 Task: Create a modern creative letterhead design template vector.
Action: Mouse pressed left at (324, 110)
Screenshot: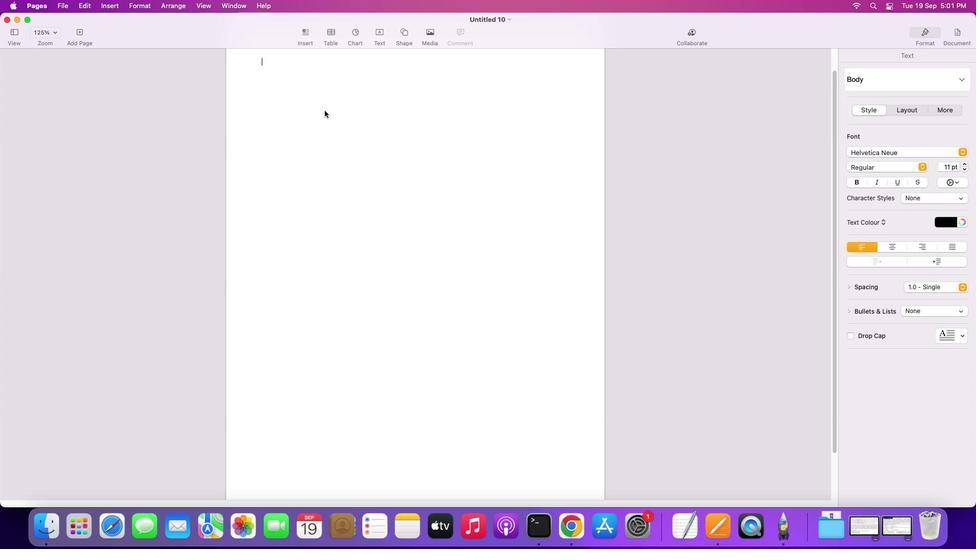 
Action: Mouse moved to (402, 33)
Screenshot: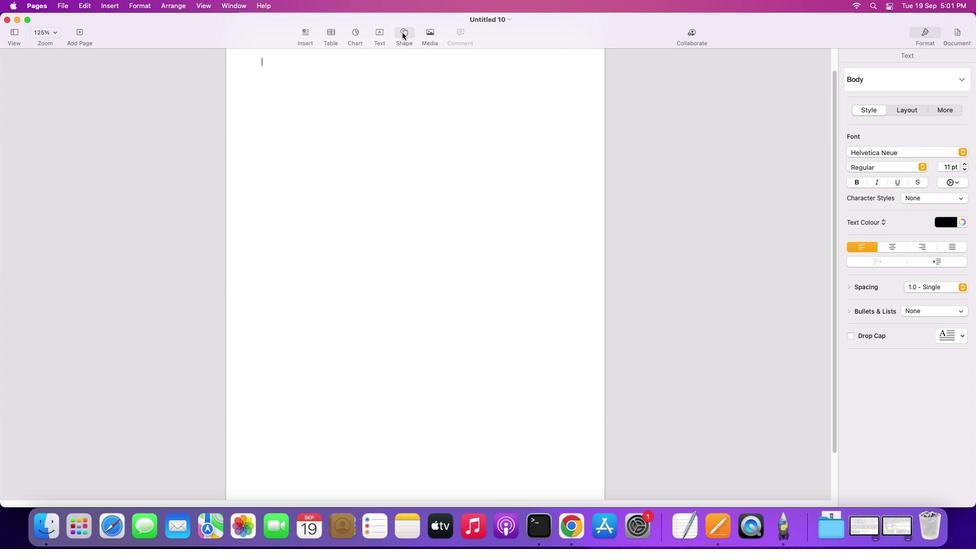 
Action: Mouse pressed left at (402, 33)
Screenshot: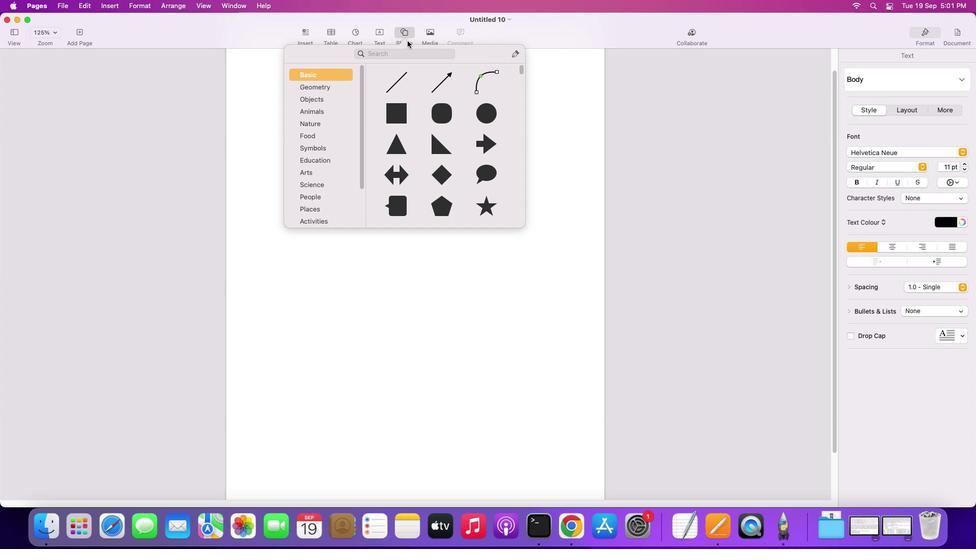 
Action: Mouse moved to (397, 110)
Screenshot: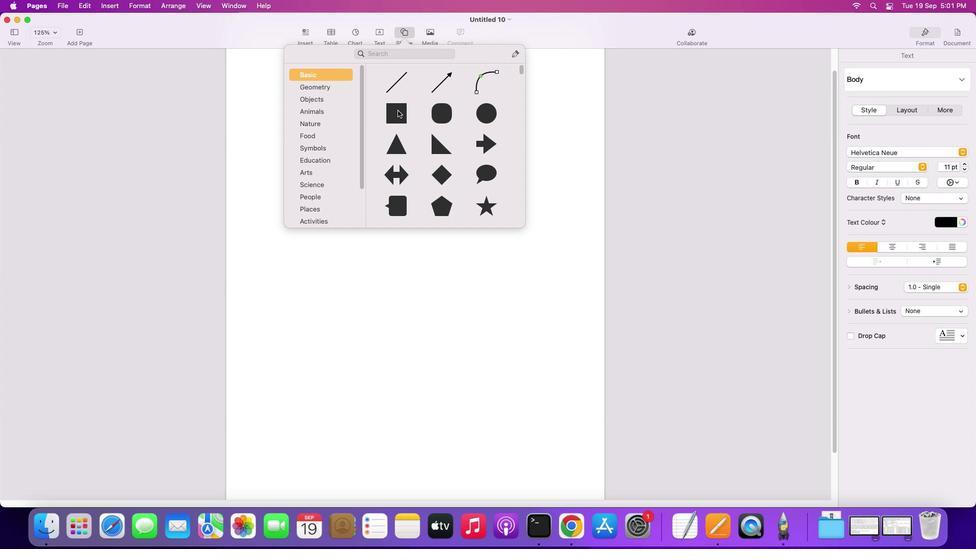 
Action: Mouse pressed left at (397, 110)
Screenshot: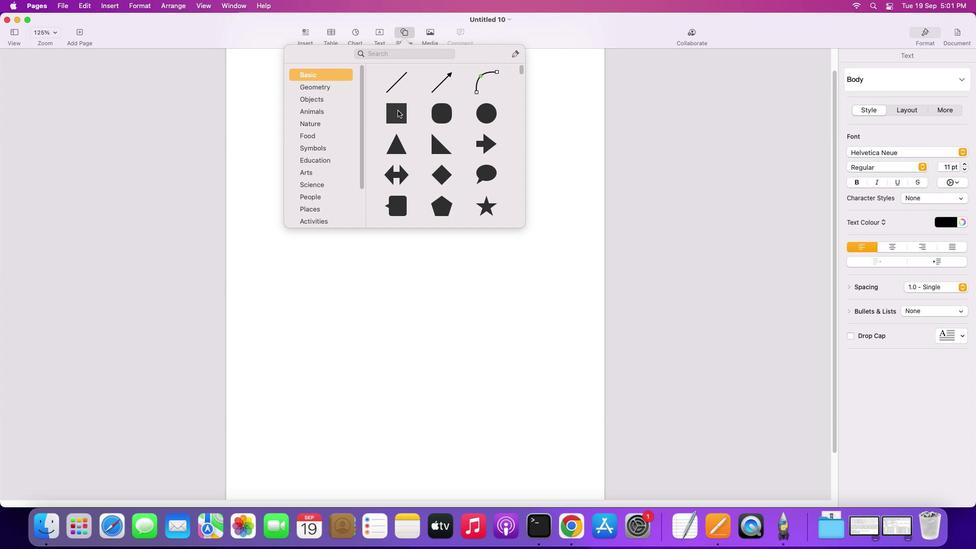 
Action: Mouse moved to (413, 107)
Screenshot: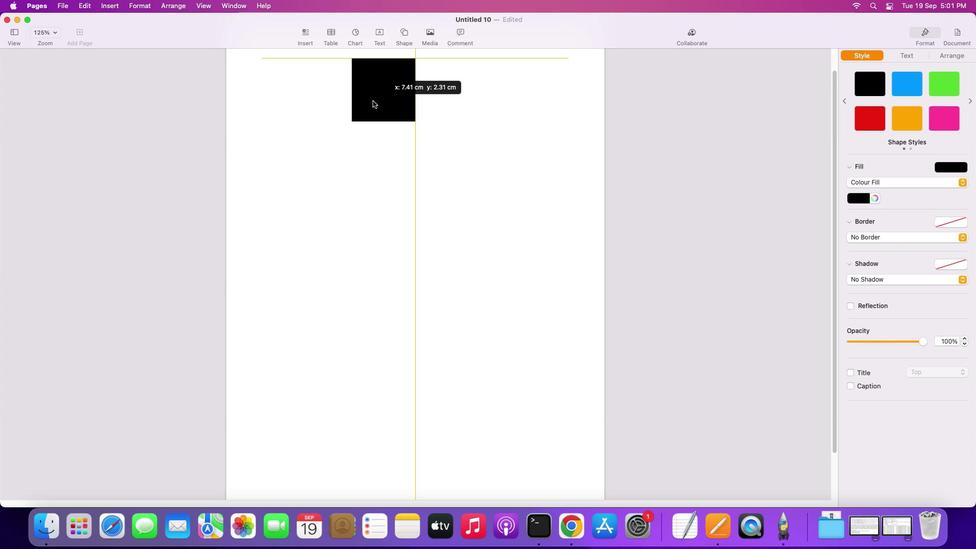
Action: Mouse pressed left at (413, 107)
Screenshot: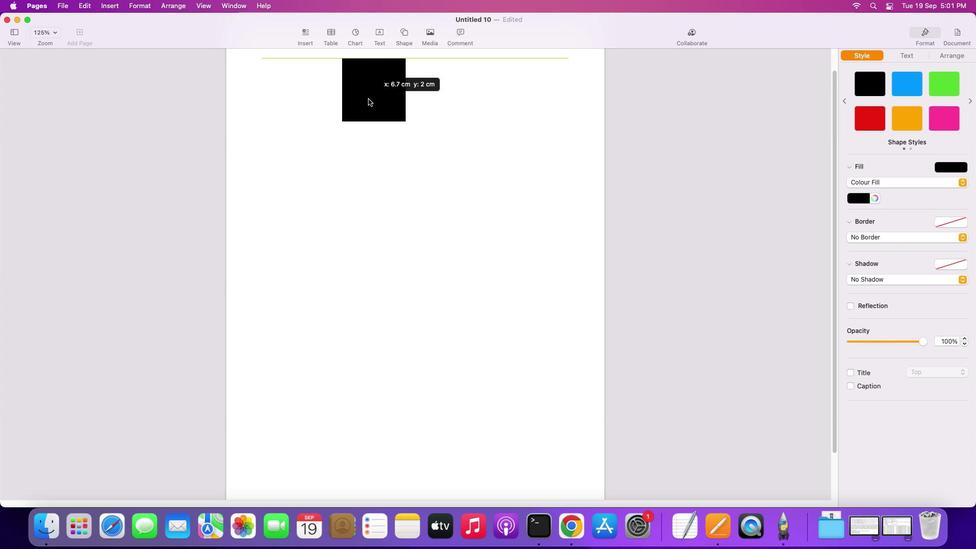 
Action: Mouse moved to (363, 83)
Screenshot: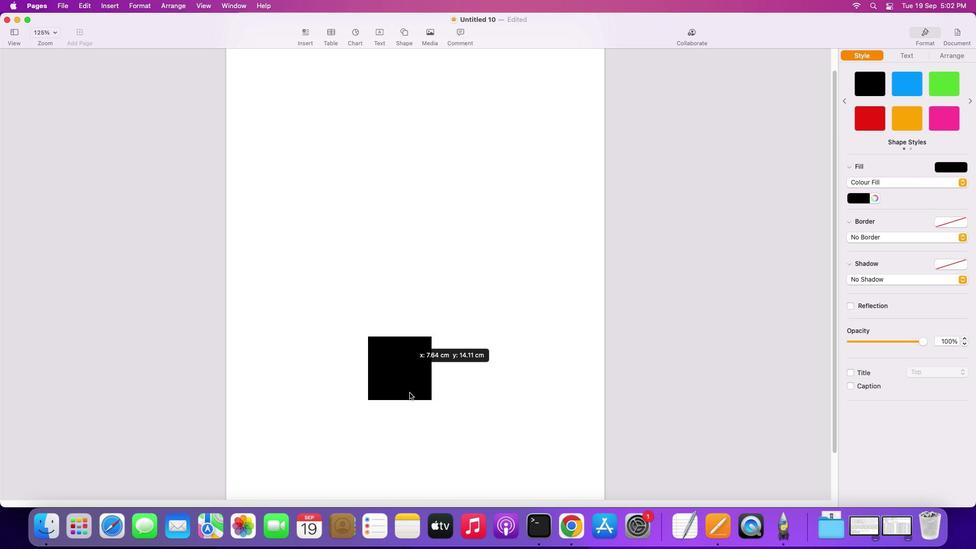 
Action: Mouse pressed left at (363, 83)
Screenshot: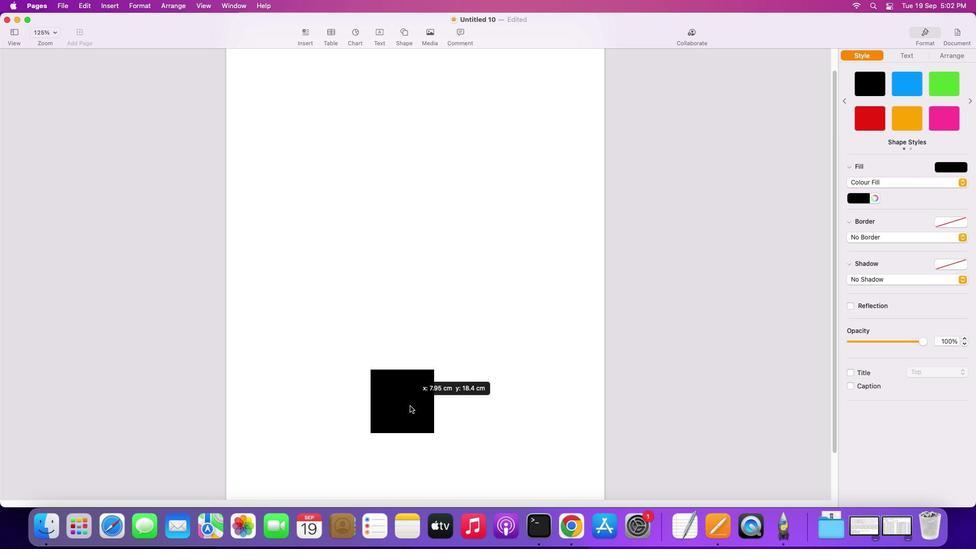 
Action: Mouse moved to (409, 408)
Screenshot: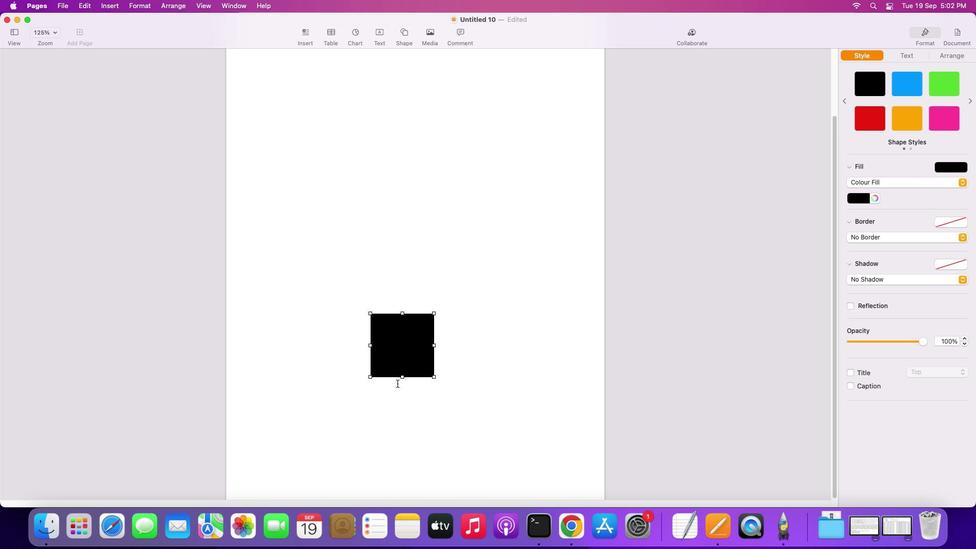 
Action: Mouse scrolled (409, 408) with delta (0, 0)
Screenshot: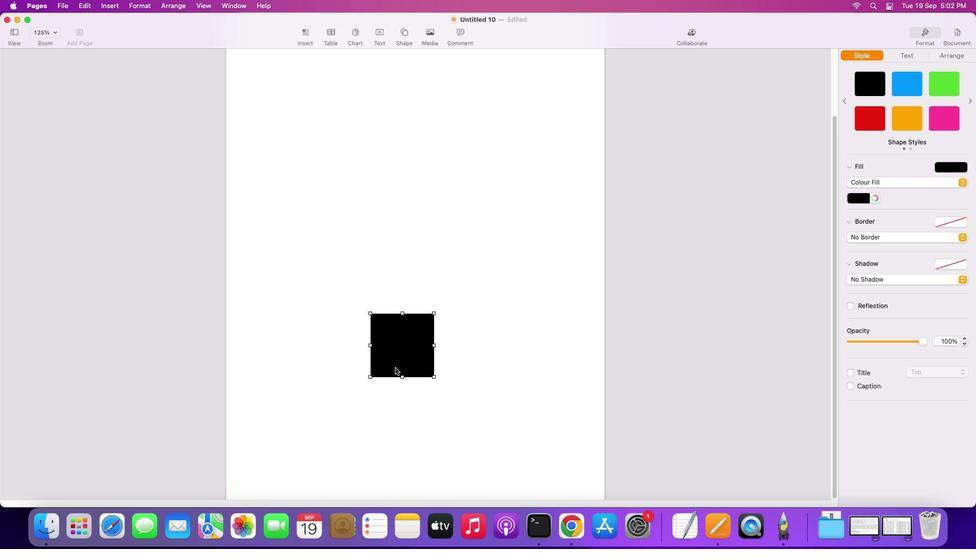 
Action: Mouse scrolled (409, 408) with delta (0, 0)
Screenshot: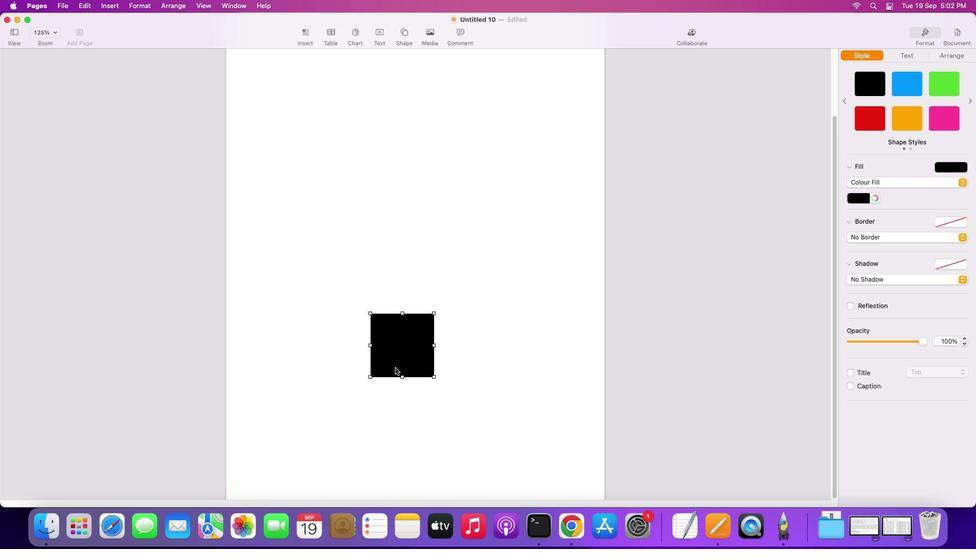 
Action: Mouse scrolled (409, 408) with delta (0, -2)
Screenshot: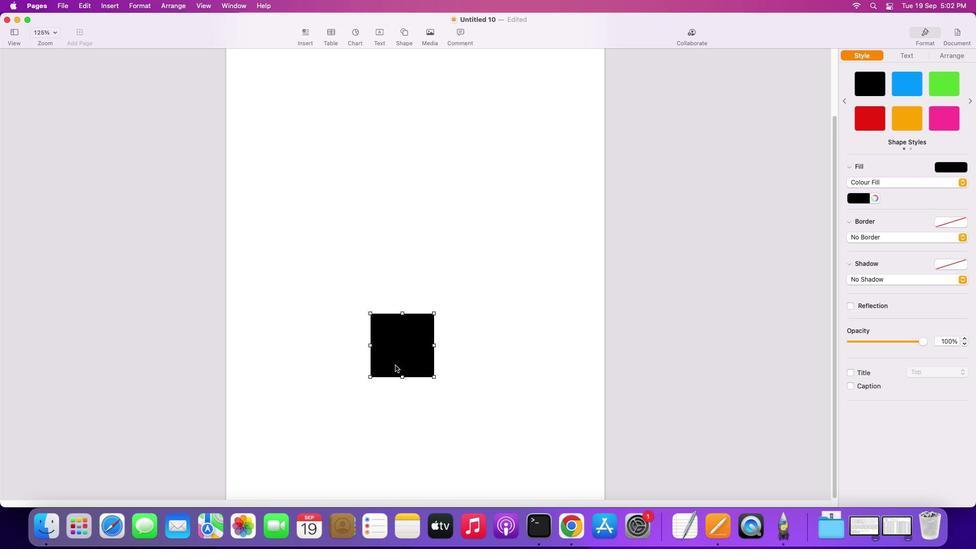 
Action: Mouse scrolled (409, 408) with delta (0, -2)
Screenshot: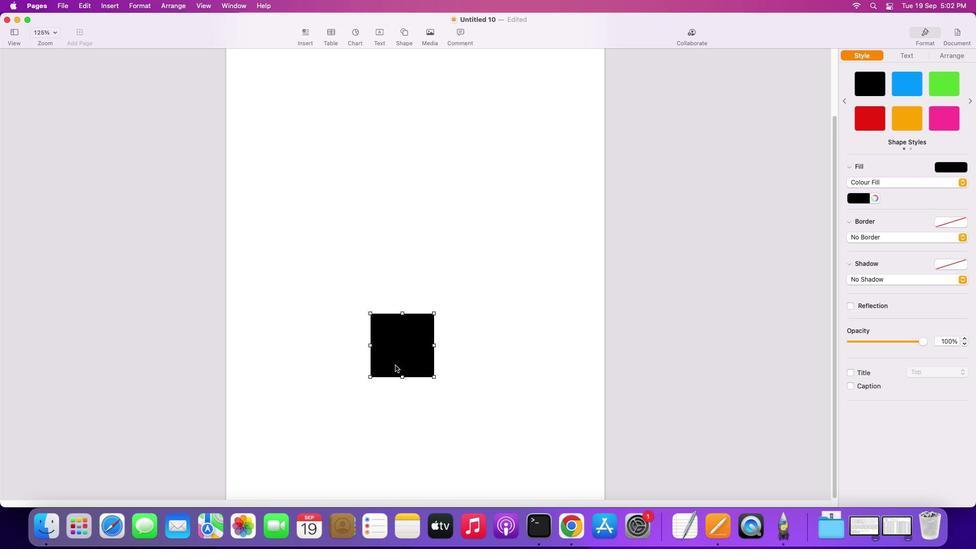 
Action: Mouse scrolled (409, 408) with delta (0, -3)
Screenshot: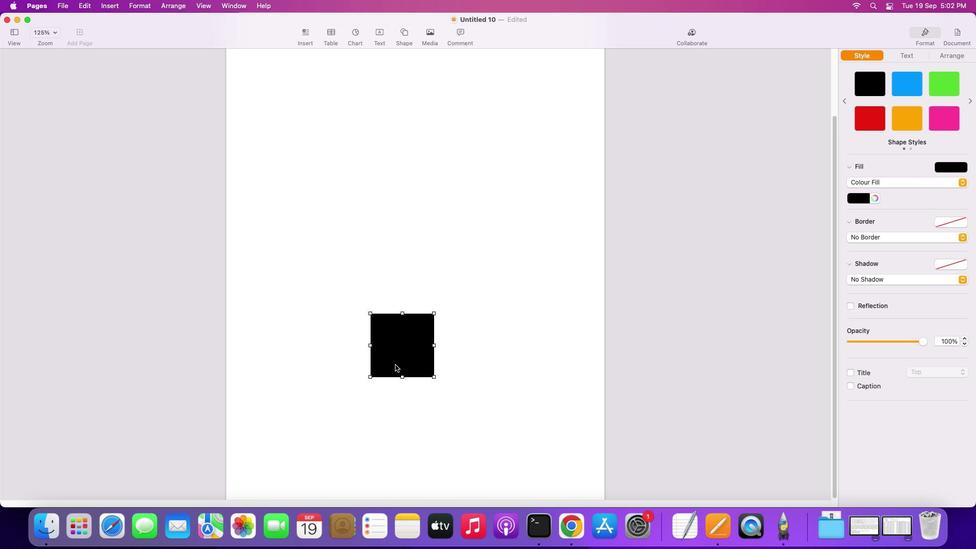 
Action: Mouse moved to (396, 363)
Screenshot: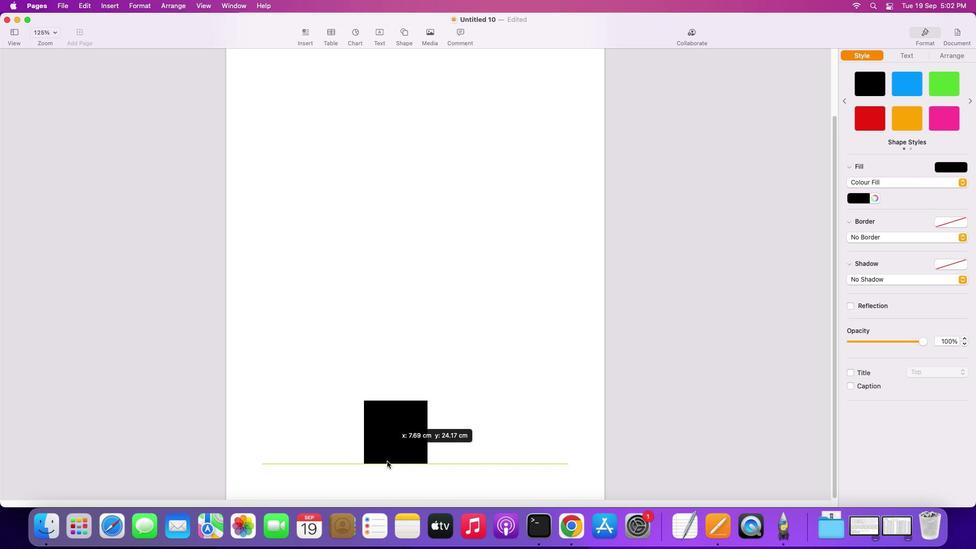 
Action: Mouse pressed left at (396, 363)
Screenshot: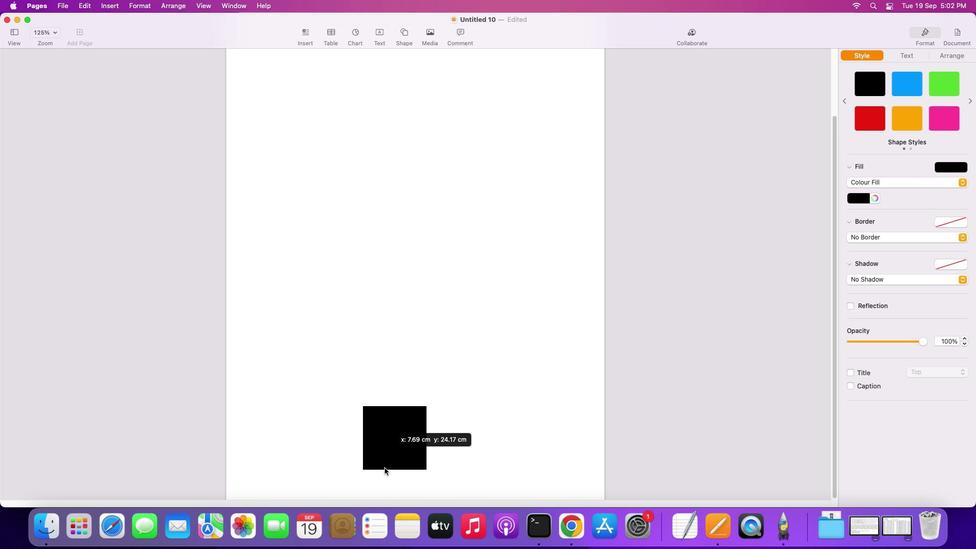 
Action: Mouse moved to (418, 466)
Screenshot: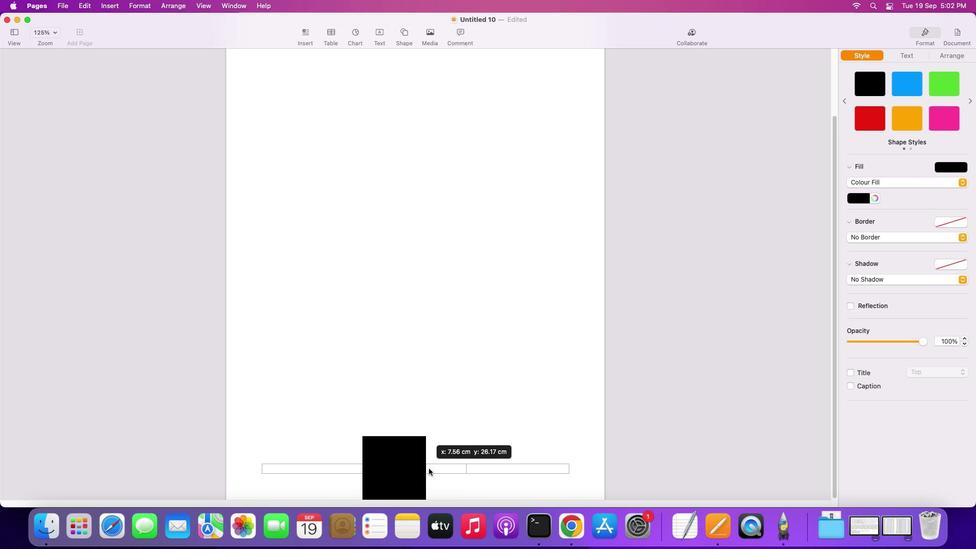 
Action: Mouse pressed left at (418, 466)
Screenshot: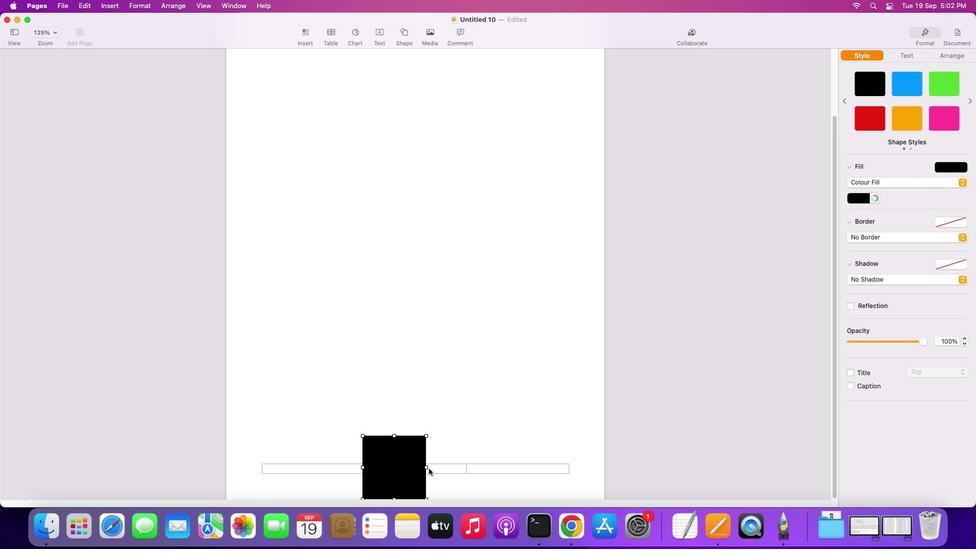 
Action: Mouse moved to (427, 467)
Screenshot: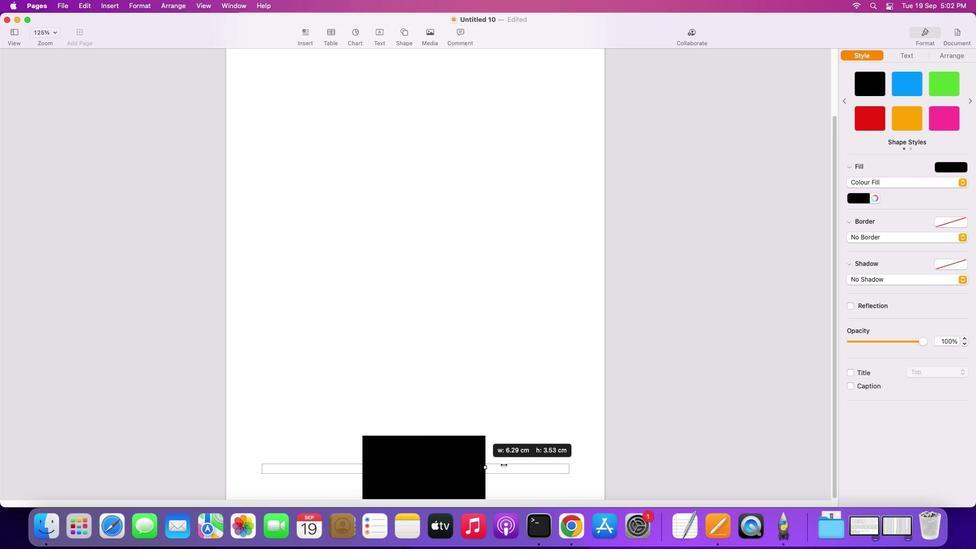 
Action: Mouse pressed left at (427, 467)
Screenshot: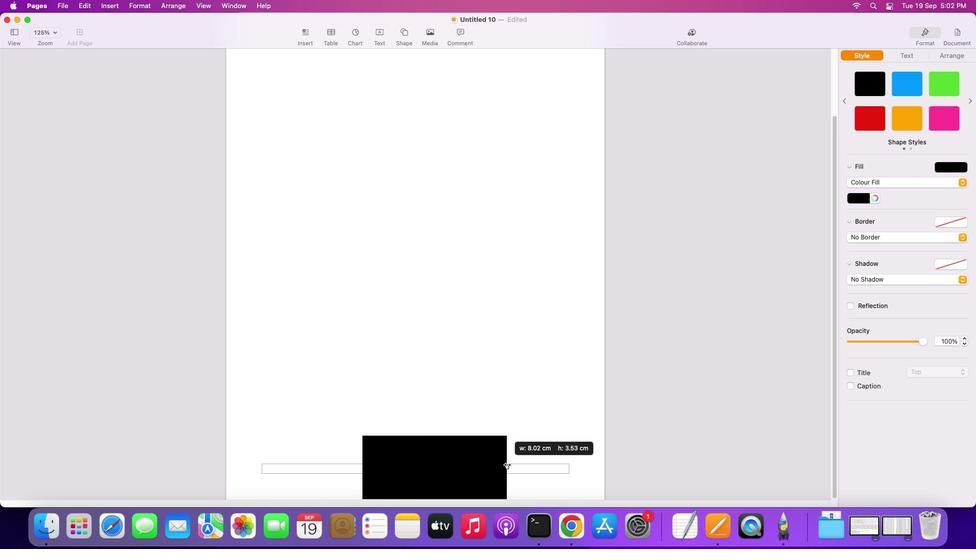 
Action: Mouse moved to (426, 467)
Screenshot: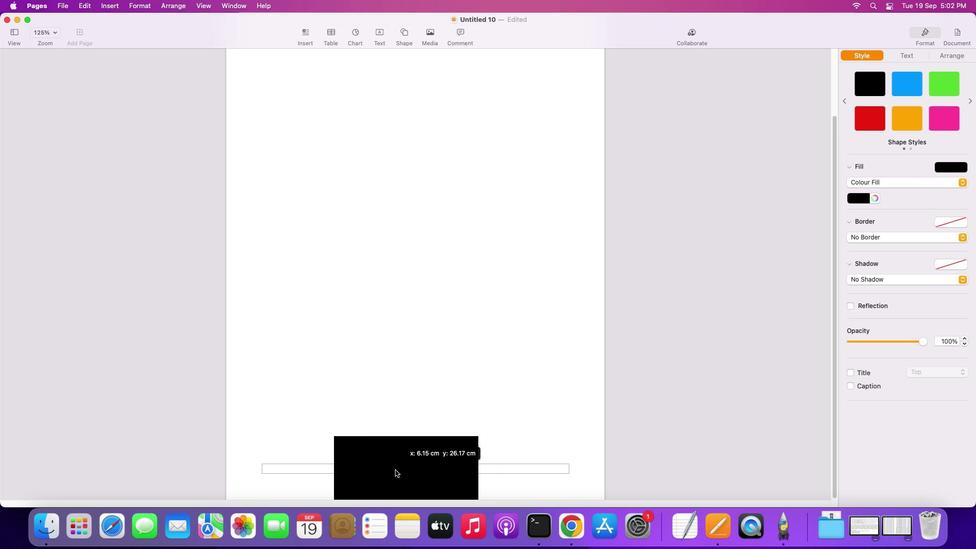
Action: Mouse pressed left at (426, 467)
Screenshot: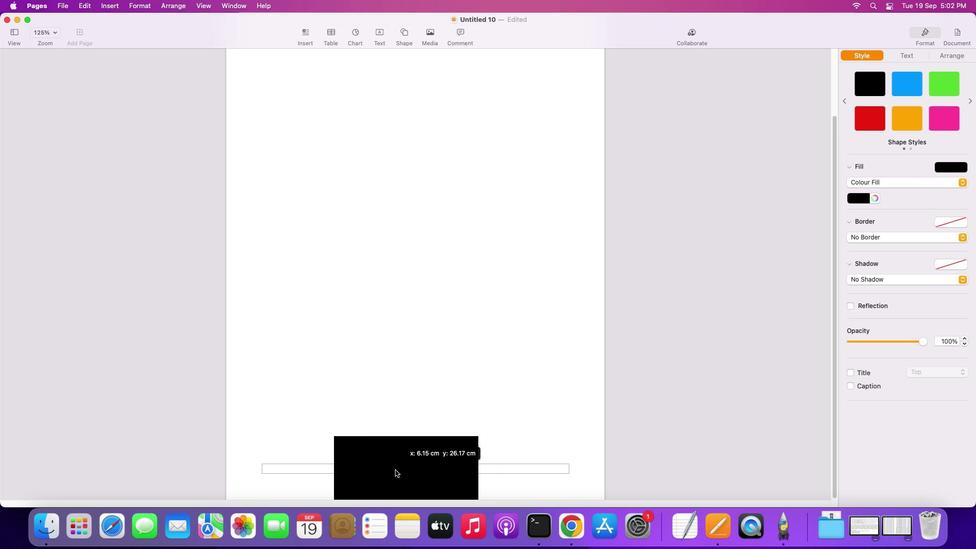 
Action: Mouse moved to (475, 466)
Screenshot: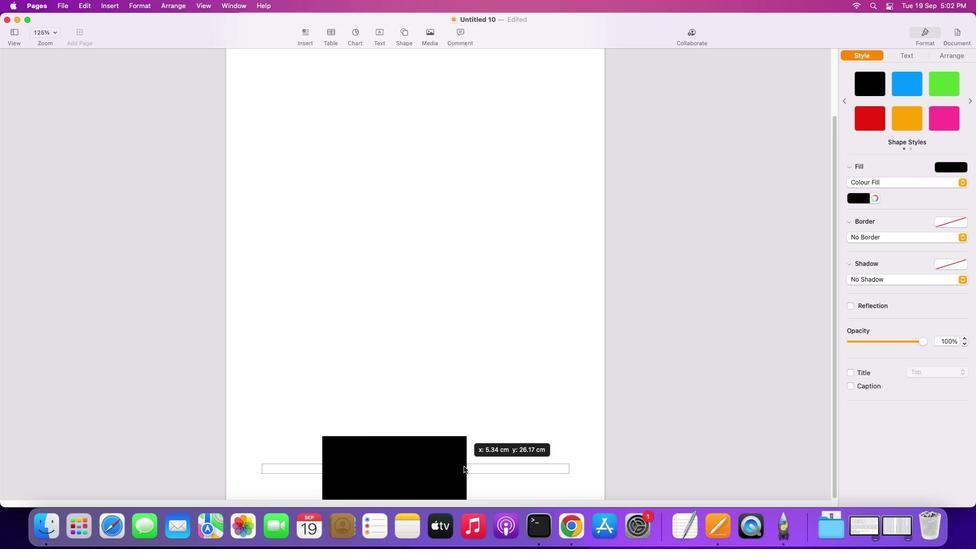 
Action: Mouse pressed left at (475, 466)
Screenshot: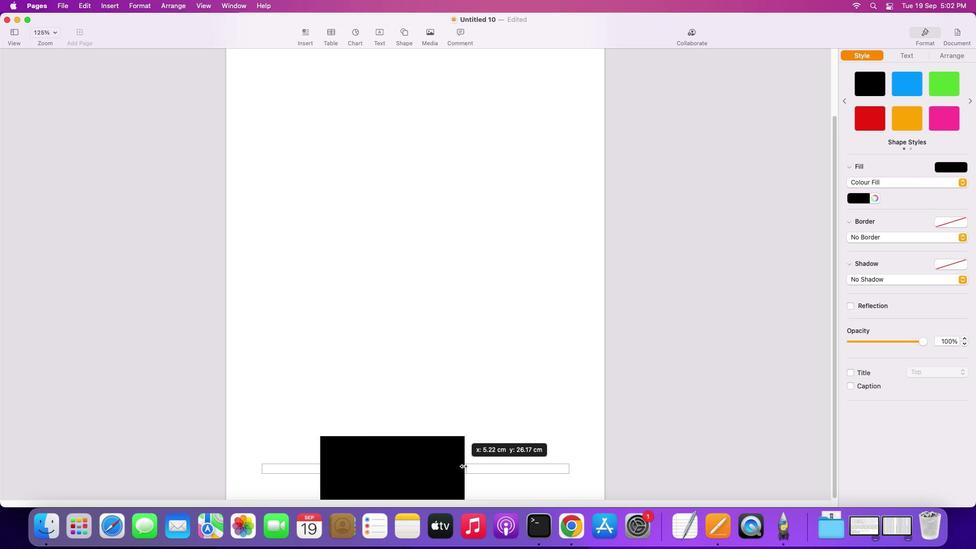 
Action: Mouse moved to (466, 468)
Screenshot: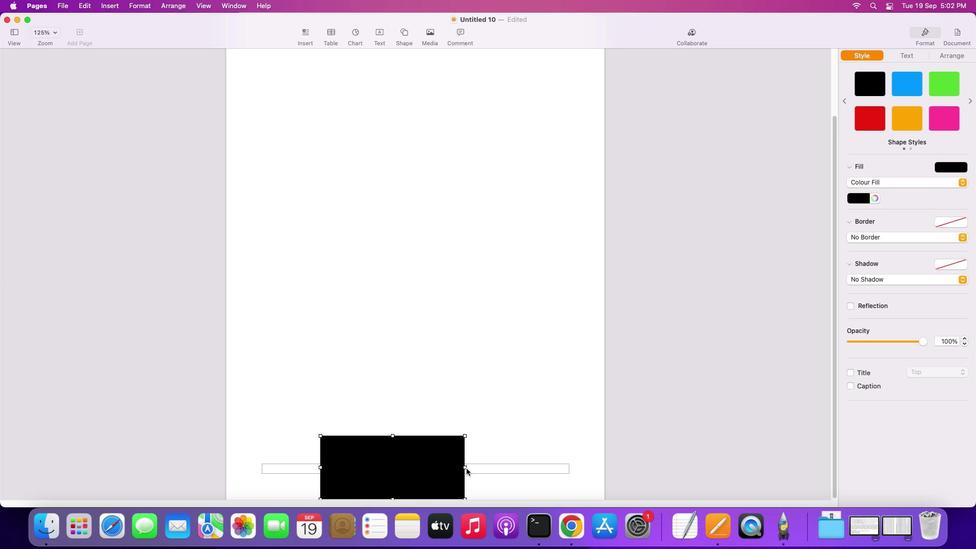 
Action: Mouse pressed left at (466, 468)
Screenshot: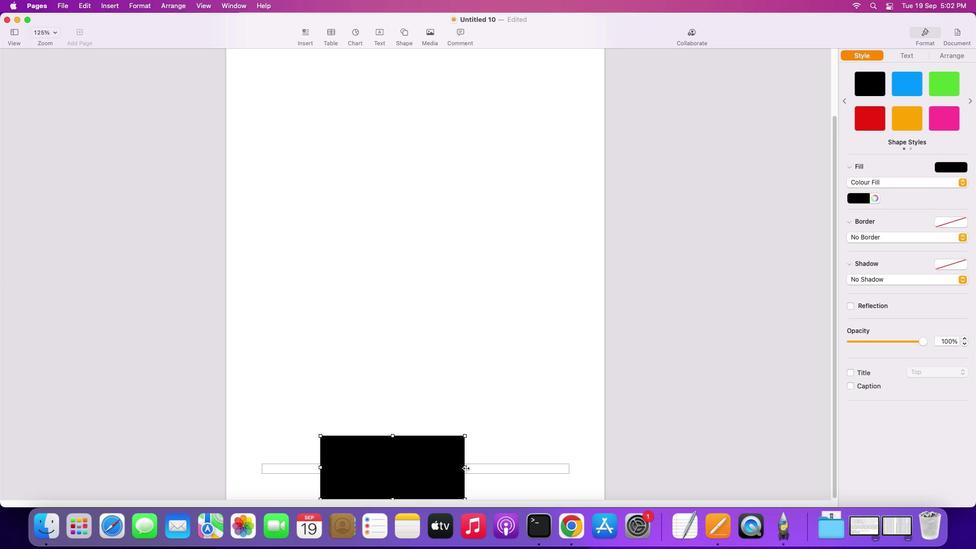 
Action: Mouse moved to (465, 467)
Screenshot: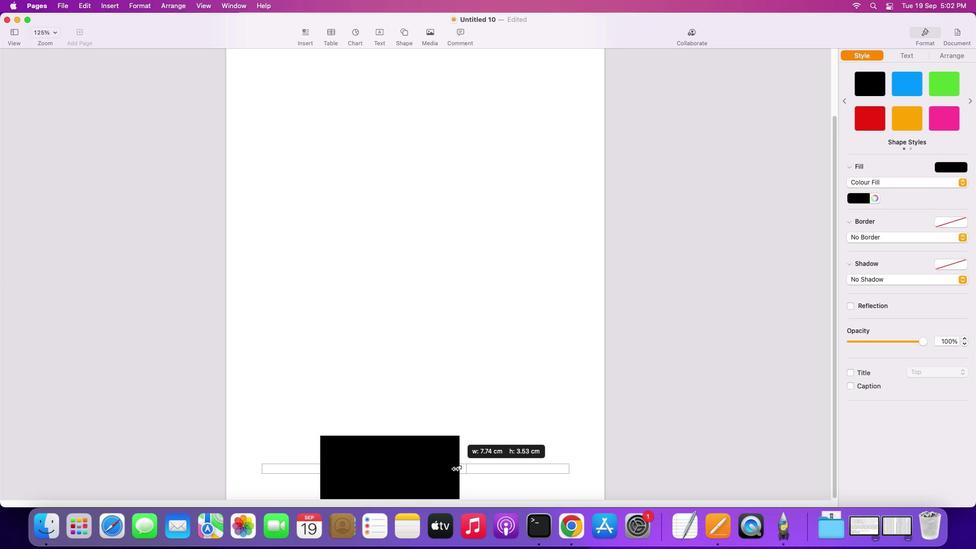 
Action: Mouse pressed left at (465, 467)
Screenshot: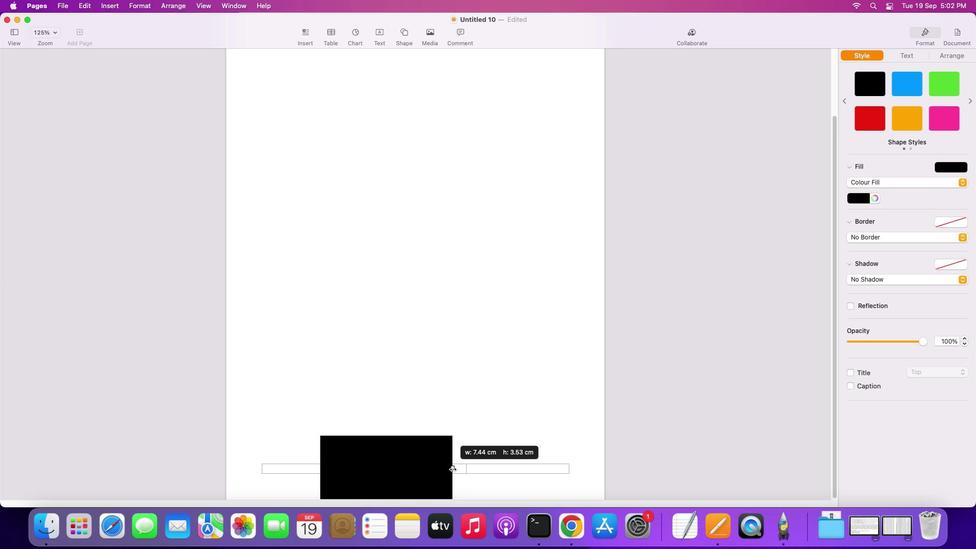 
Action: Mouse moved to (410, 468)
Screenshot: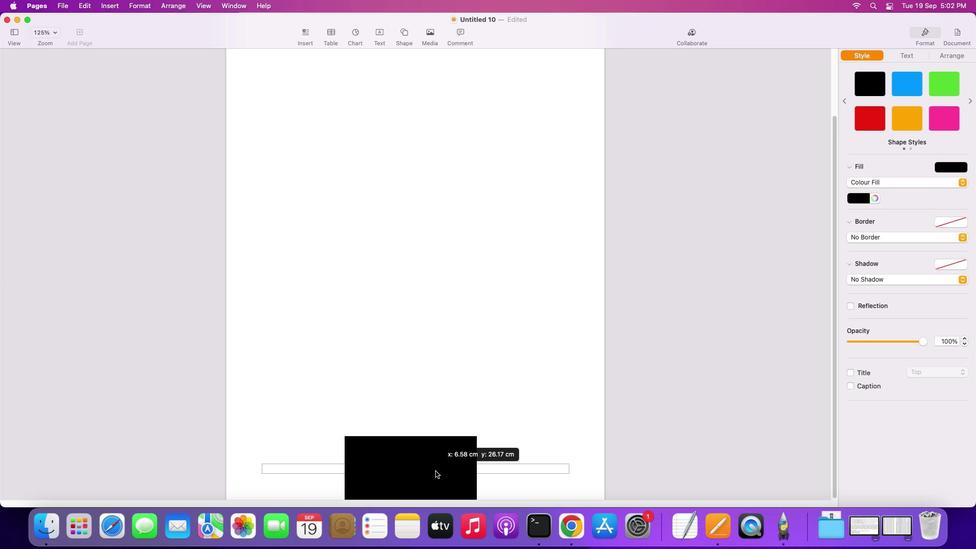 
Action: Mouse pressed left at (410, 468)
Screenshot: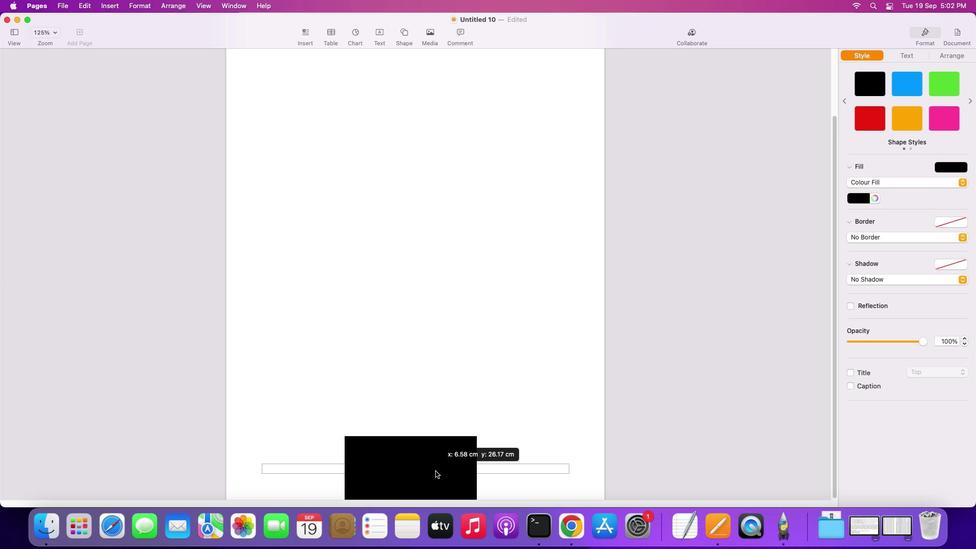 
Action: Mouse moved to (406, 35)
Screenshot: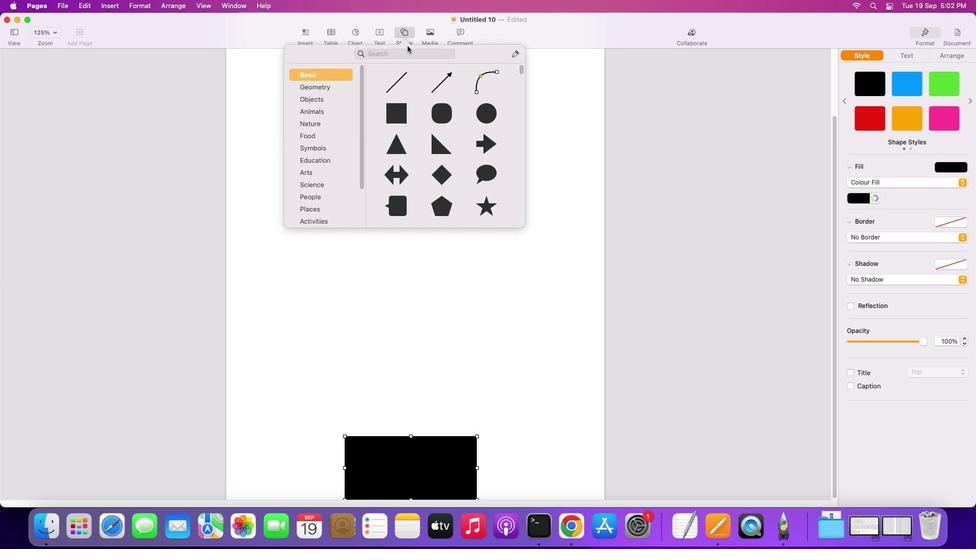 
Action: Mouse pressed left at (406, 35)
Screenshot: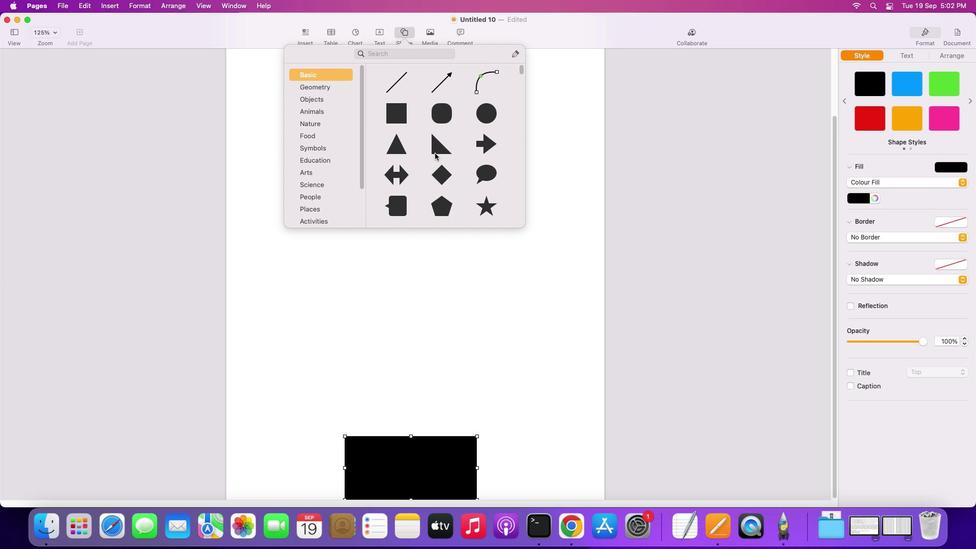 
Action: Mouse moved to (440, 166)
Screenshot: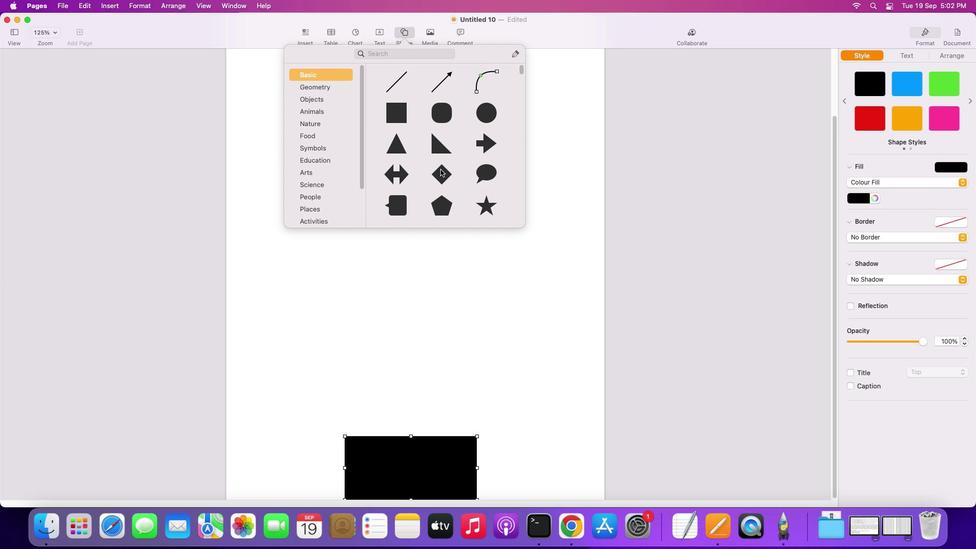 
Action: Mouse scrolled (440, 166) with delta (0, 0)
Screenshot: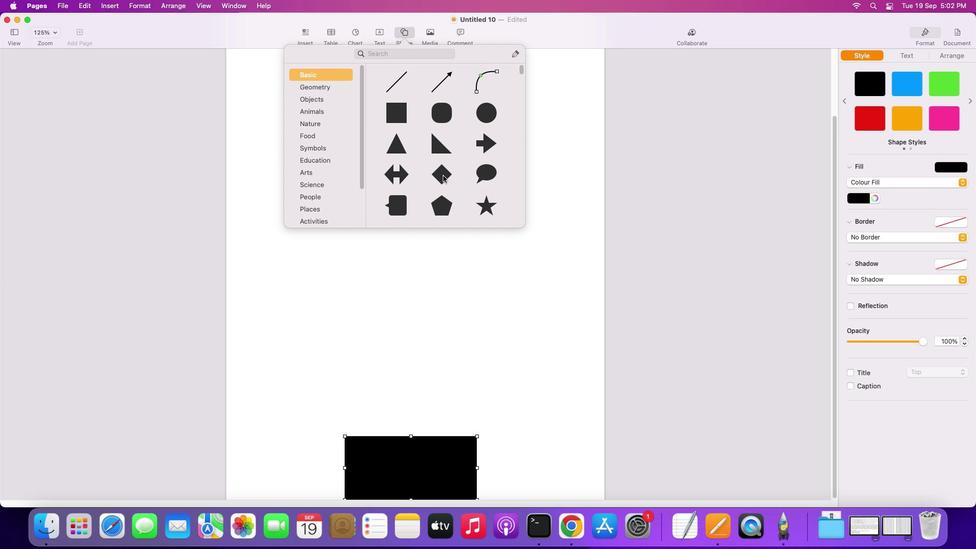 
Action: Mouse moved to (443, 175)
Screenshot: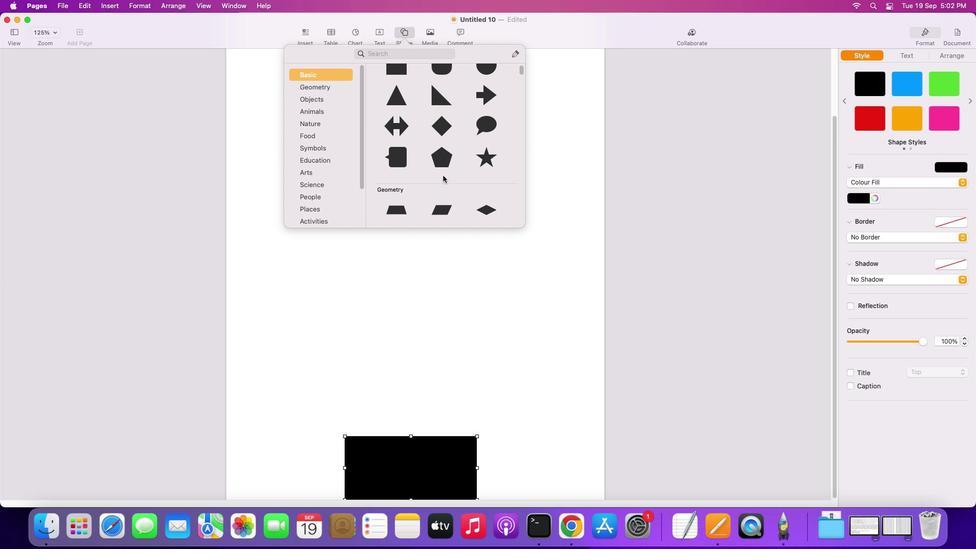 
Action: Mouse scrolled (443, 175) with delta (0, 0)
Screenshot: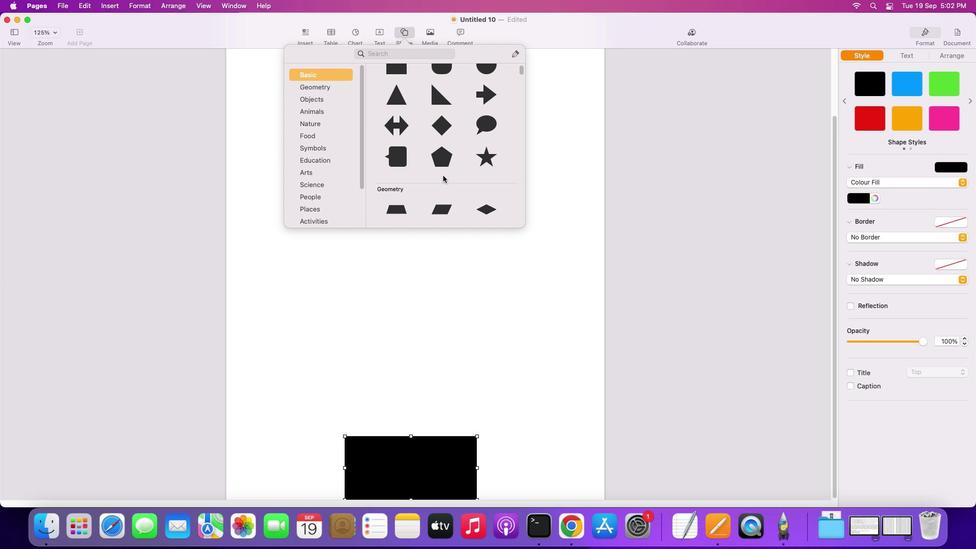 
Action: Mouse scrolled (443, 175) with delta (0, 0)
Screenshot: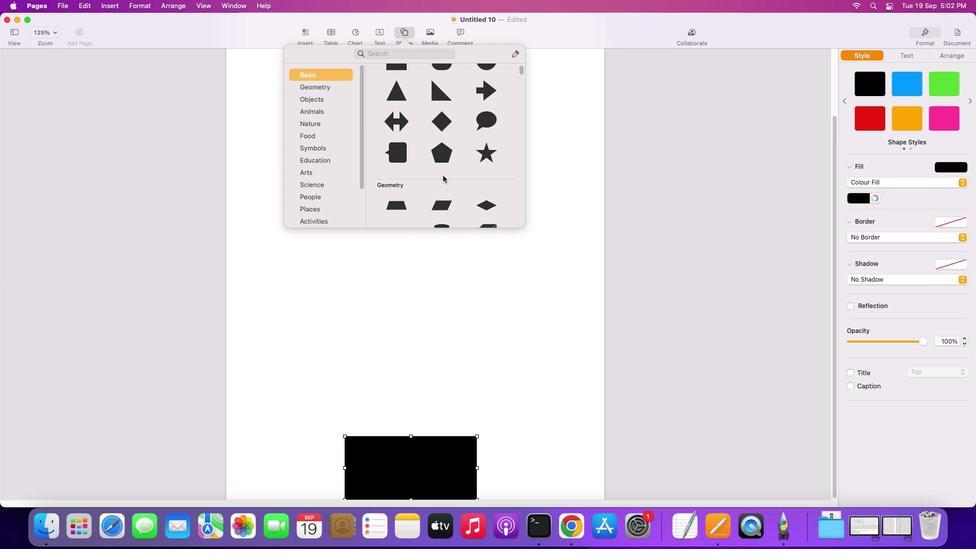 
Action: Mouse scrolled (443, 175) with delta (0, -1)
Screenshot: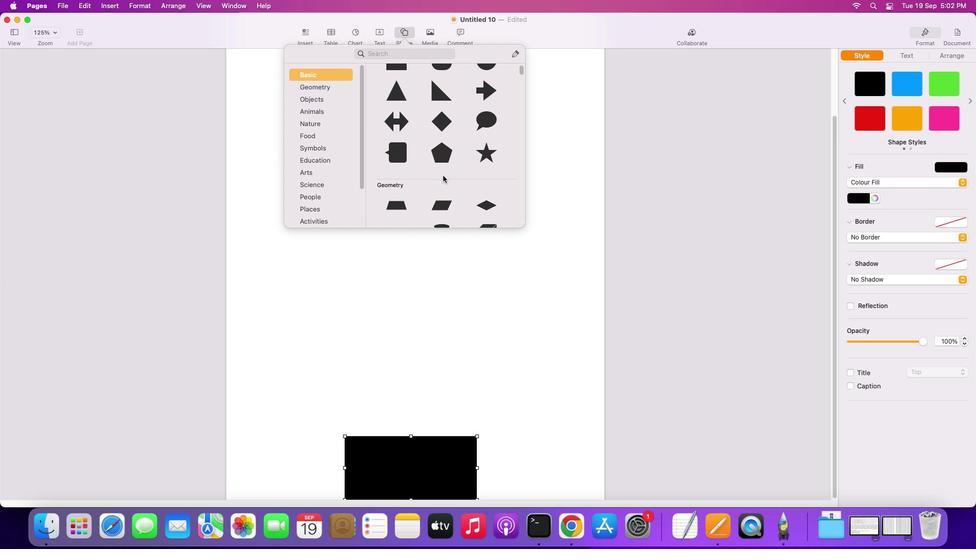 
Action: Mouse scrolled (443, 175) with delta (0, -2)
Screenshot: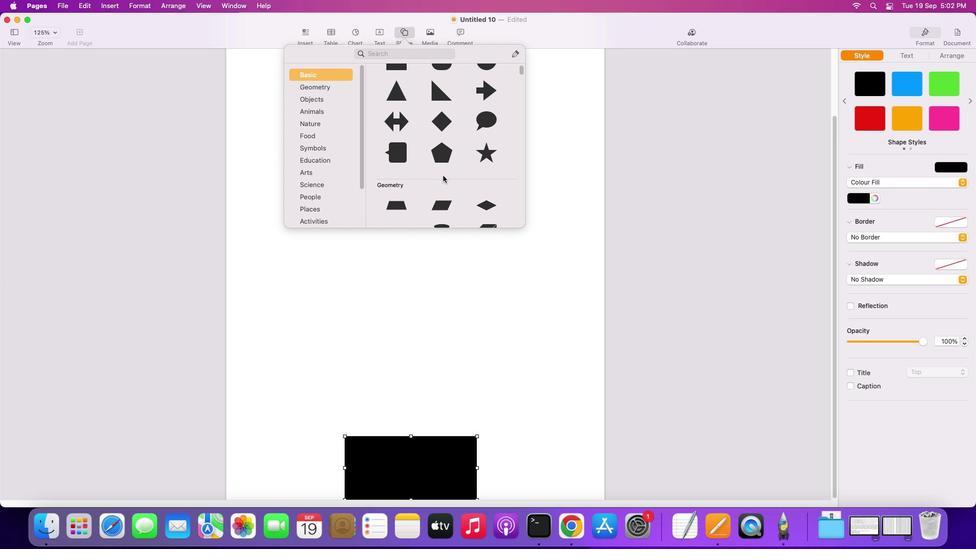 
Action: Mouse scrolled (443, 175) with delta (0, 0)
Screenshot: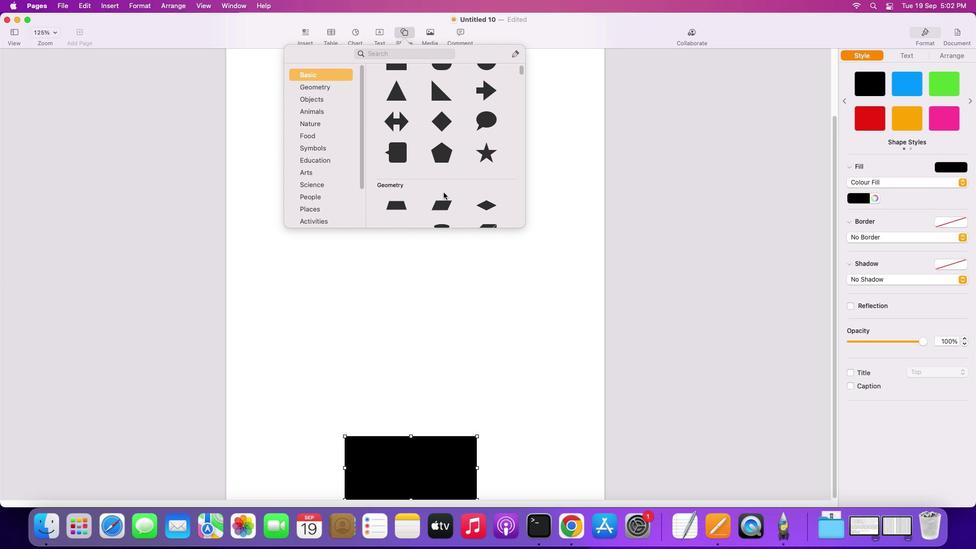 
Action: Mouse scrolled (443, 175) with delta (0, 0)
Screenshot: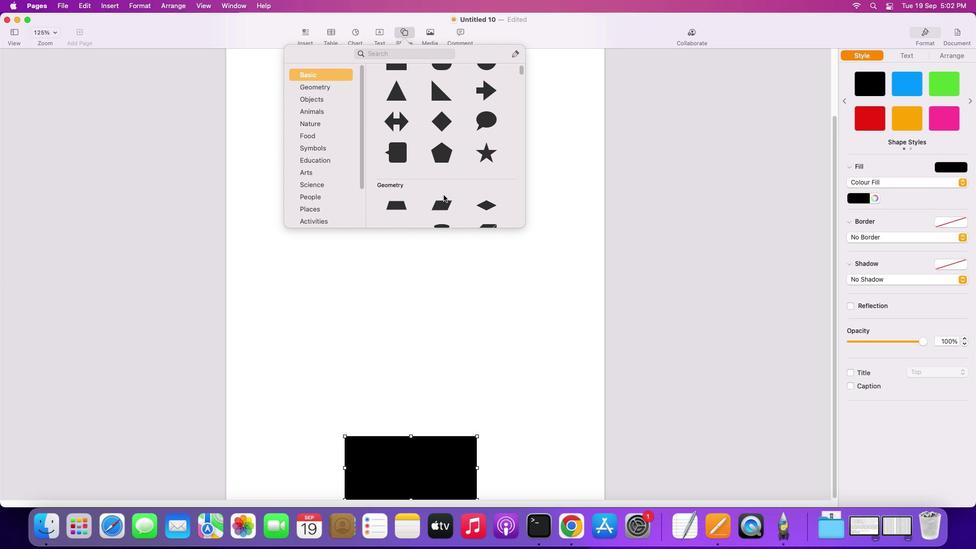 
Action: Mouse moved to (441, 204)
Screenshot: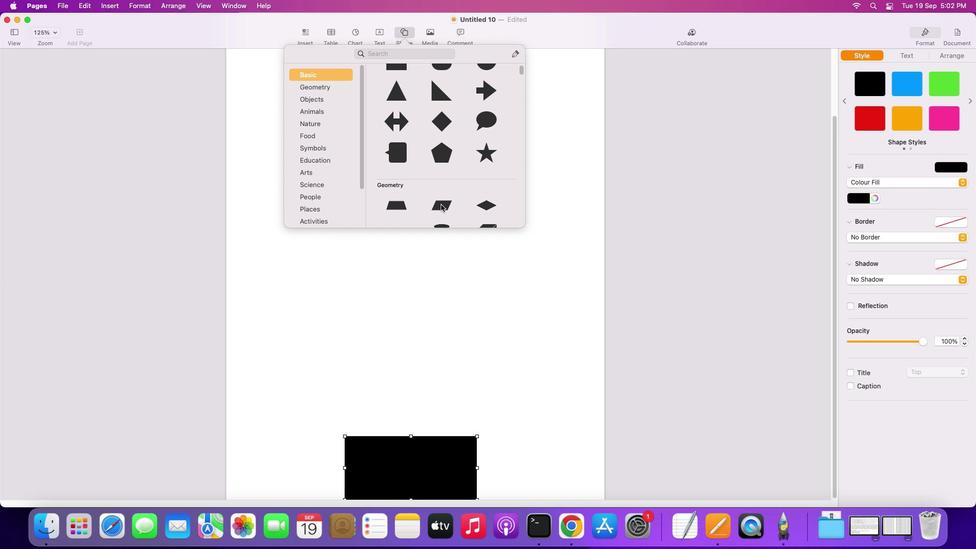 
Action: Mouse pressed left at (441, 204)
Screenshot: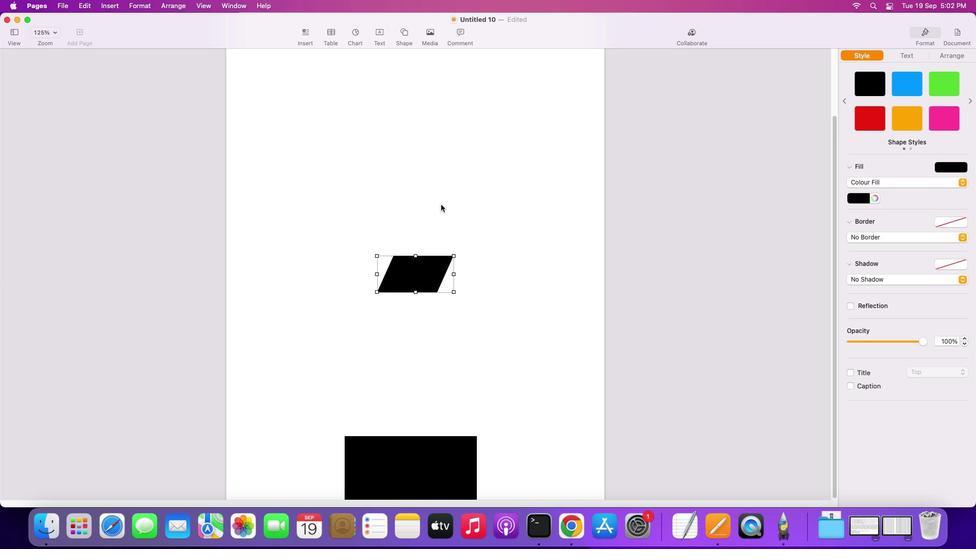 
Action: Mouse moved to (952, 55)
Screenshot: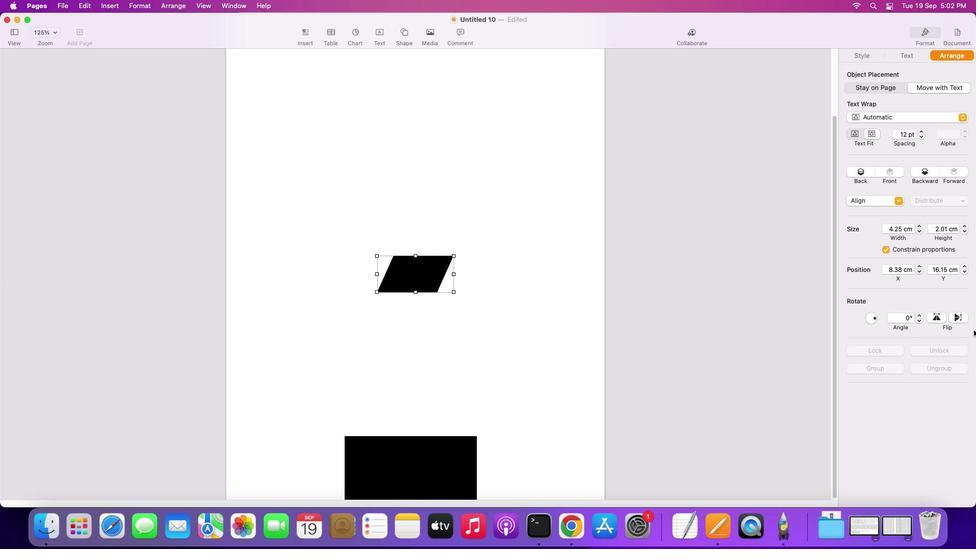 
Action: Mouse pressed left at (952, 55)
Screenshot: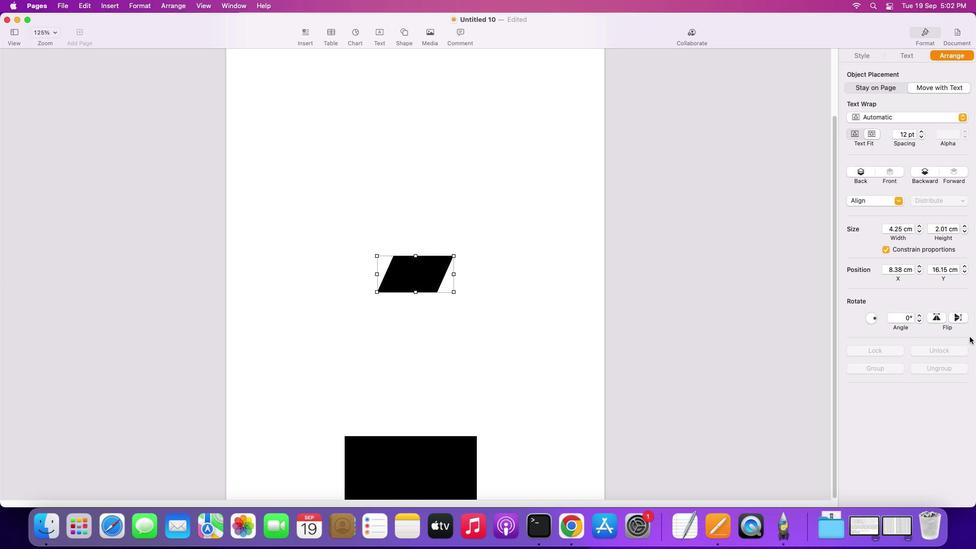 
Action: Mouse moved to (956, 315)
Screenshot: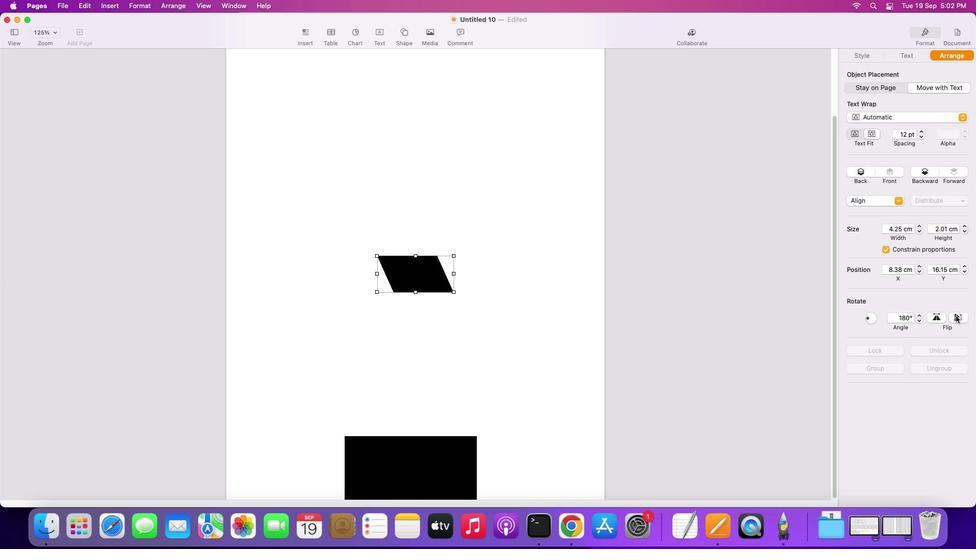 
Action: Mouse pressed left at (956, 315)
Screenshot: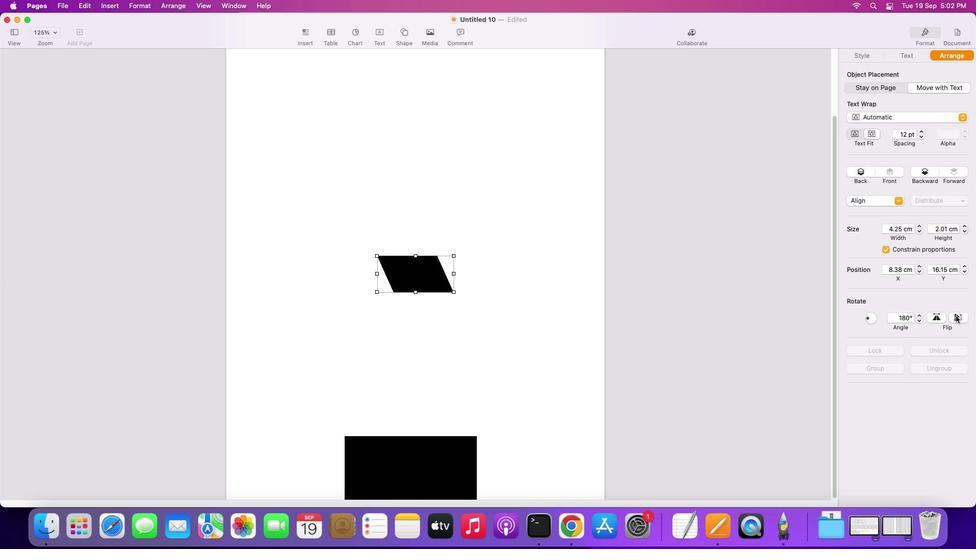 
Action: Mouse moved to (412, 273)
Screenshot: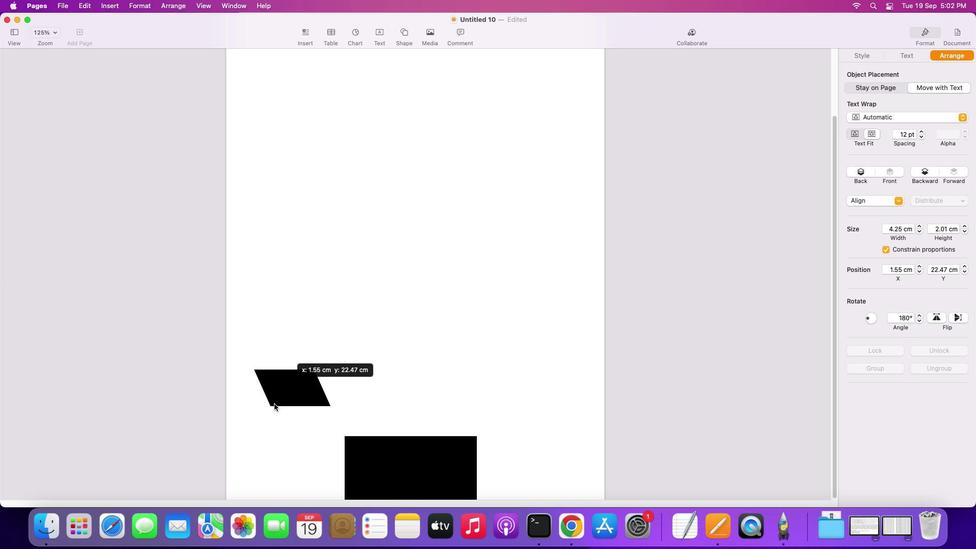 
Action: Mouse pressed left at (412, 273)
Screenshot: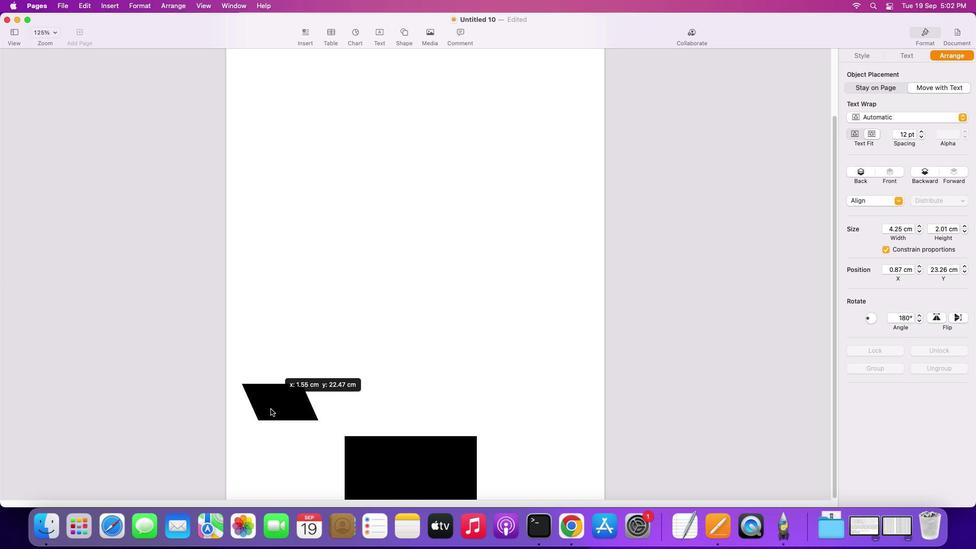 
Action: Mouse moved to (394, 460)
Screenshot: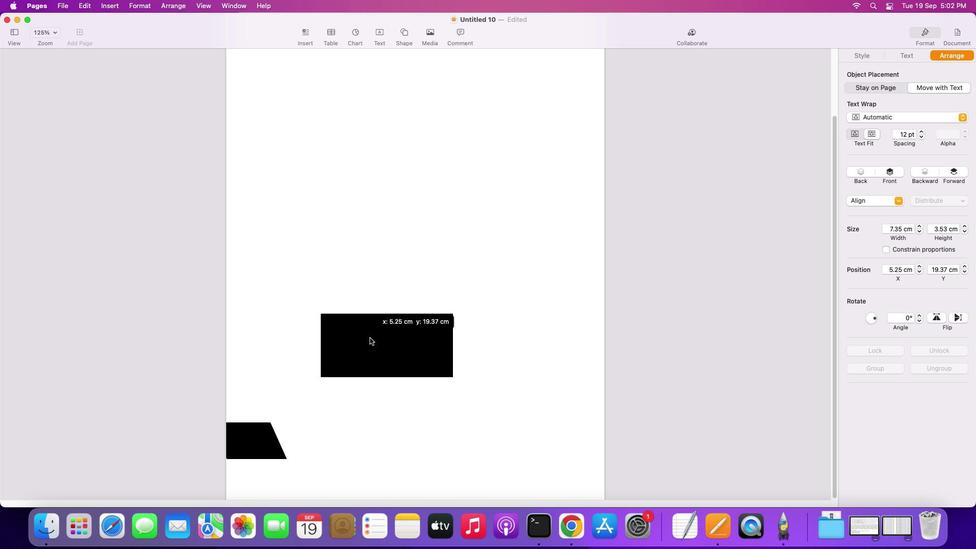 
Action: Mouse pressed left at (394, 460)
Screenshot: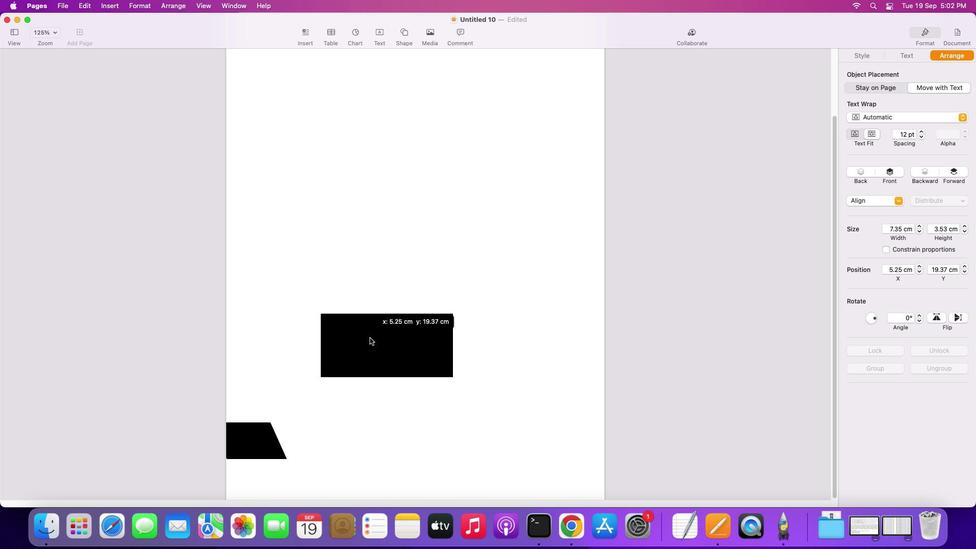 
Action: Mouse moved to (272, 428)
Screenshot: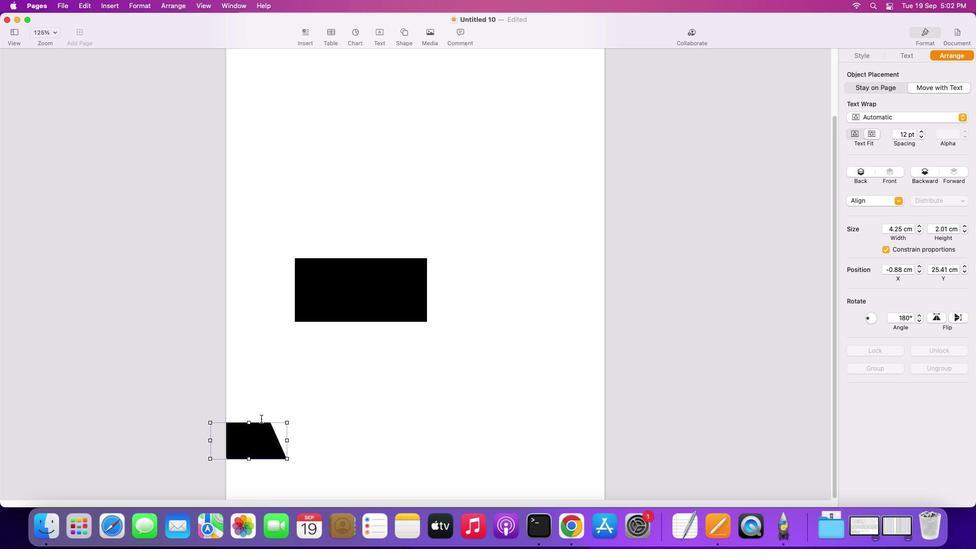 
Action: Mouse pressed left at (272, 428)
Screenshot: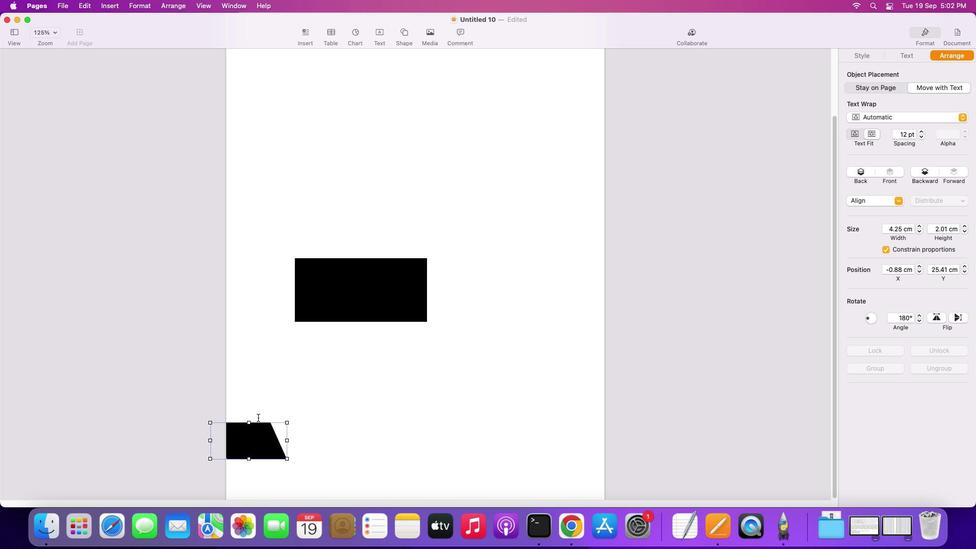 
Action: Mouse moved to (286, 421)
Screenshot: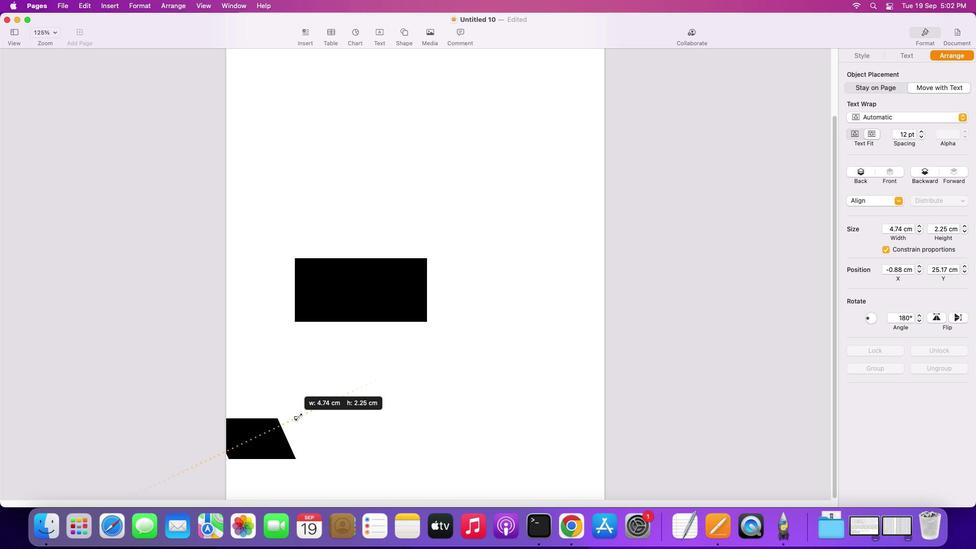 
Action: Mouse pressed left at (286, 421)
Screenshot: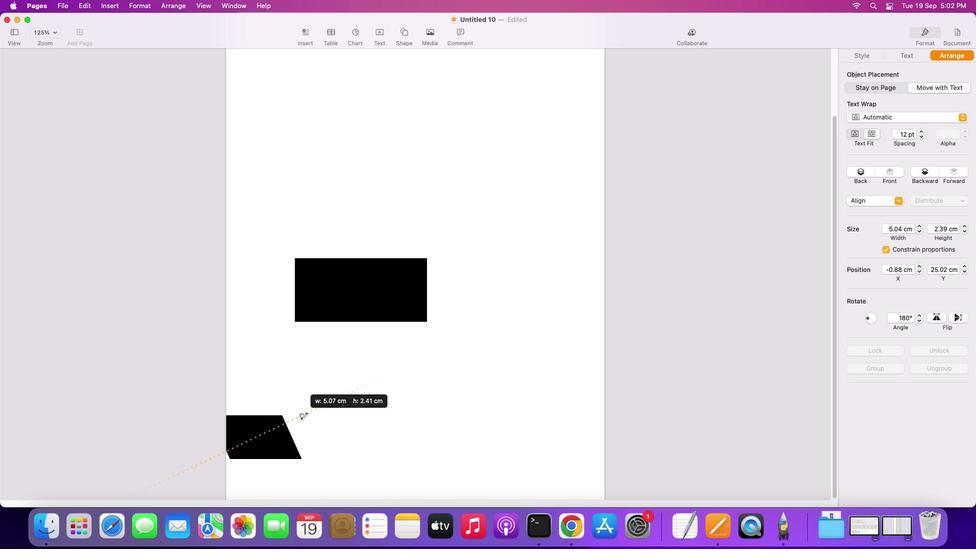 
Action: Mouse moved to (293, 419)
Screenshot: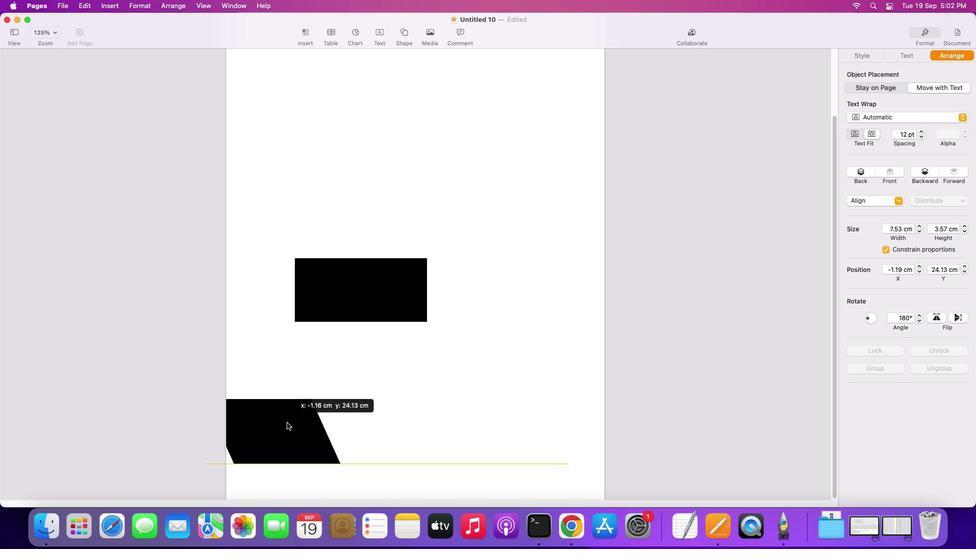 
Action: Mouse pressed left at (293, 419)
Screenshot: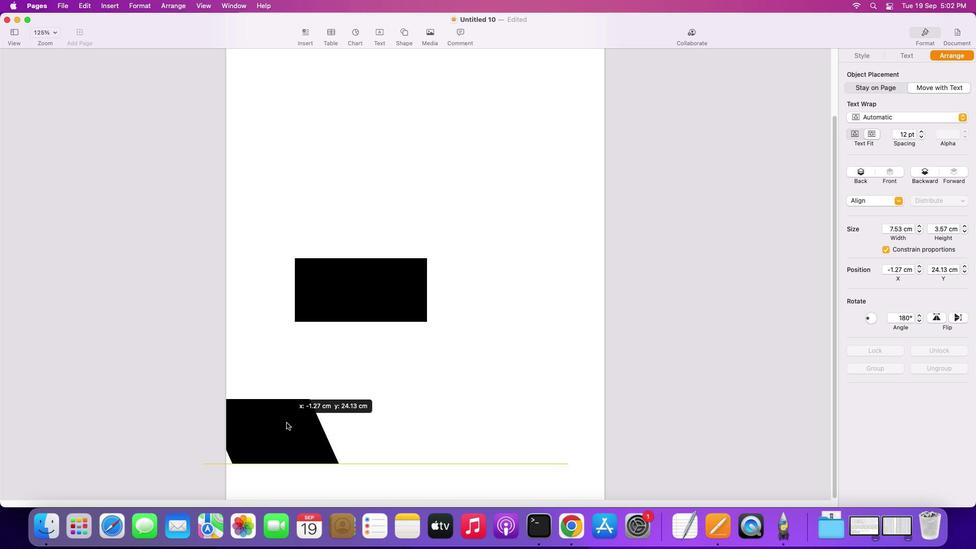 
Action: Mouse moved to (280, 422)
Screenshot: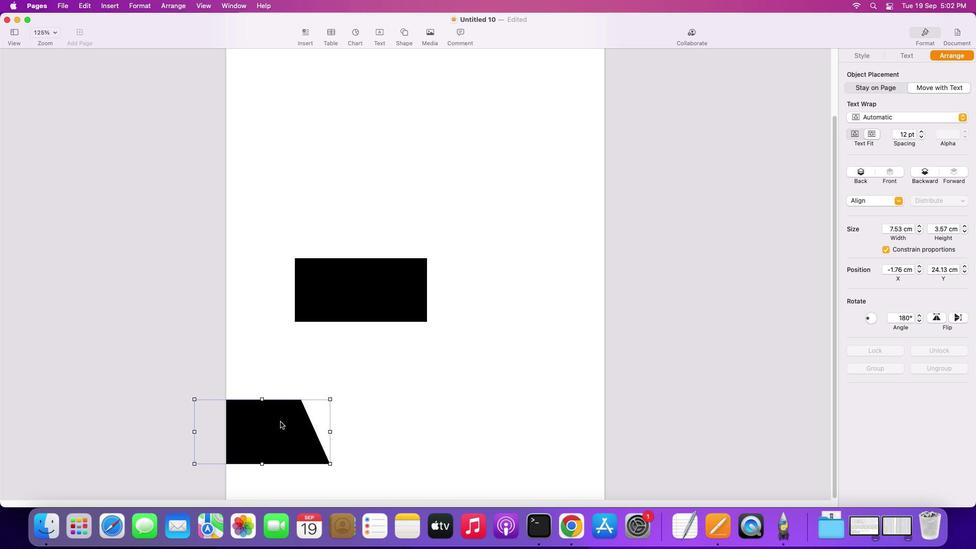 
Action: Mouse scrolled (280, 422) with delta (0, 0)
Screenshot: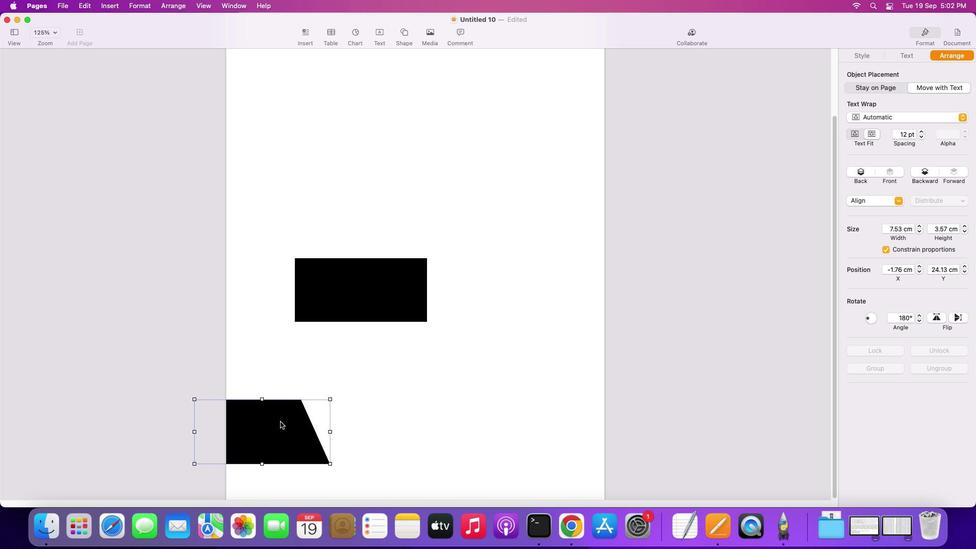 
Action: Mouse scrolled (280, 422) with delta (0, 0)
Screenshot: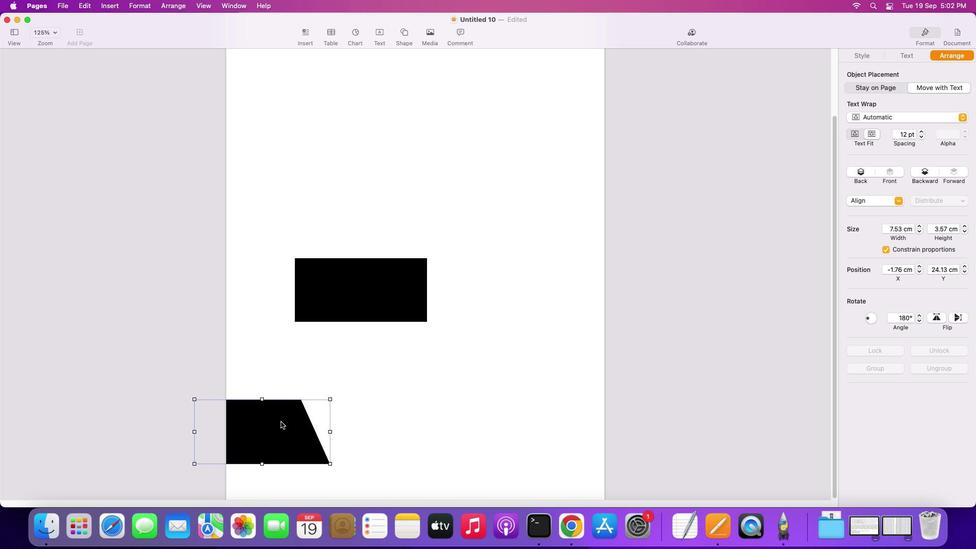 
Action: Mouse scrolled (280, 422) with delta (0, -1)
Screenshot: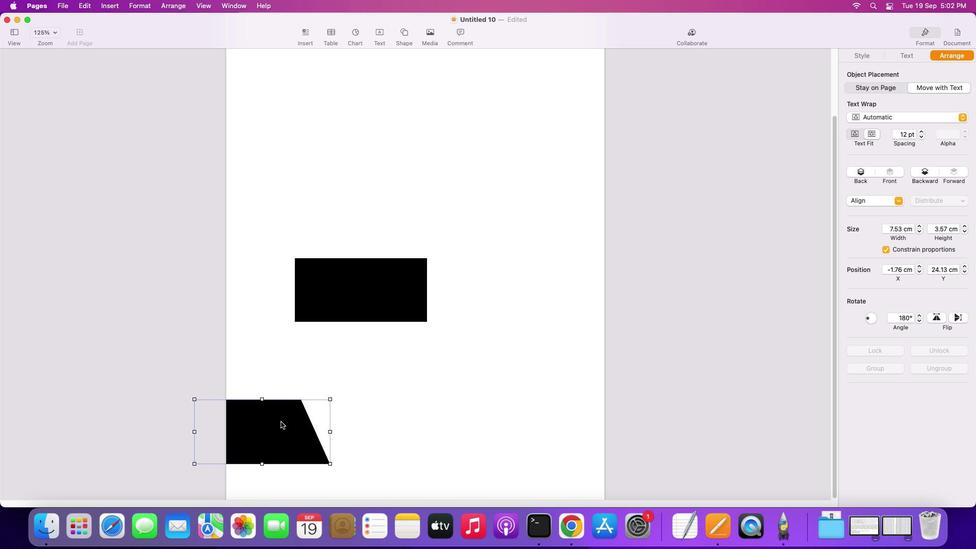 
Action: Mouse scrolled (280, 422) with delta (0, -2)
Screenshot: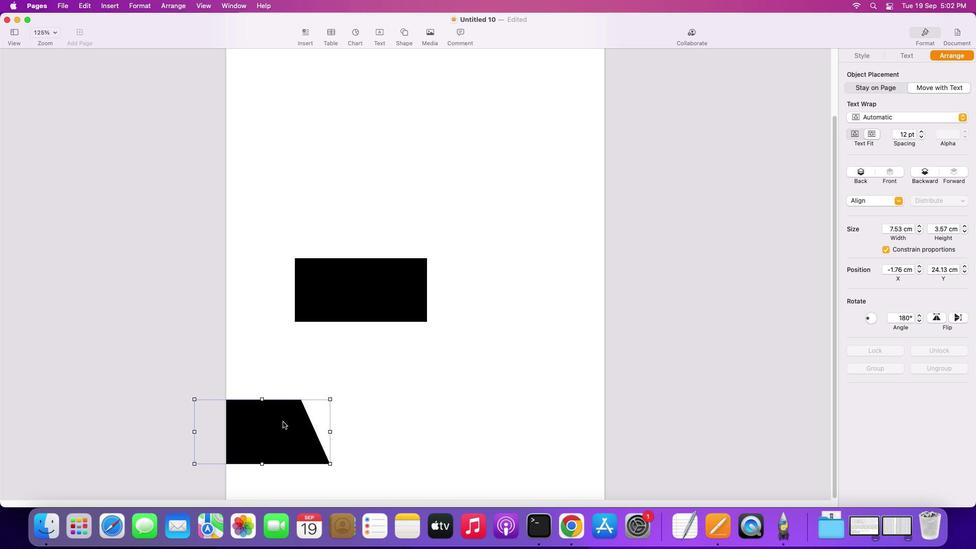 
Action: Mouse scrolled (280, 422) with delta (0, -3)
Screenshot: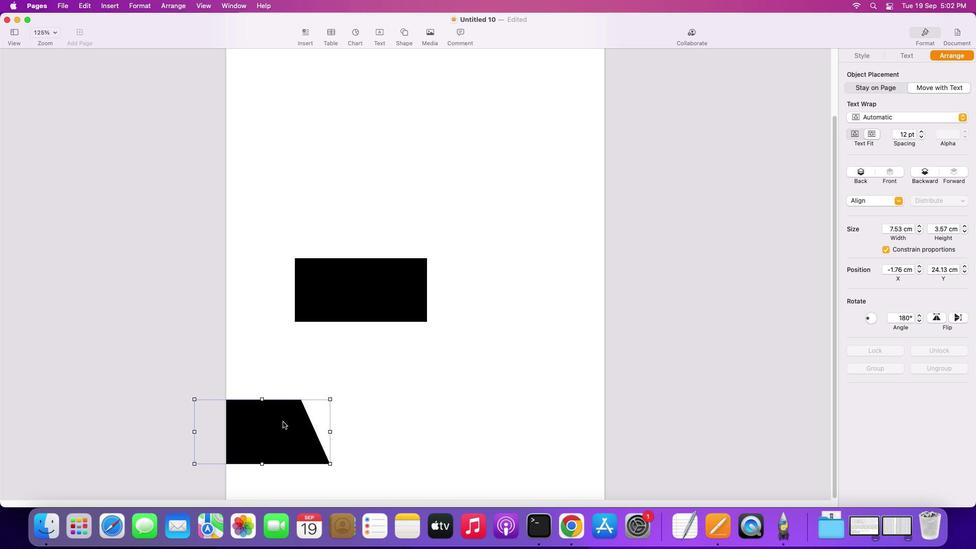 
Action: Mouse moved to (284, 422)
Screenshot: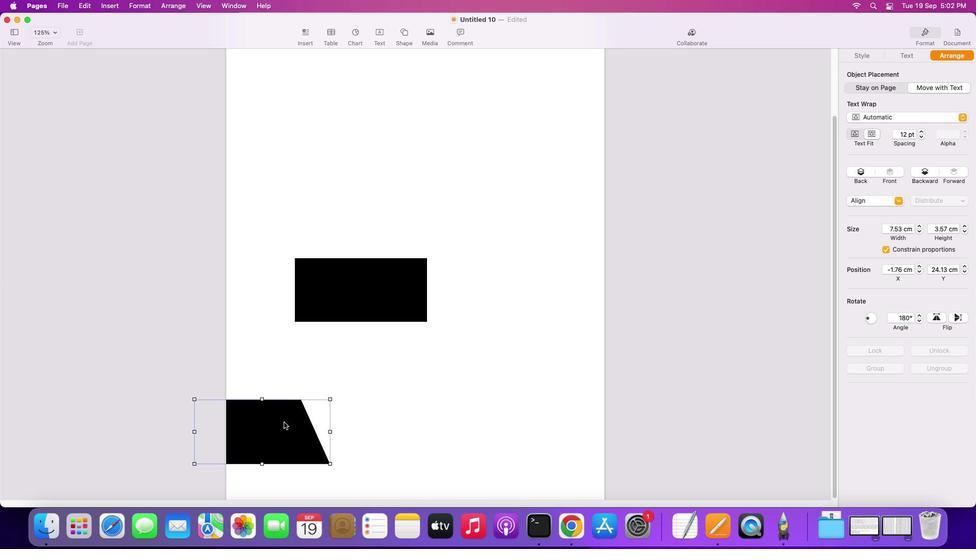 
Action: Key pressed Key.alt
Screenshot: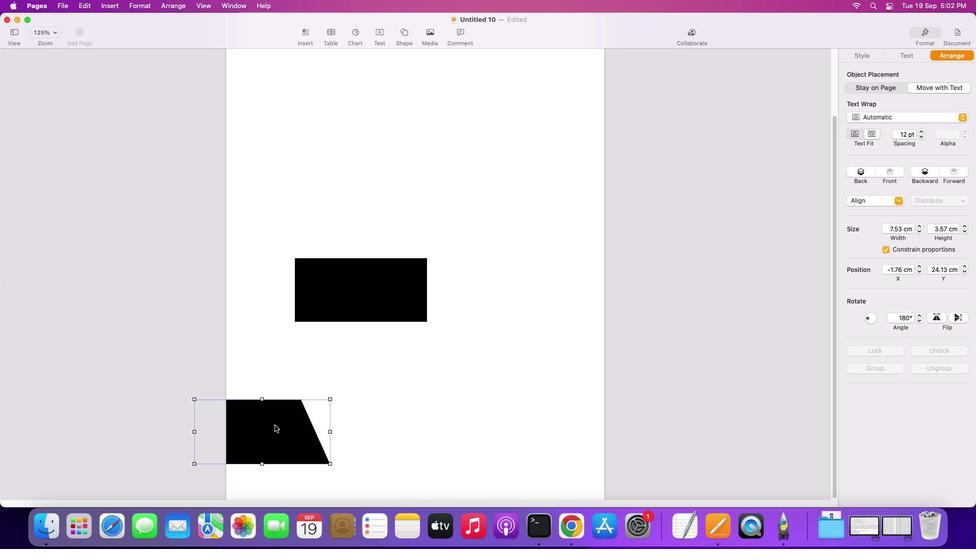 
Action: Mouse moved to (275, 425)
Screenshot: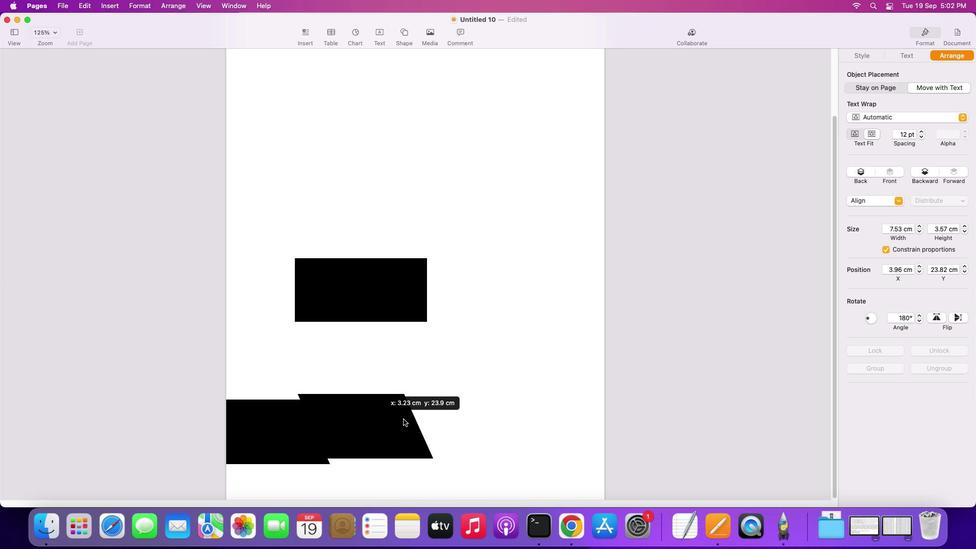
Action: Mouse pressed left at (275, 425)
Screenshot: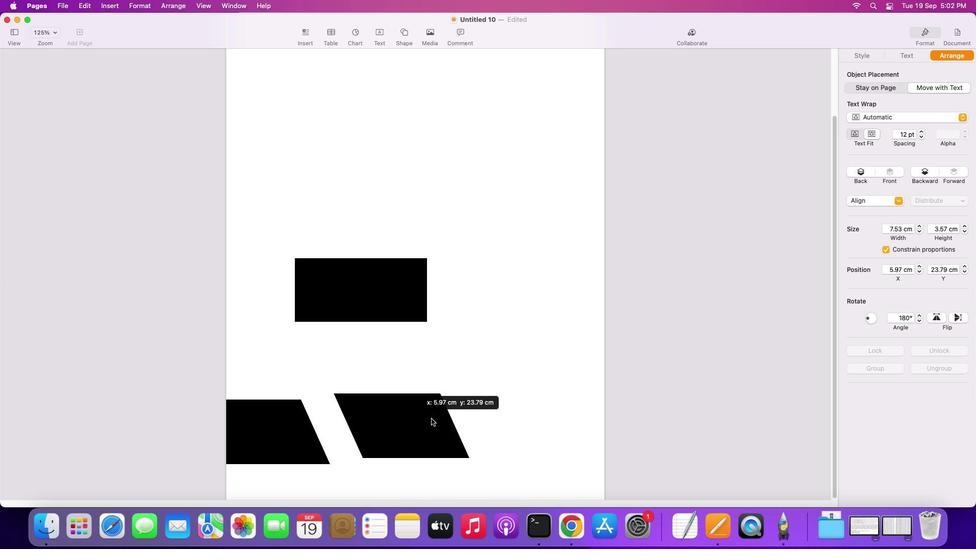 
Action: Mouse moved to (963, 315)
Screenshot: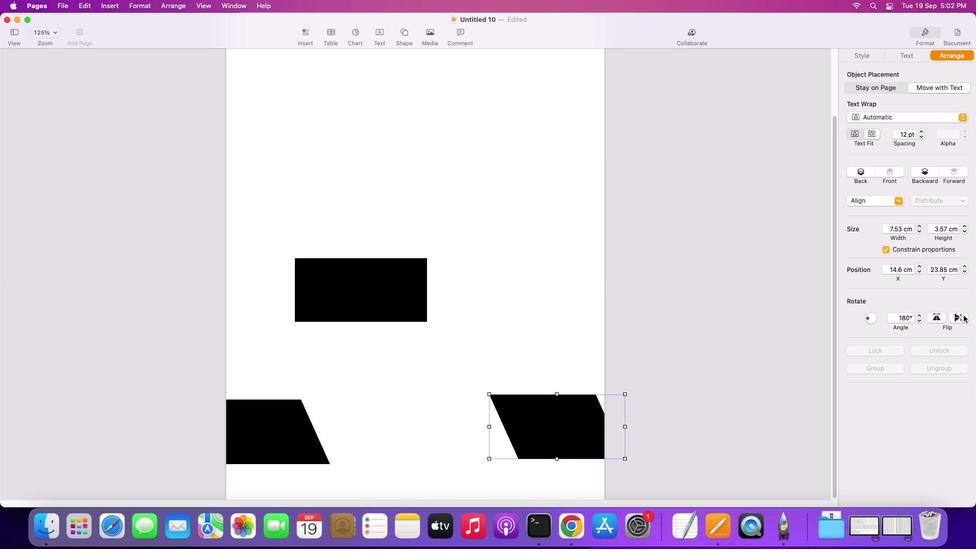 
Action: Mouse pressed left at (963, 315)
Screenshot: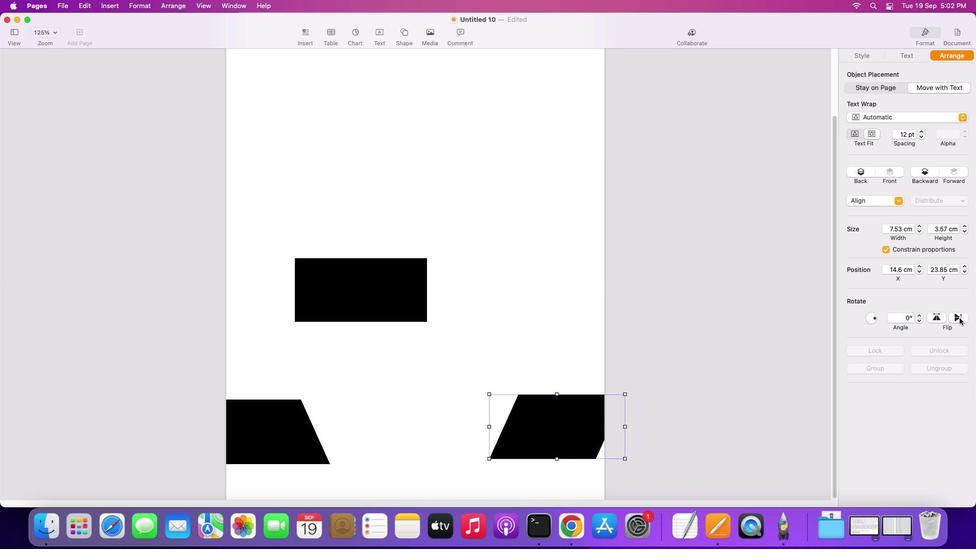 
Action: Mouse moved to (564, 427)
Screenshot: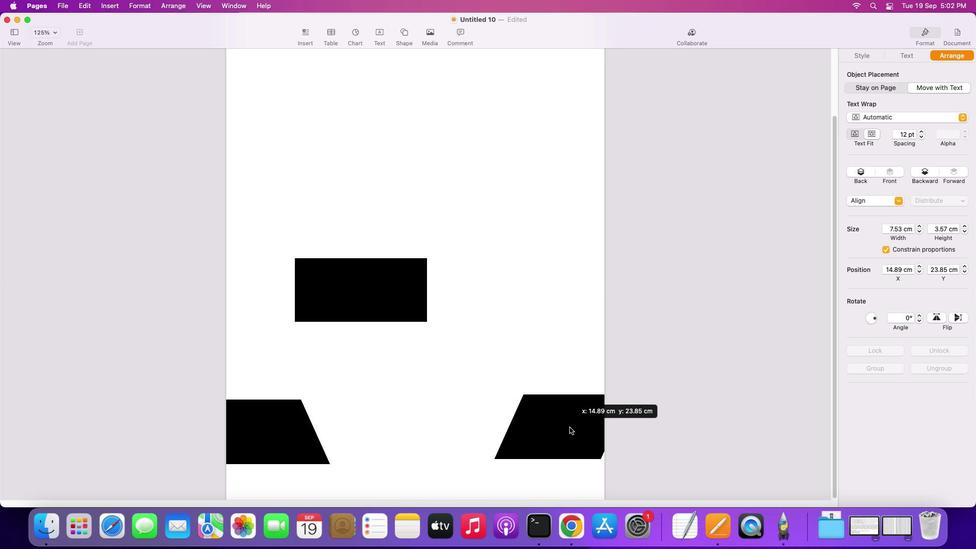 
Action: Mouse pressed left at (564, 427)
Screenshot: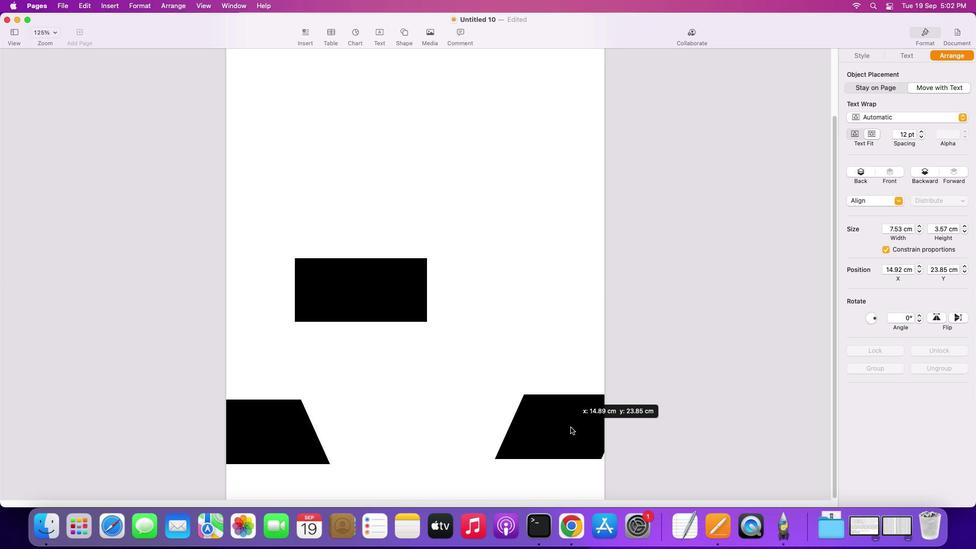 
Action: Mouse moved to (451, 394)
Screenshot: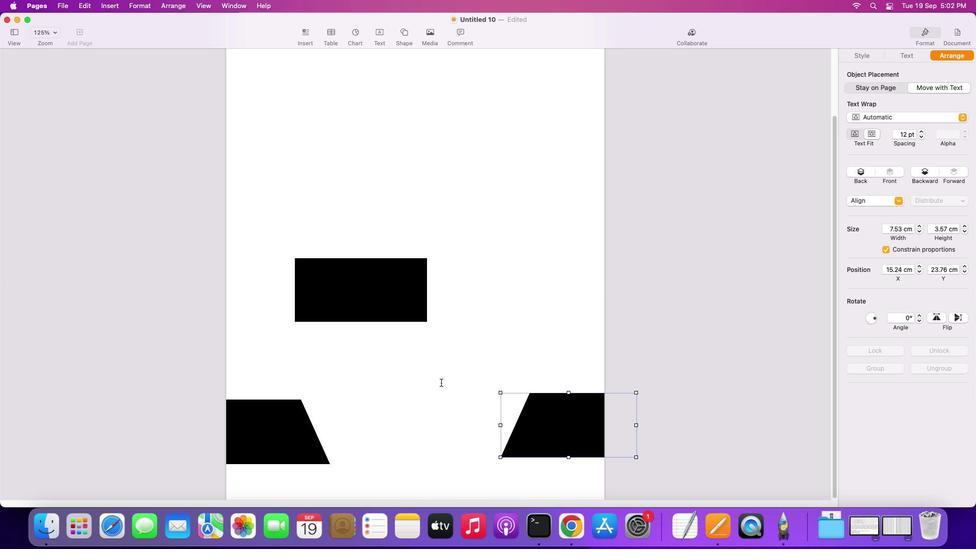 
Action: Mouse scrolled (451, 394) with delta (0, 0)
Screenshot: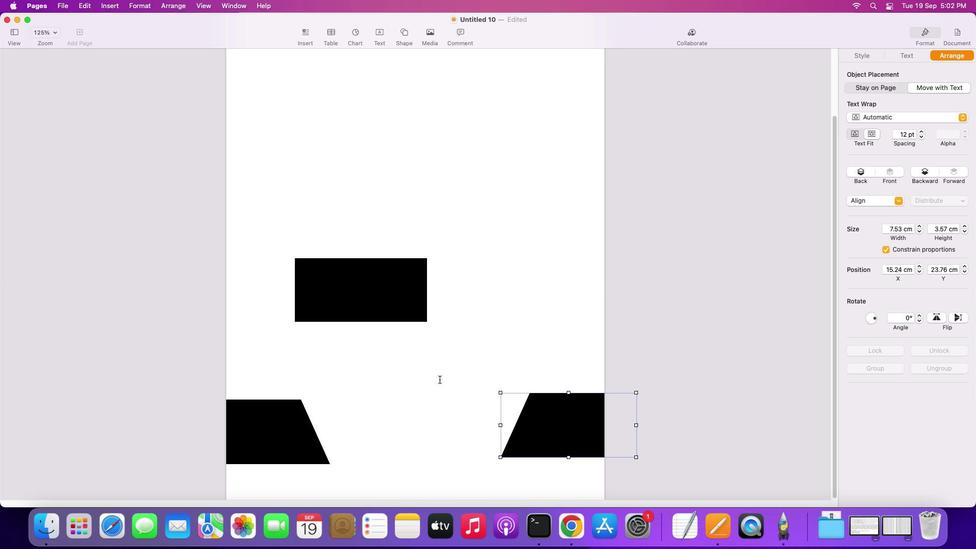 
Action: Mouse scrolled (451, 394) with delta (0, 0)
Screenshot: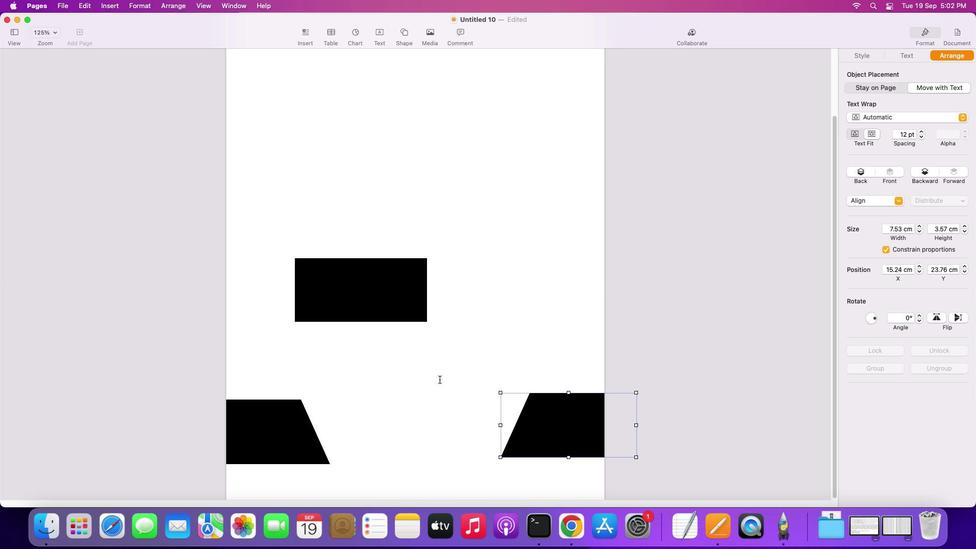 
Action: Mouse scrolled (451, 394) with delta (0, -1)
Screenshot: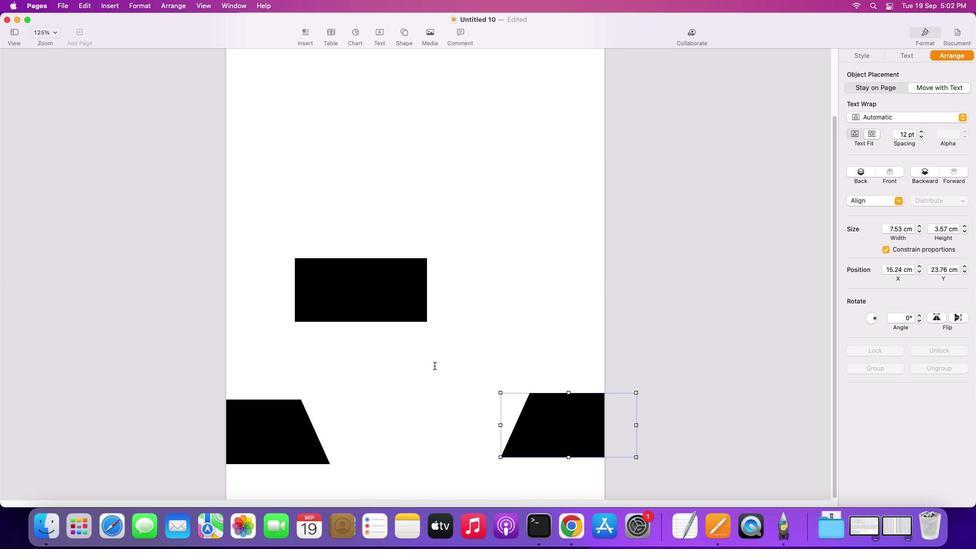 
Action: Mouse scrolled (451, 394) with delta (0, -2)
Screenshot: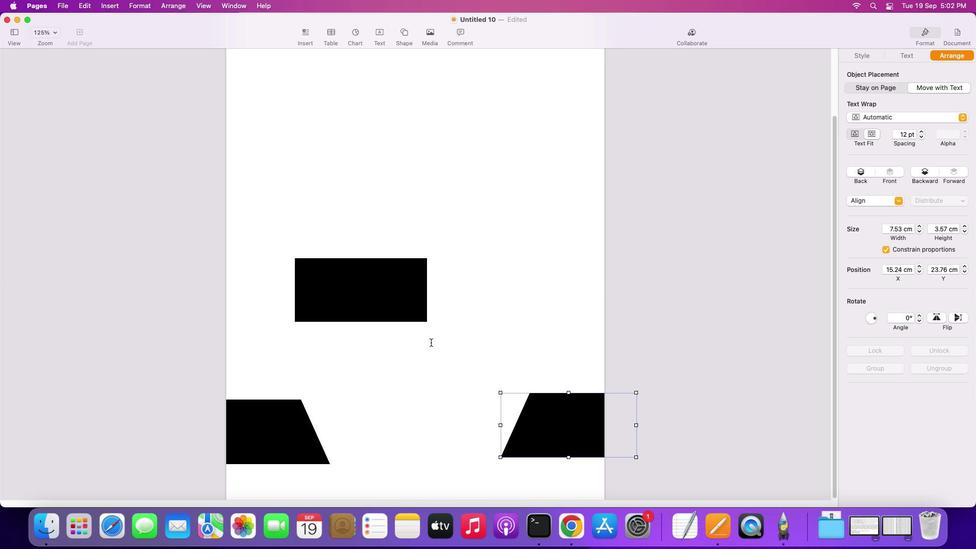 
Action: Mouse scrolled (451, 394) with delta (0, -3)
Screenshot: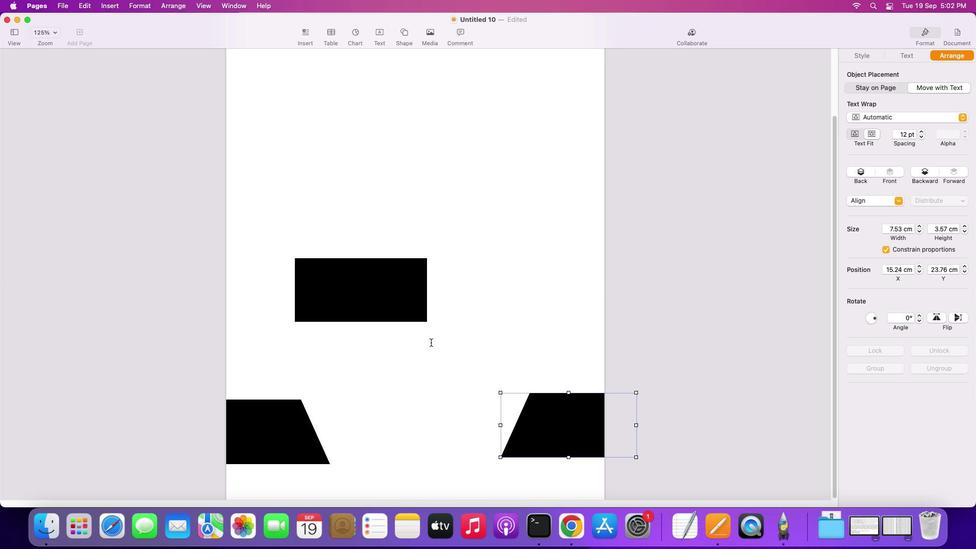 
Action: Mouse moved to (367, 287)
Screenshot: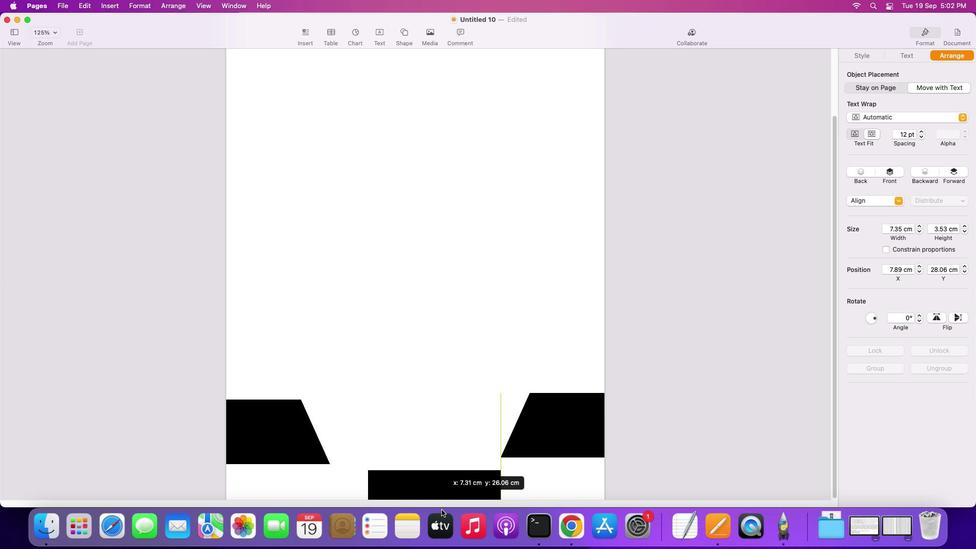 
Action: Mouse pressed left at (367, 287)
Screenshot: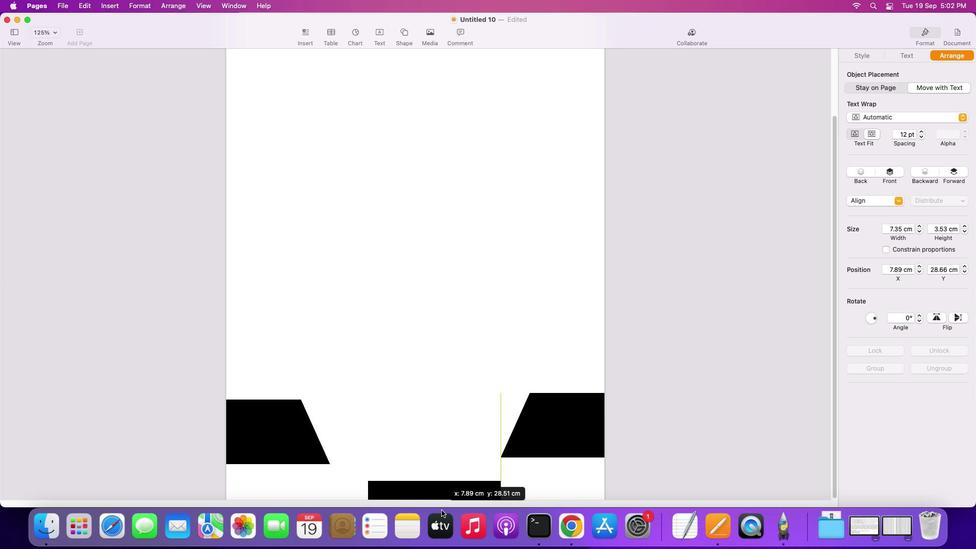 
Action: Mouse moved to (287, 420)
Screenshot: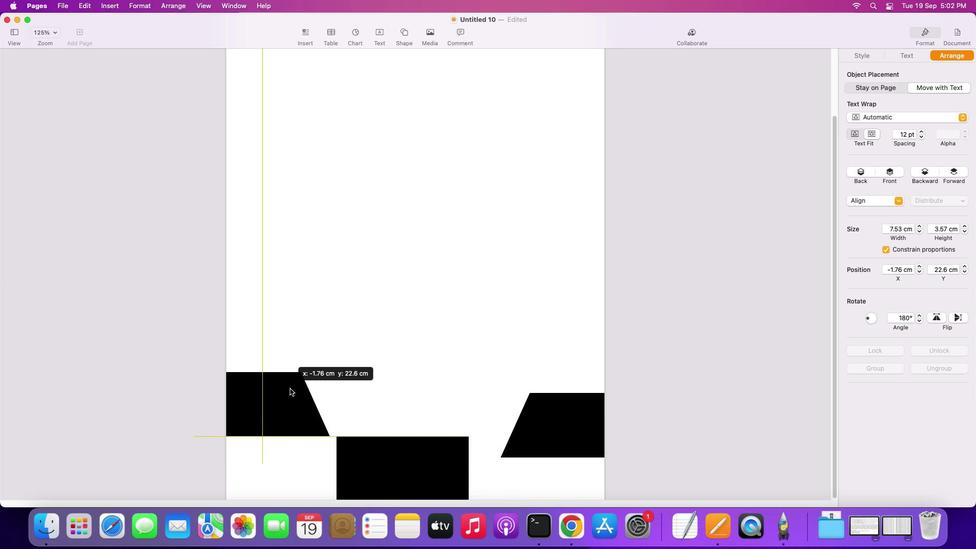 
Action: Mouse pressed left at (287, 420)
Screenshot: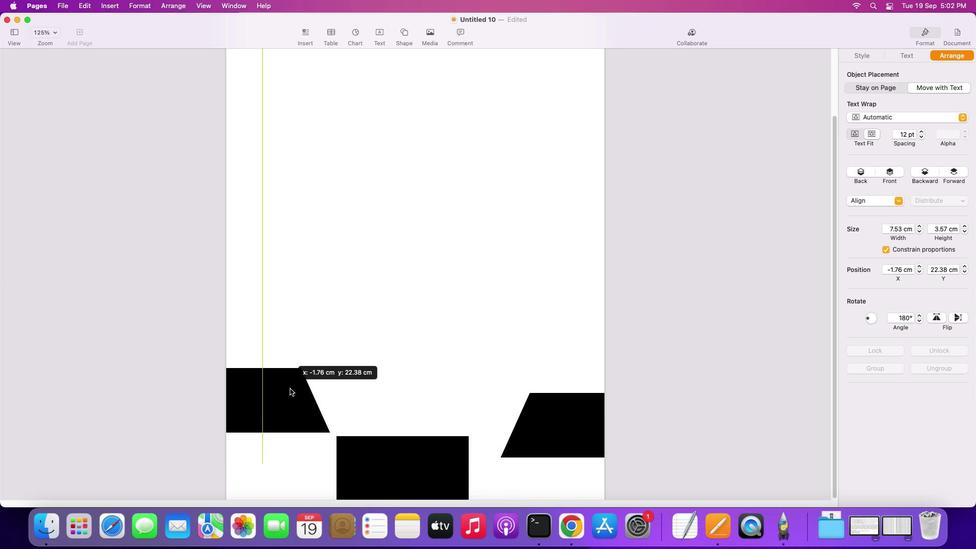 
Action: Mouse moved to (336, 370)
Screenshot: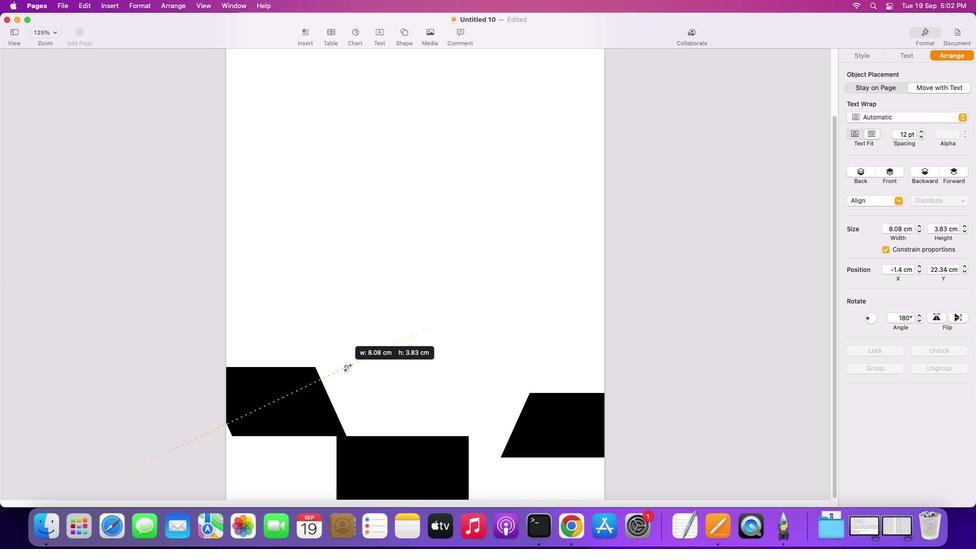 
Action: Mouse pressed left at (336, 370)
Screenshot: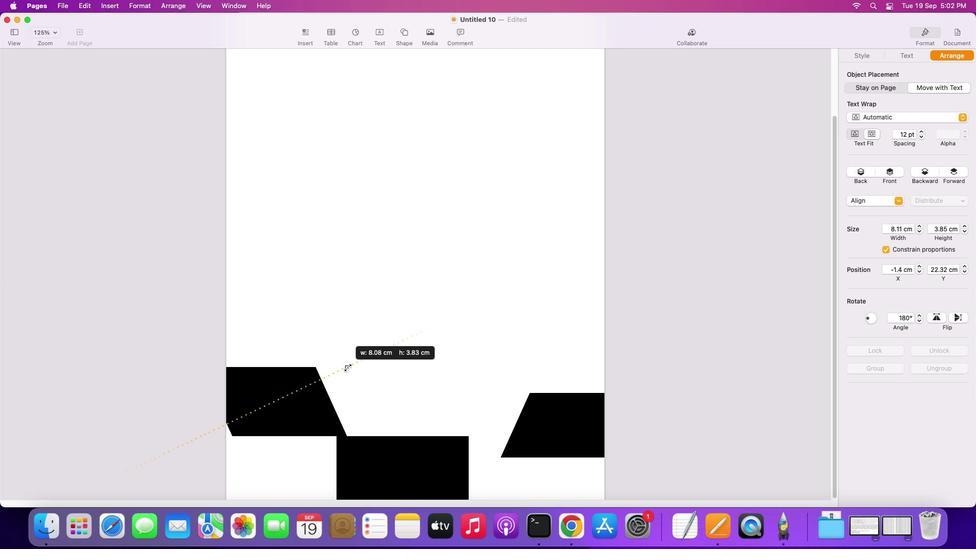 
Action: Mouse moved to (298, 409)
Screenshot: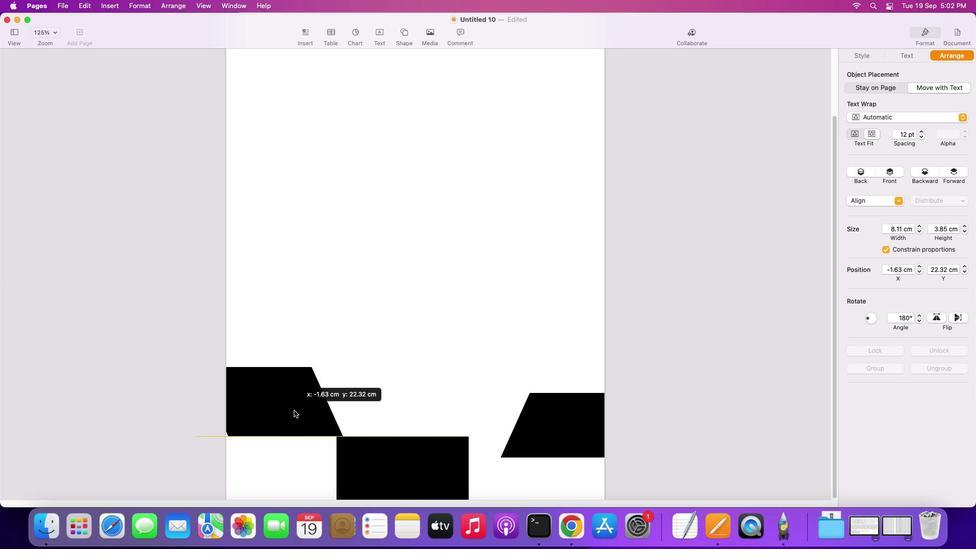 
Action: Mouse pressed left at (298, 409)
Screenshot: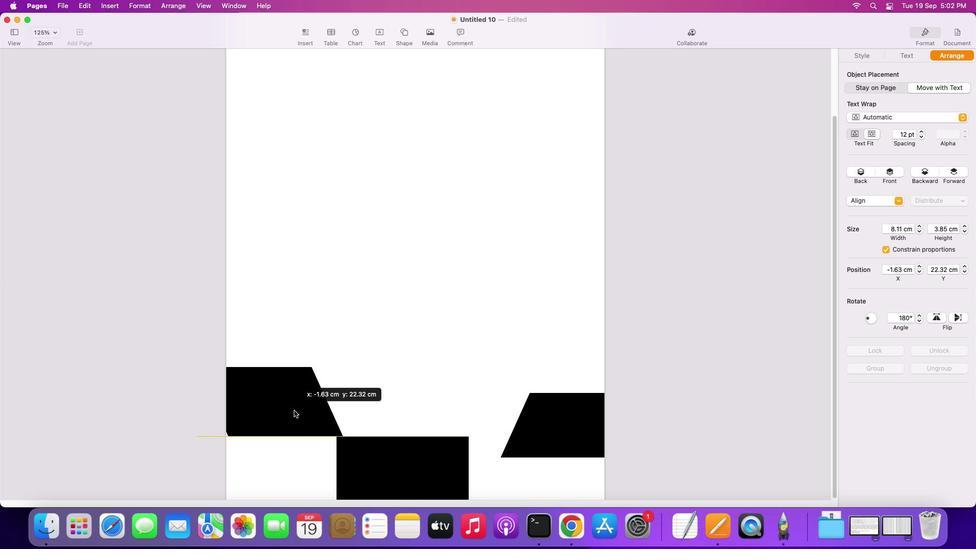 
Action: Mouse moved to (560, 426)
Screenshot: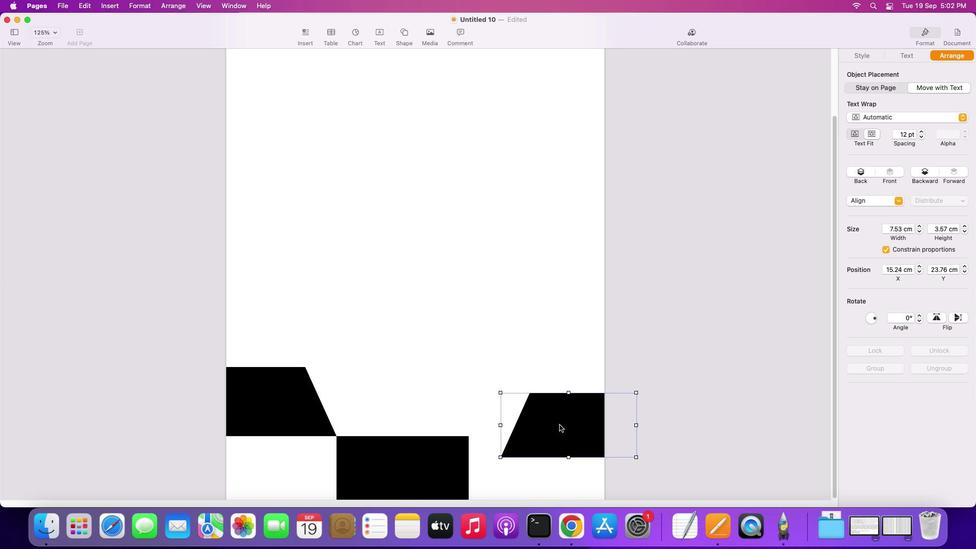 
Action: Mouse pressed left at (560, 426)
Screenshot: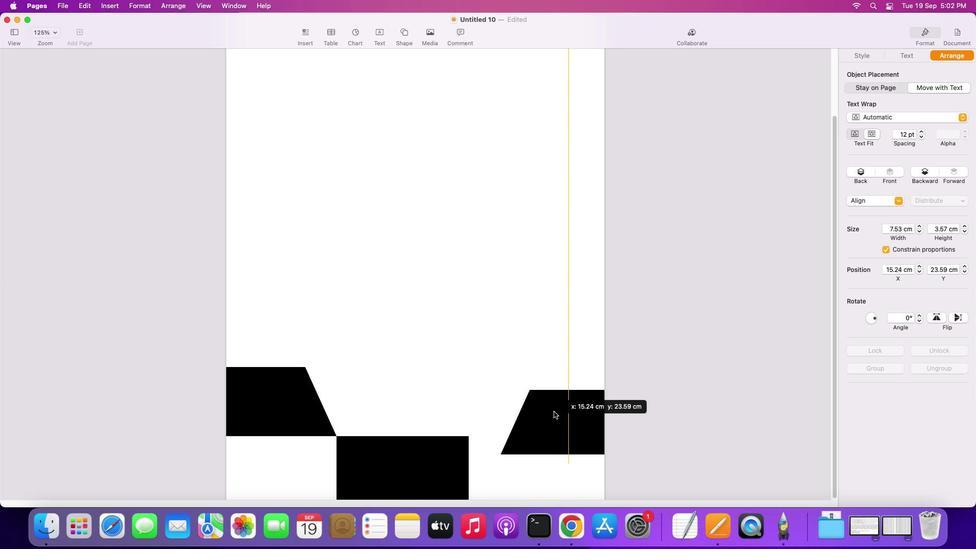 
Action: Mouse moved to (560, 426)
Screenshot: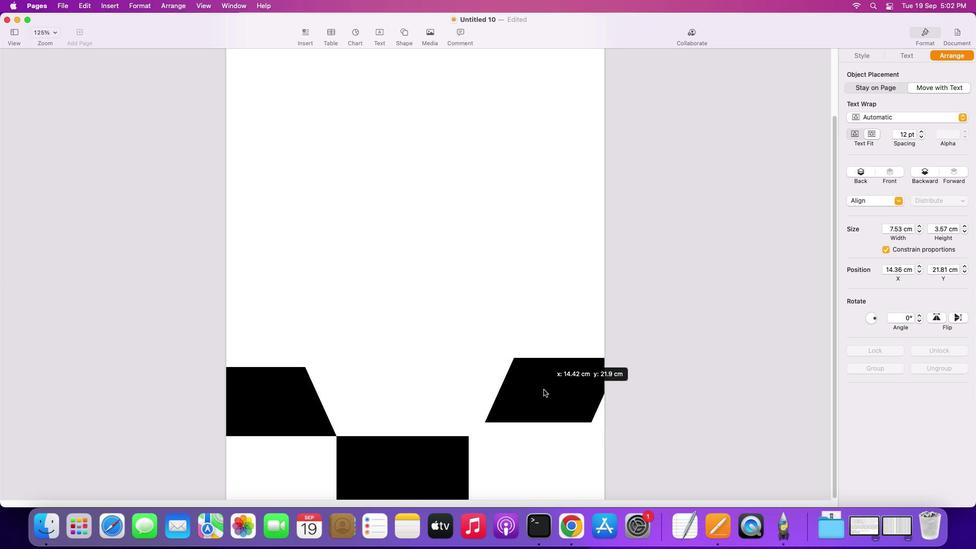 
Action: Mouse pressed left at (560, 426)
Screenshot: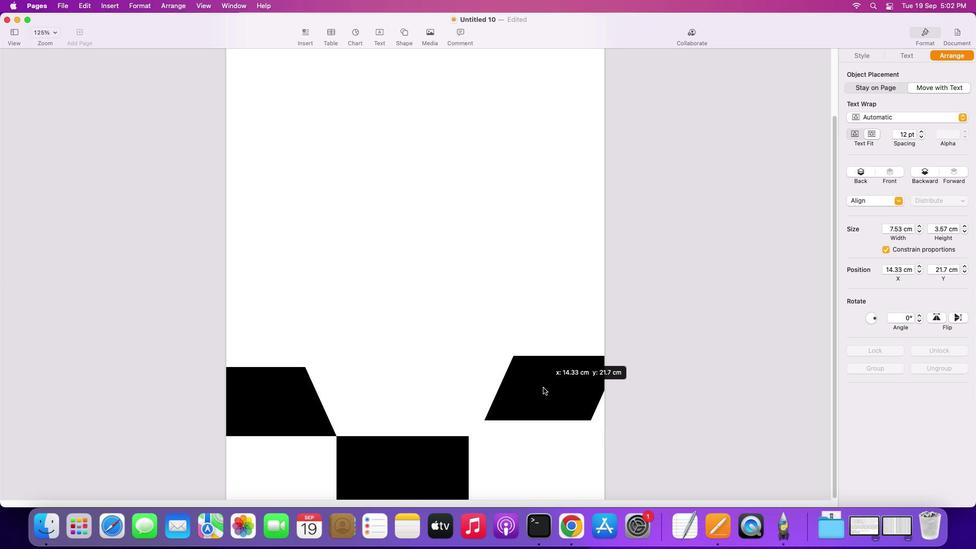 
Action: Mouse moved to (439, 459)
Screenshot: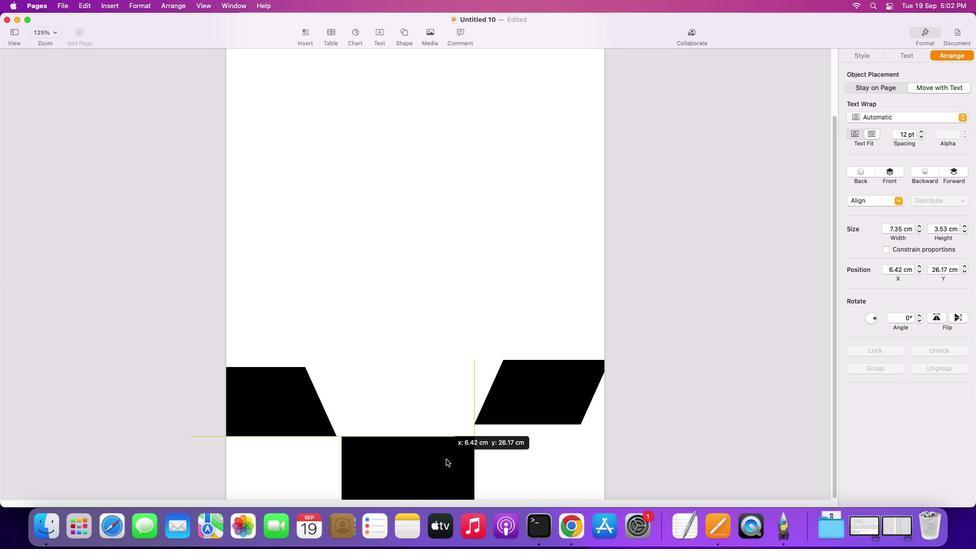 
Action: Mouse pressed left at (439, 459)
Screenshot: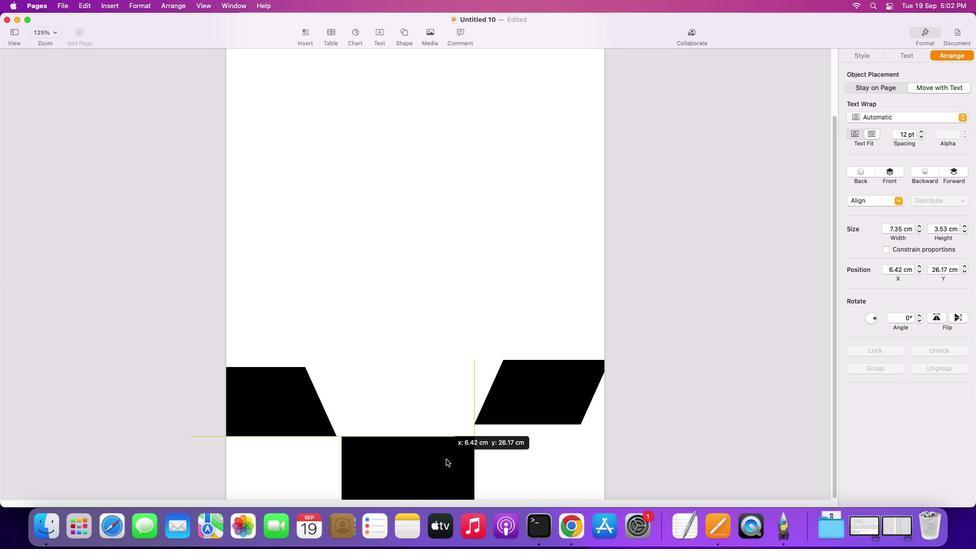 
Action: Mouse moved to (469, 467)
Screenshot: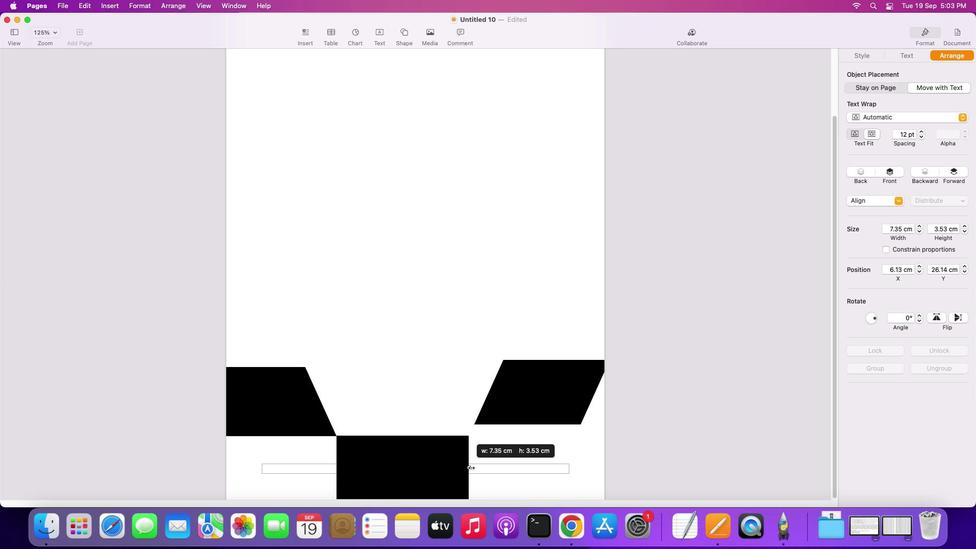
Action: Mouse pressed left at (469, 467)
Screenshot: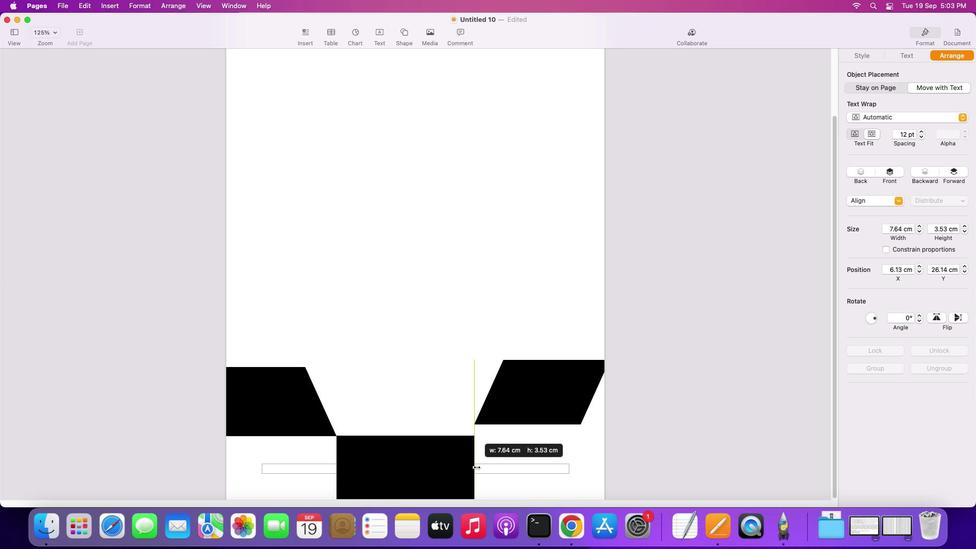 
Action: Mouse moved to (527, 405)
Screenshot: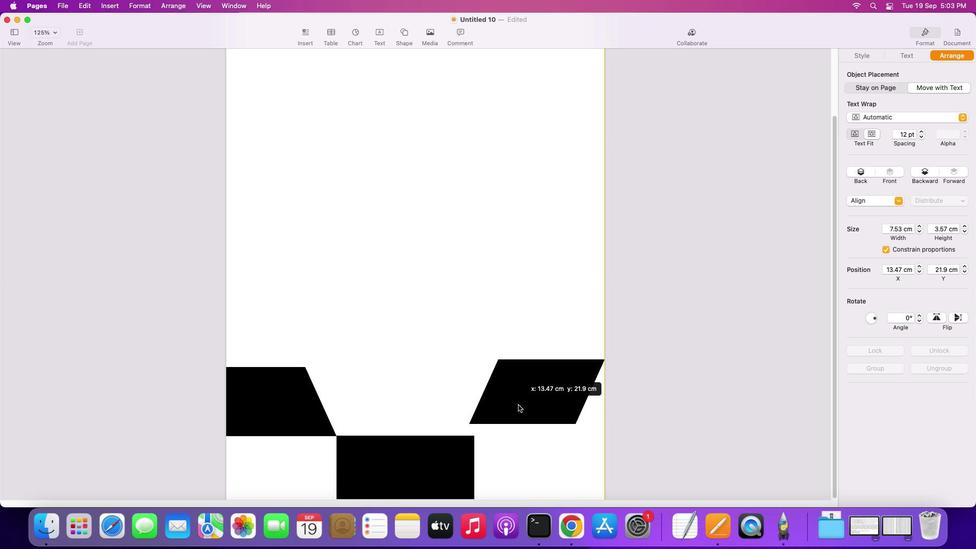 
Action: Mouse pressed left at (527, 405)
Screenshot: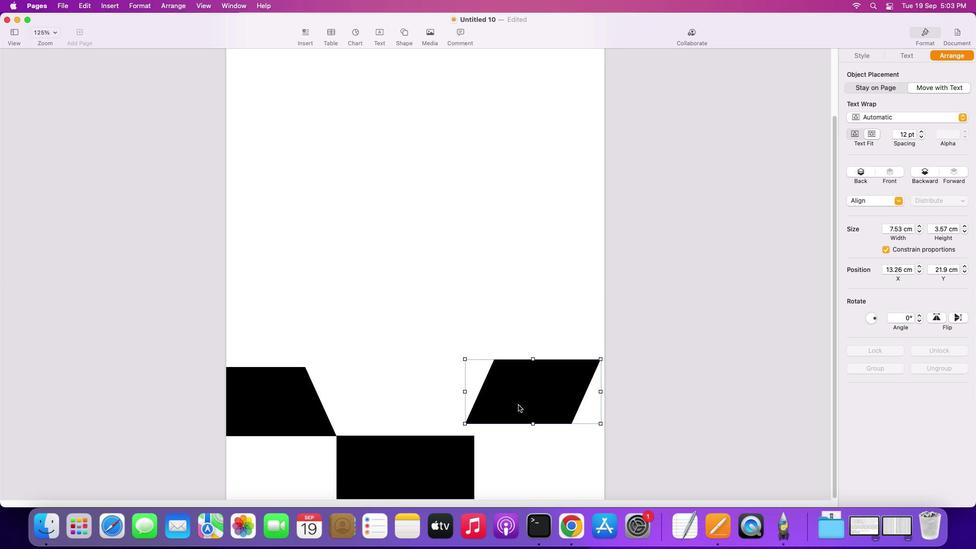 
Action: Mouse moved to (520, 410)
Screenshot: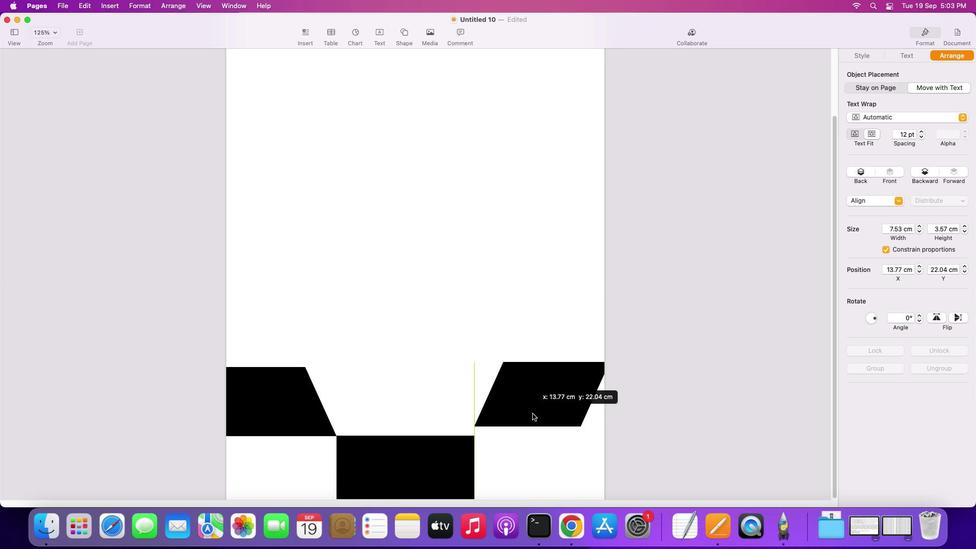 
Action: Mouse pressed left at (520, 410)
Screenshot: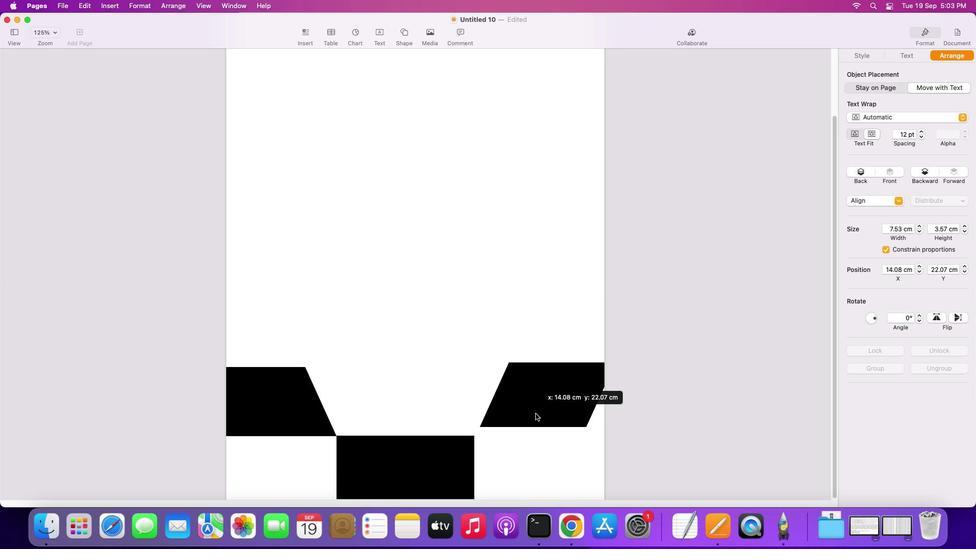 
Action: Mouse moved to (501, 363)
Screenshot: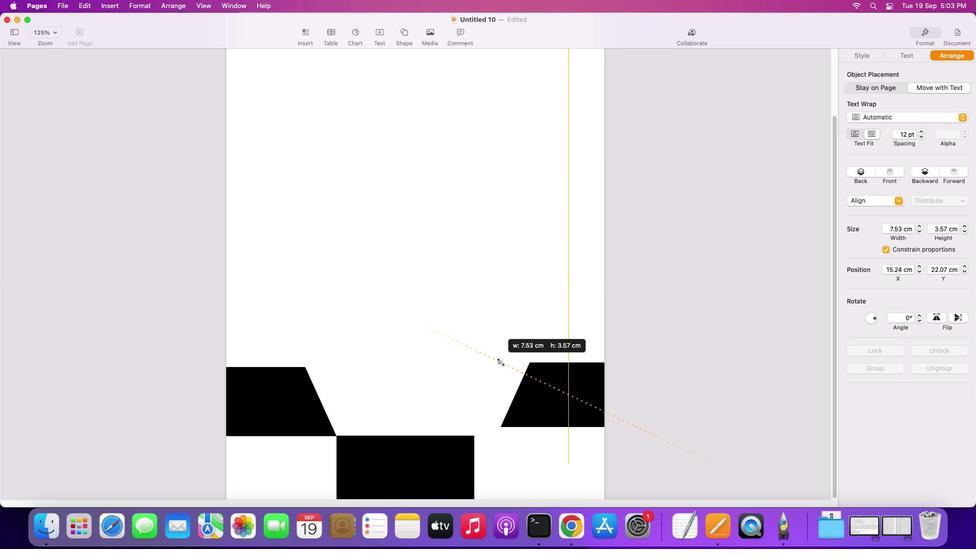 
Action: Mouse pressed left at (501, 363)
Screenshot: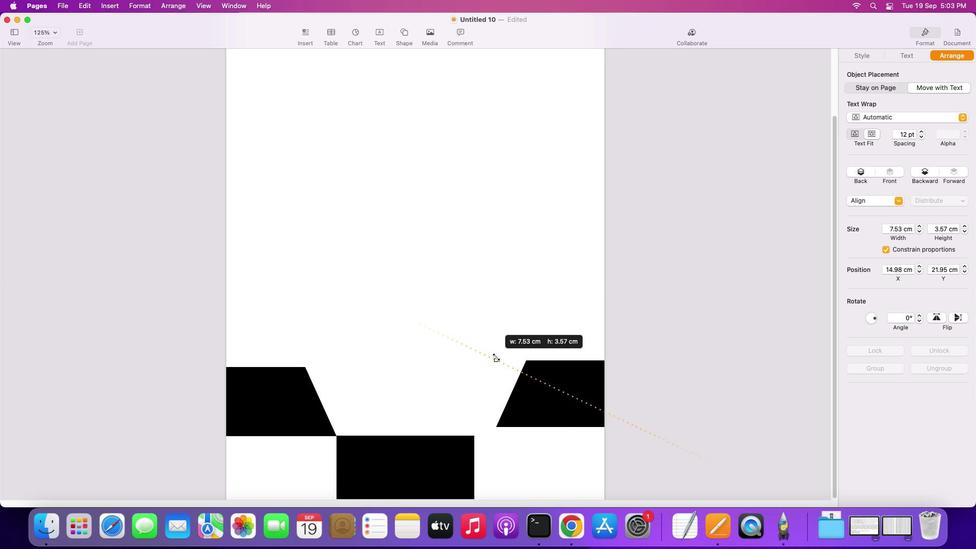 
Action: Mouse moved to (561, 376)
Screenshot: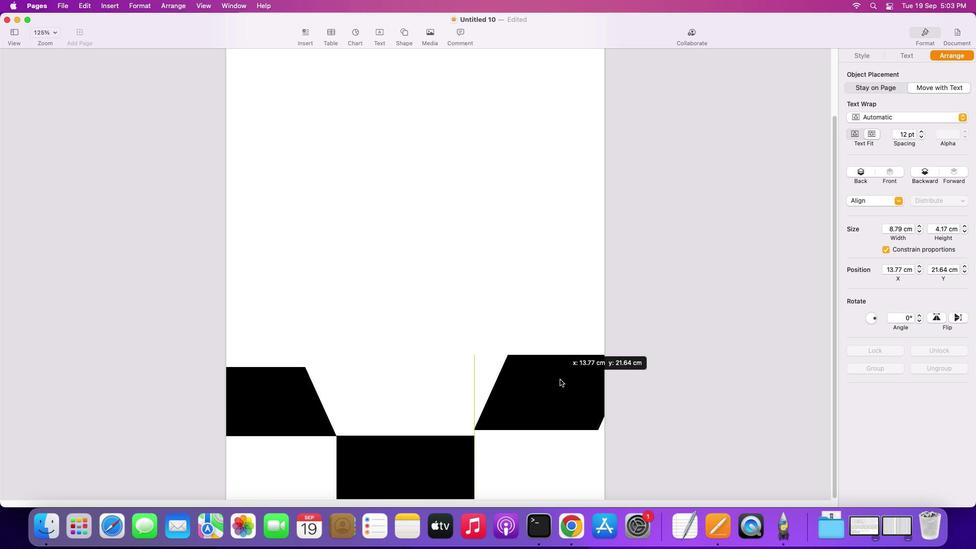 
Action: Mouse pressed left at (561, 376)
Screenshot: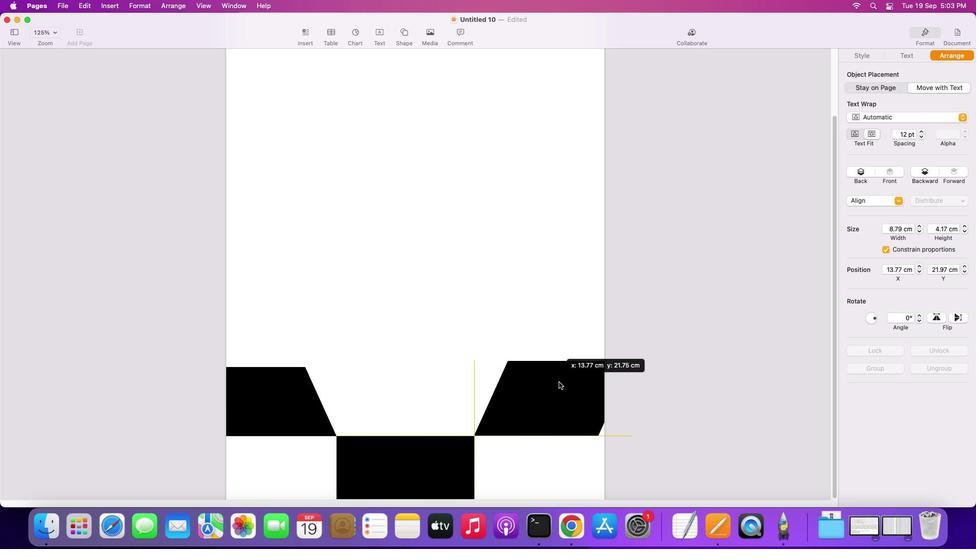 
Action: Mouse moved to (565, 464)
Screenshot: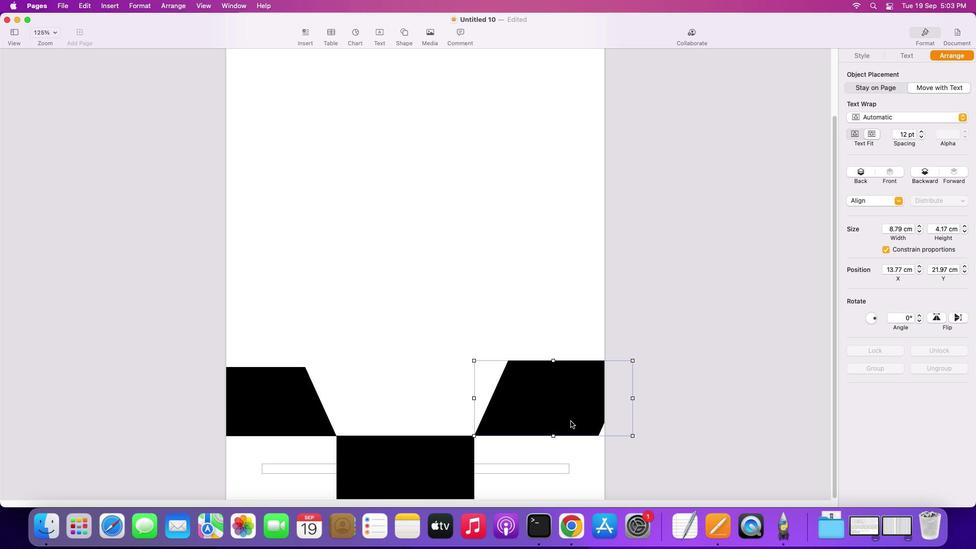 
Action: Mouse pressed left at (565, 464)
Screenshot: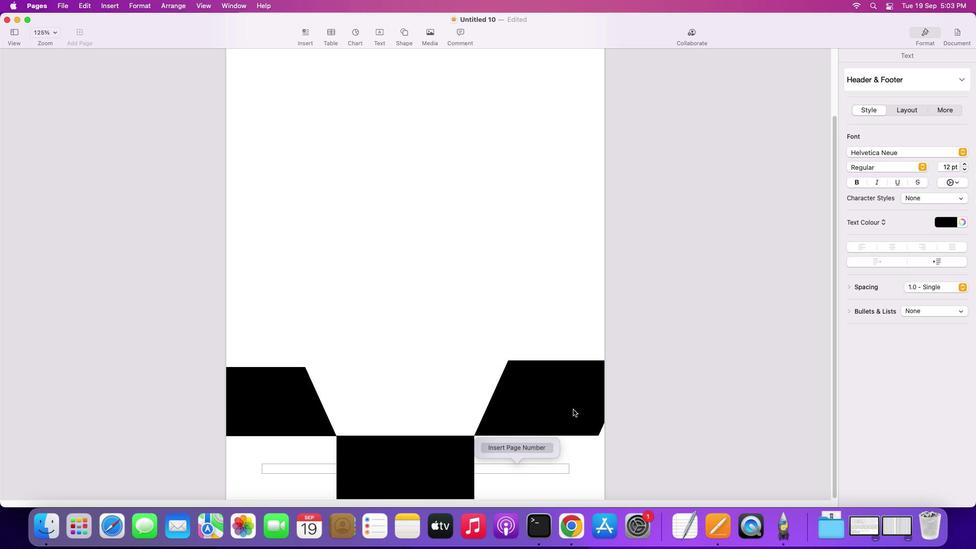 
Action: Mouse moved to (573, 409)
Screenshot: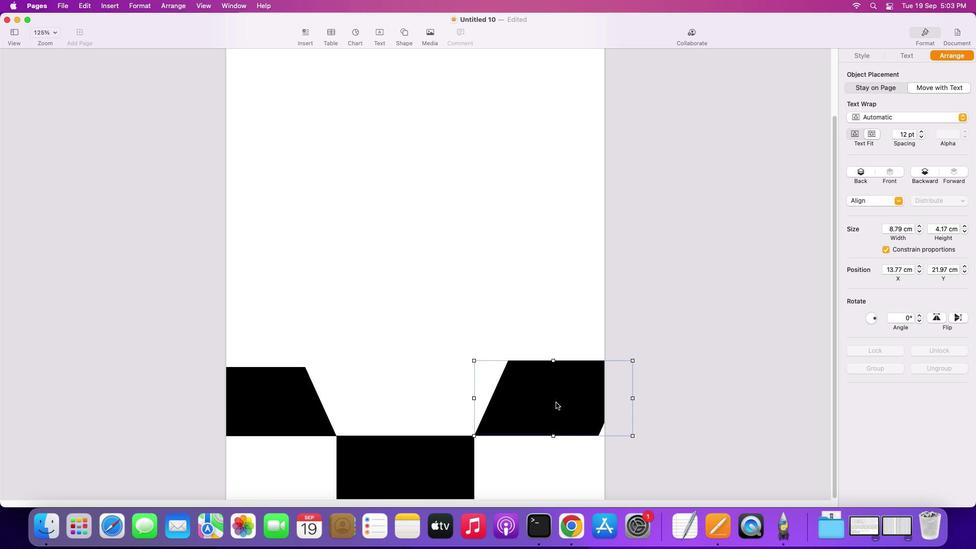 
Action: Mouse pressed left at (573, 409)
Screenshot: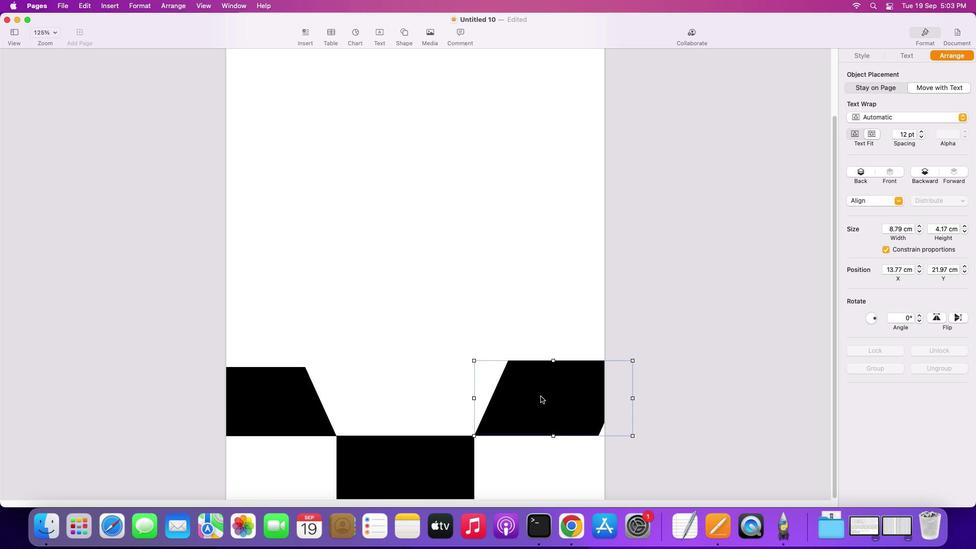
Action: Mouse moved to (540, 405)
Screenshot: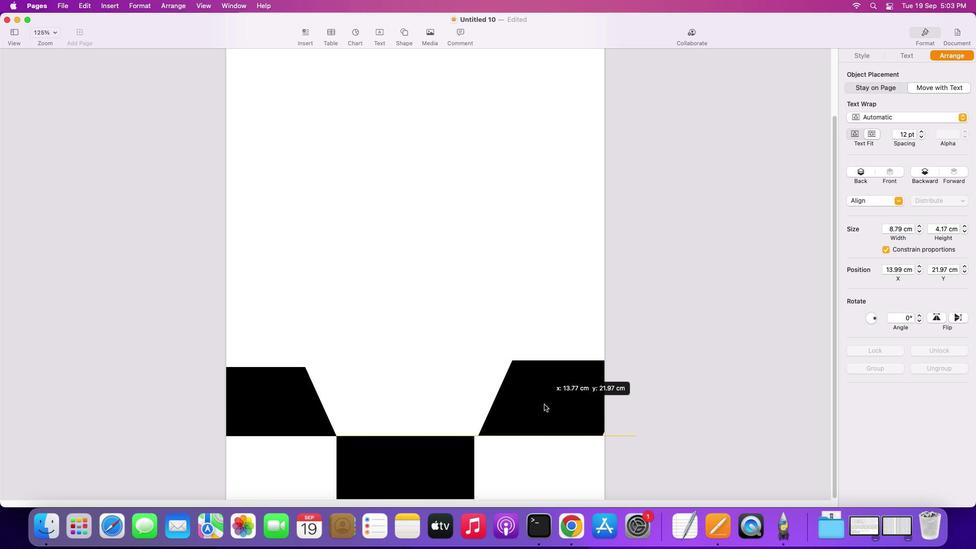 
Action: Mouse pressed left at (540, 405)
Screenshot: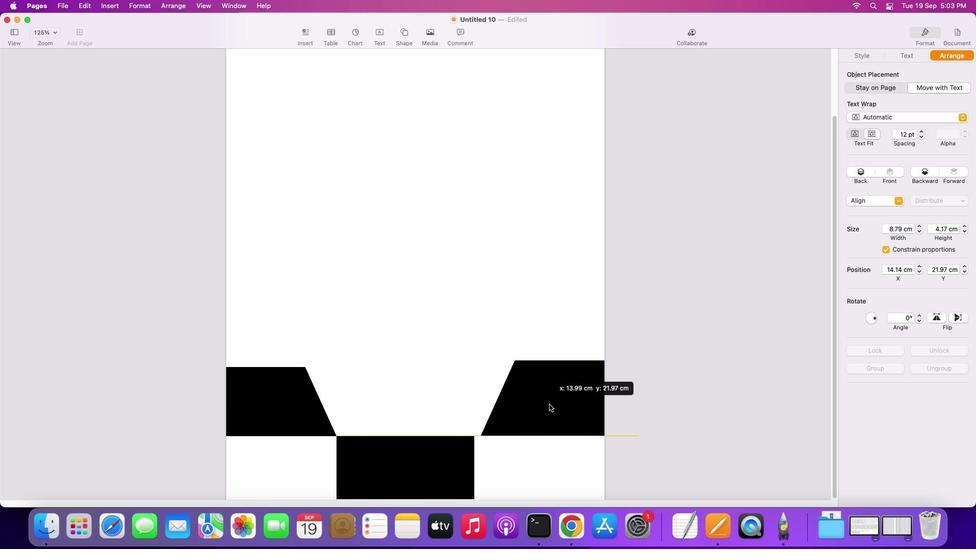 
Action: Mouse moved to (468, 467)
Screenshot: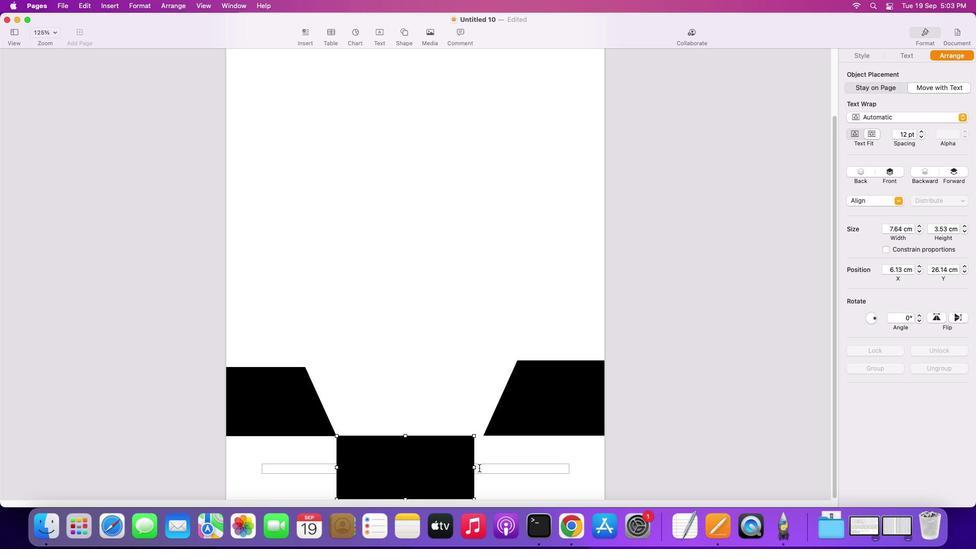 
Action: Mouse pressed left at (468, 467)
Screenshot: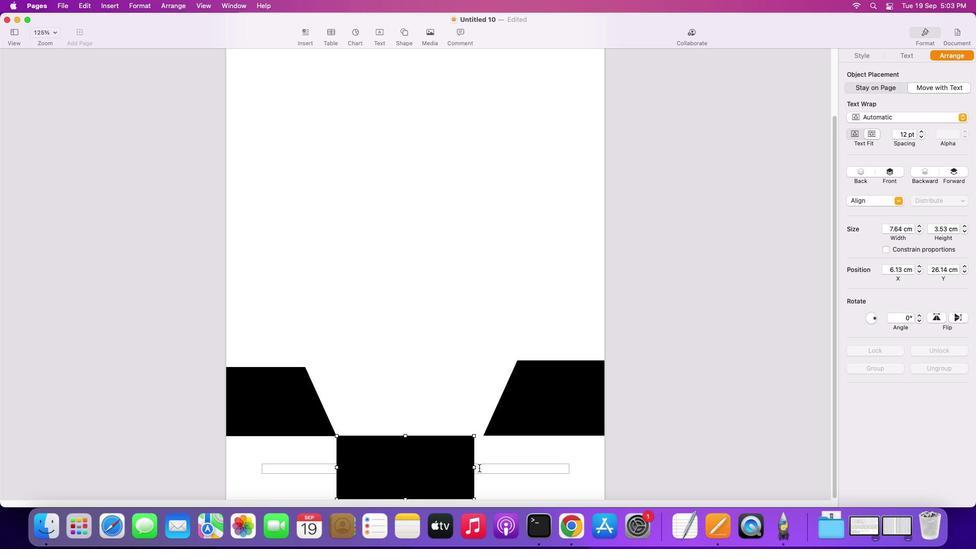 
Action: Mouse moved to (475, 467)
Screenshot: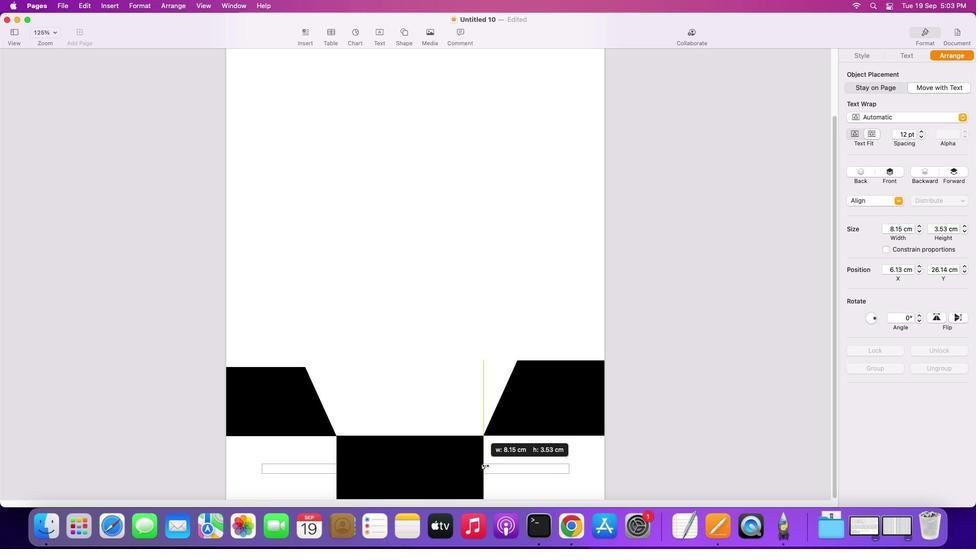 
Action: Mouse pressed left at (475, 467)
Screenshot: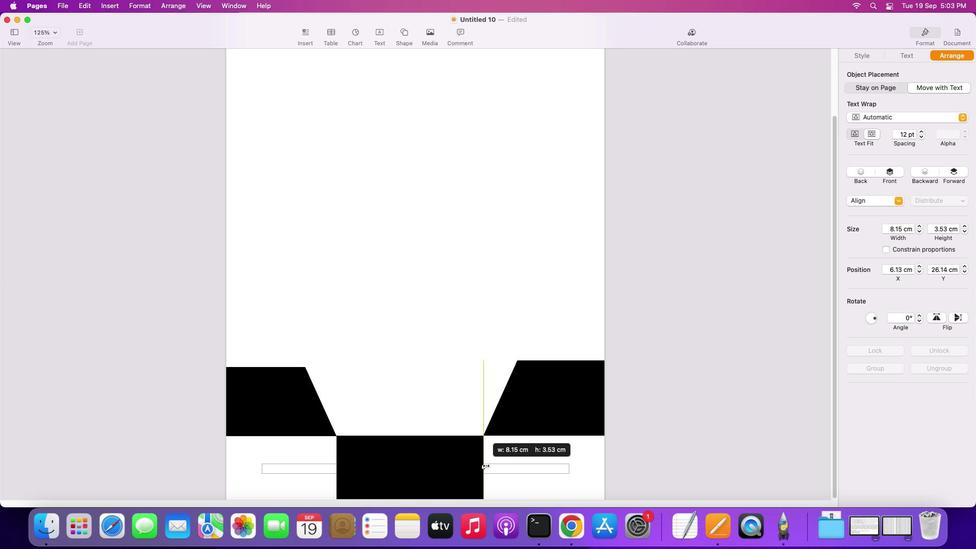 
Action: Mouse moved to (458, 352)
Screenshot: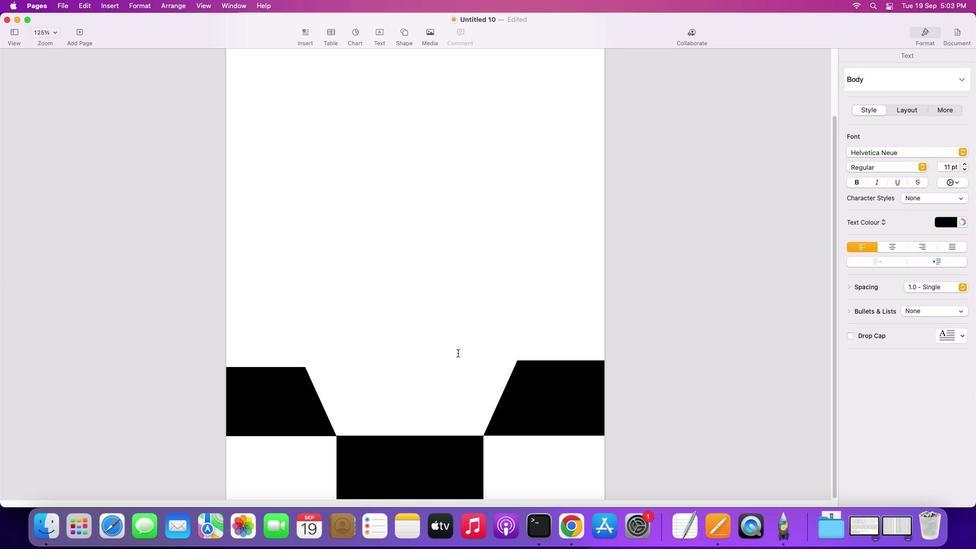 
Action: Mouse pressed left at (458, 352)
Screenshot: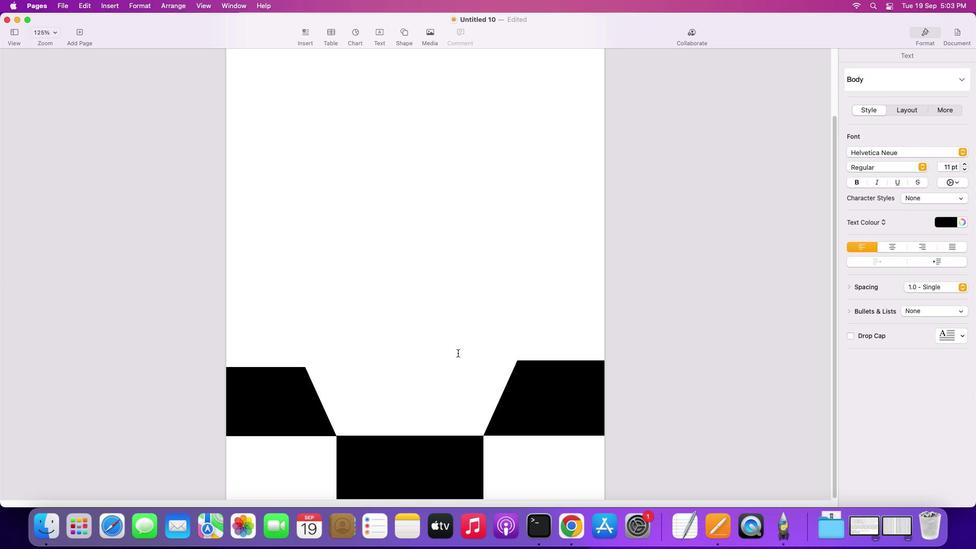 
Action: Mouse moved to (404, 31)
Screenshot: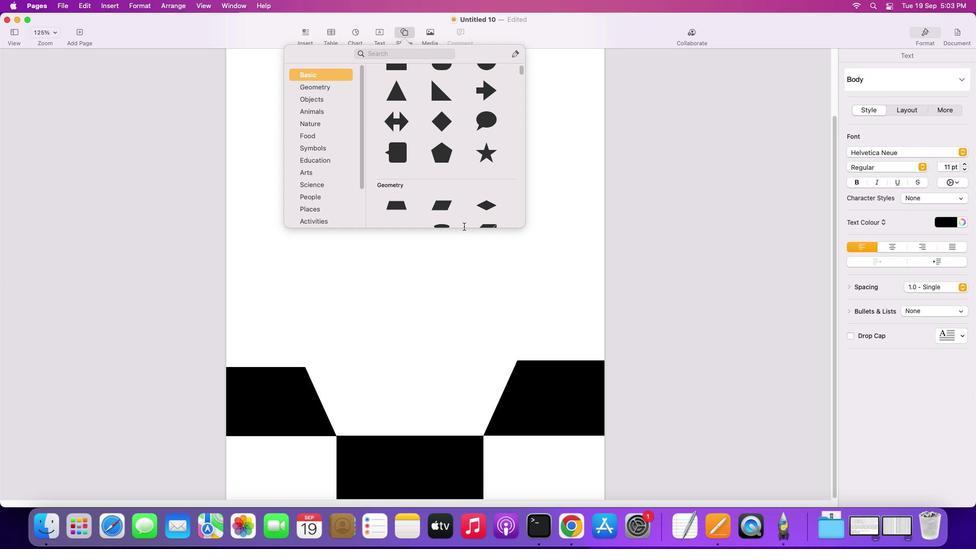 
Action: Mouse pressed left at (404, 31)
Screenshot: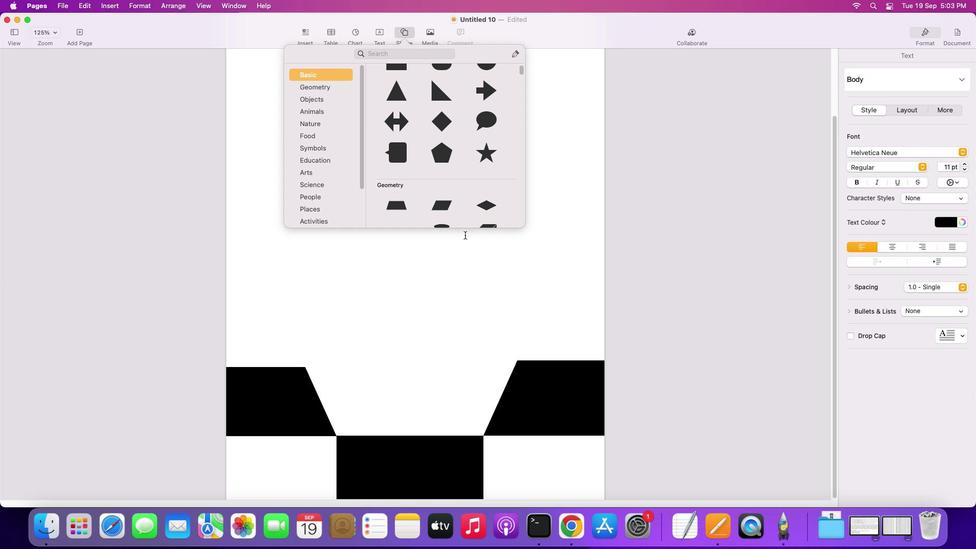 
Action: Mouse moved to (448, 214)
Screenshot: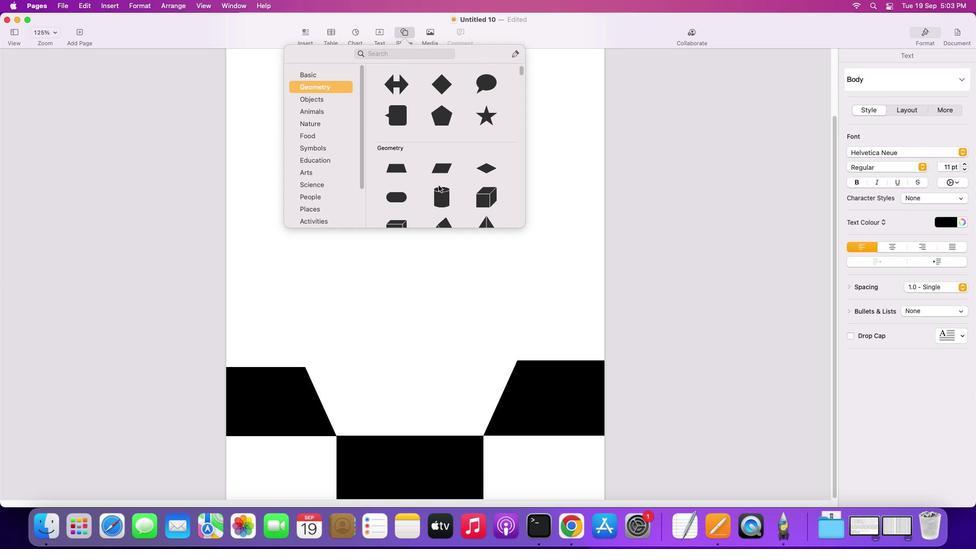 
Action: Mouse scrolled (448, 214) with delta (0, 0)
Screenshot: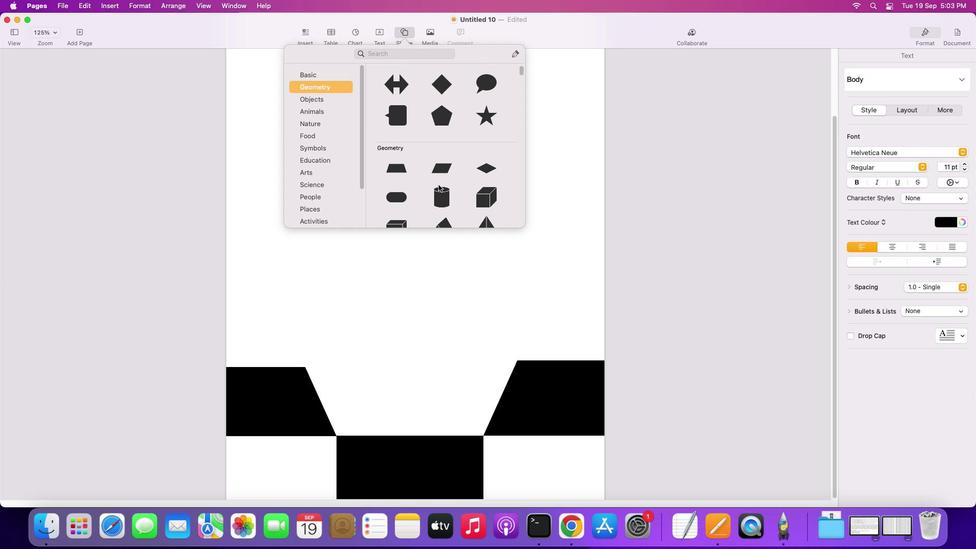 
Action: Mouse scrolled (448, 214) with delta (0, 0)
Screenshot: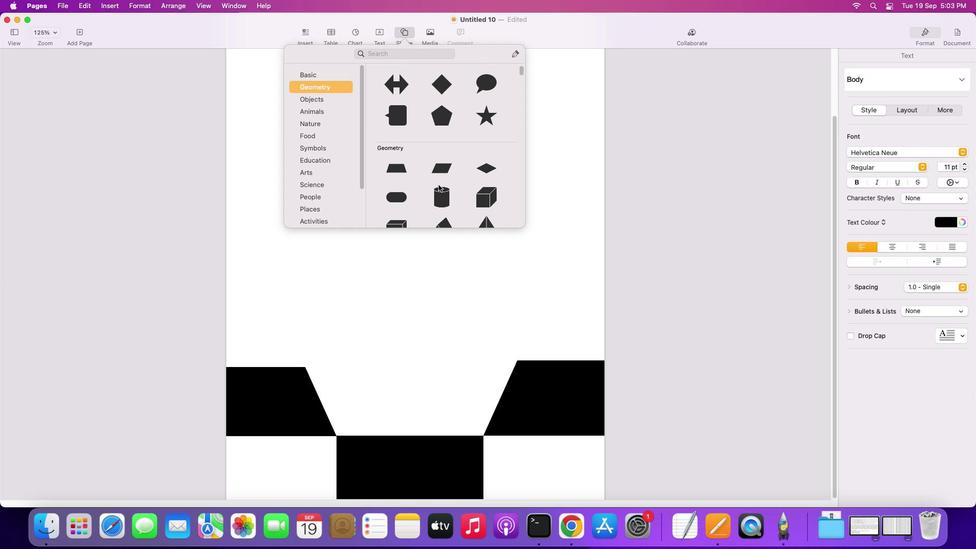 
Action: Mouse scrolled (448, 214) with delta (0, -1)
Screenshot: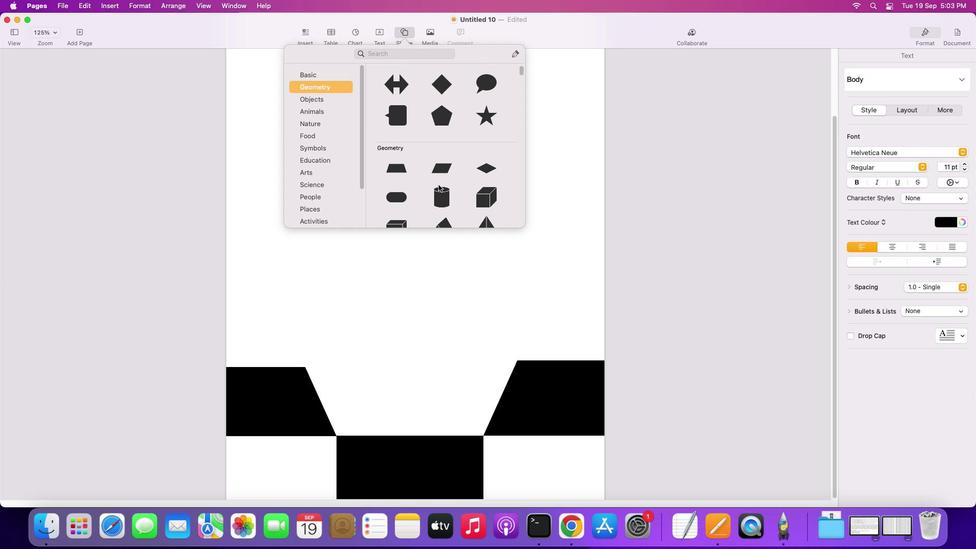 
Action: Mouse scrolled (448, 214) with delta (0, -1)
Screenshot: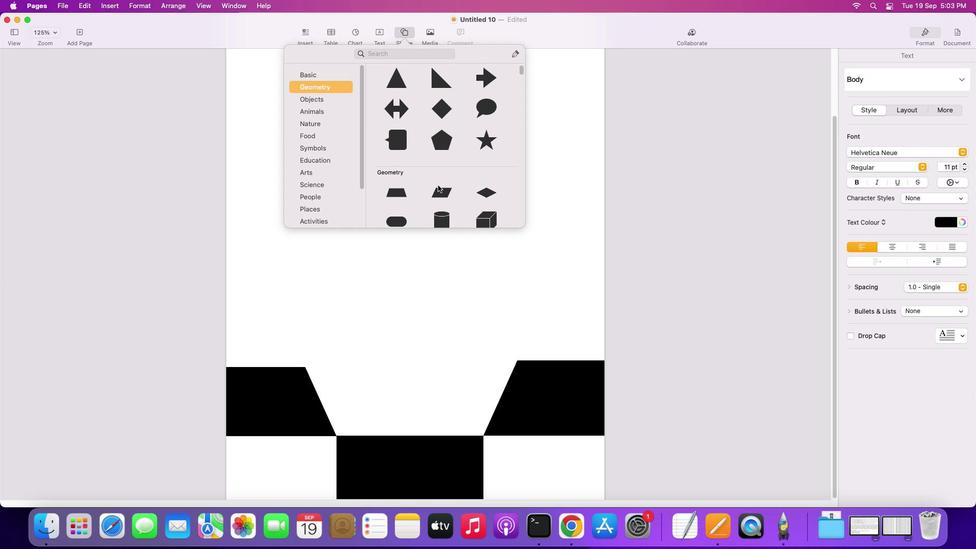 
Action: Mouse moved to (438, 185)
Screenshot: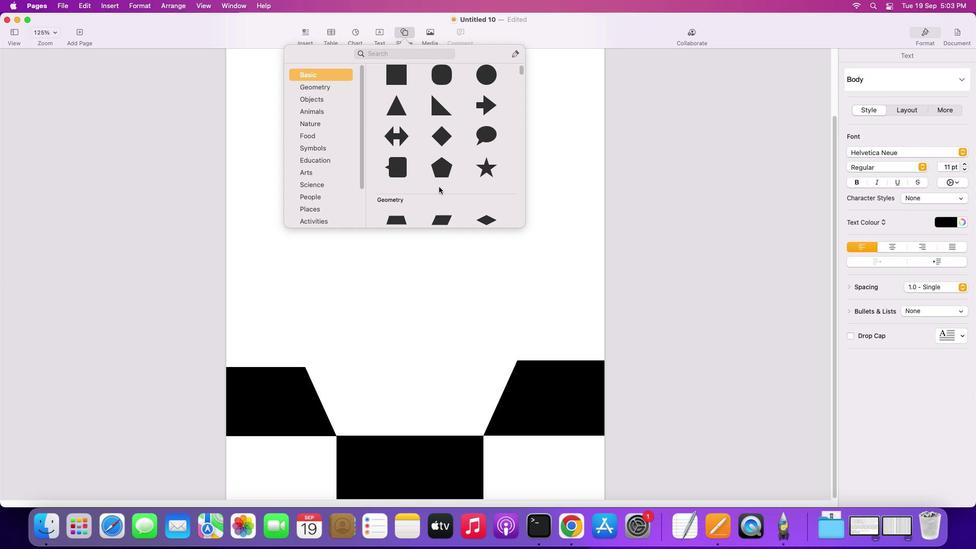 
Action: Mouse scrolled (438, 185) with delta (0, 0)
Screenshot: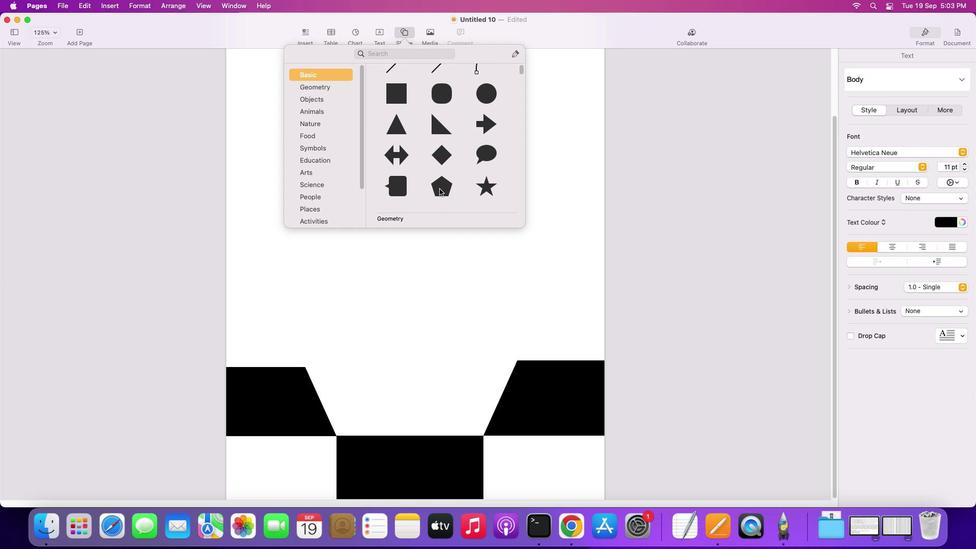 
Action: Mouse moved to (438, 185)
Screenshot: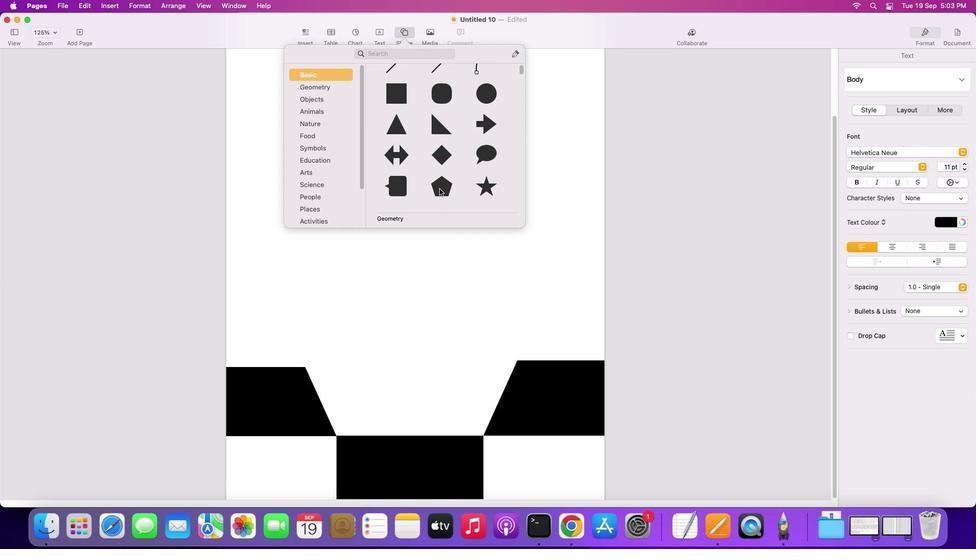 
Action: Mouse scrolled (438, 185) with delta (0, 0)
Screenshot: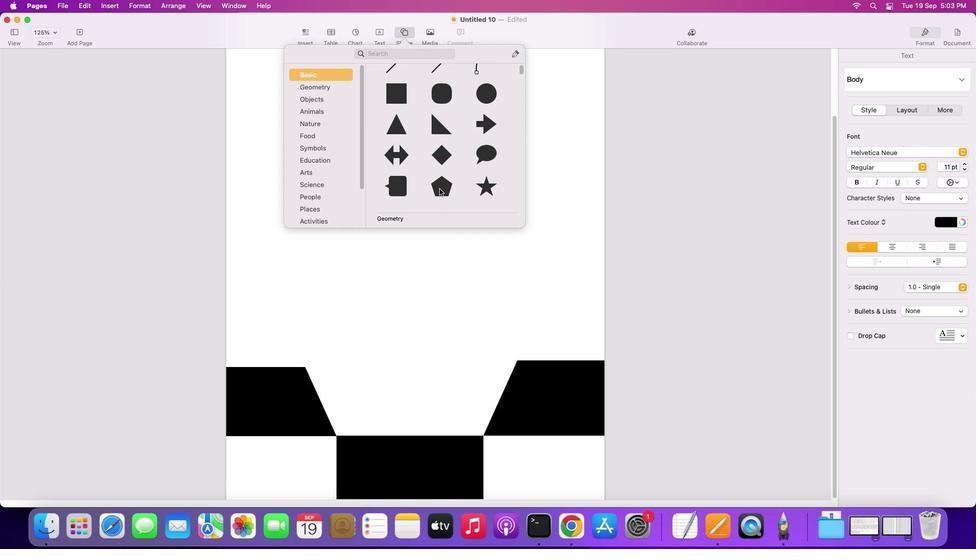 
Action: Mouse scrolled (438, 185) with delta (0, 1)
Screenshot: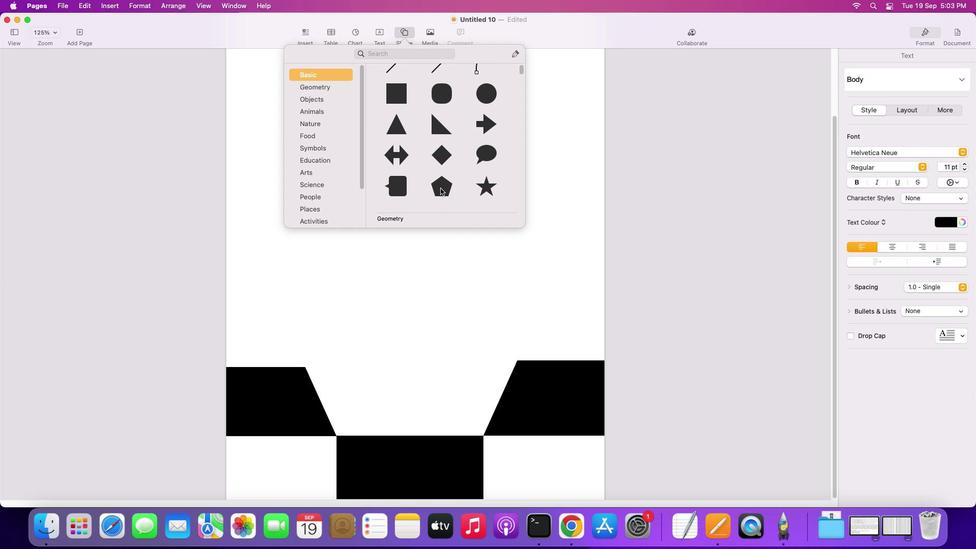 
Action: Mouse moved to (438, 185)
Screenshot: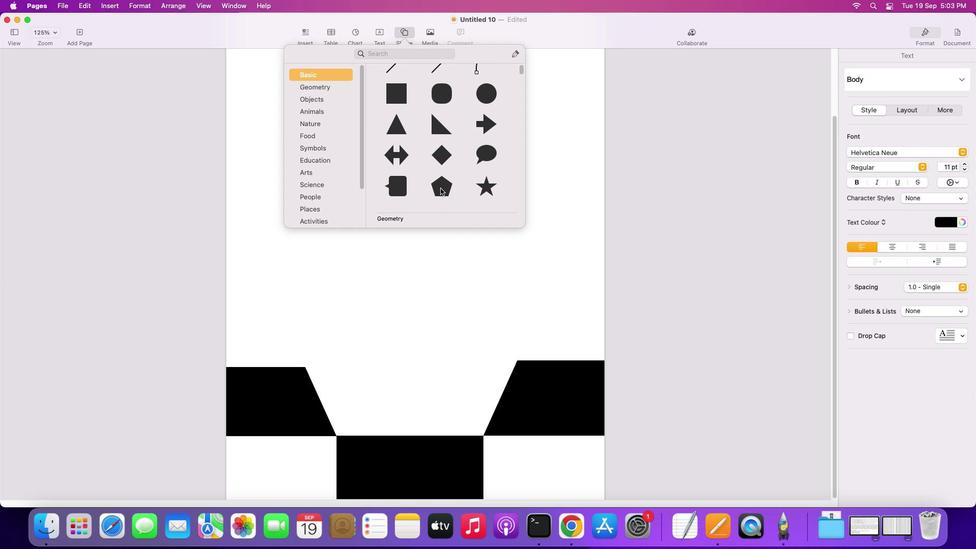 
Action: Mouse scrolled (438, 185) with delta (0, 2)
Screenshot: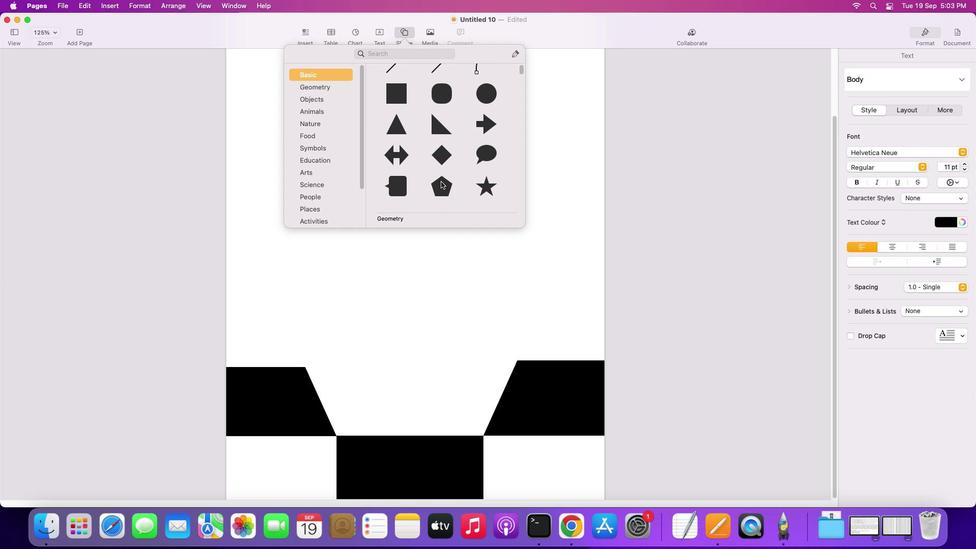 
Action: Mouse moved to (439, 187)
Screenshot: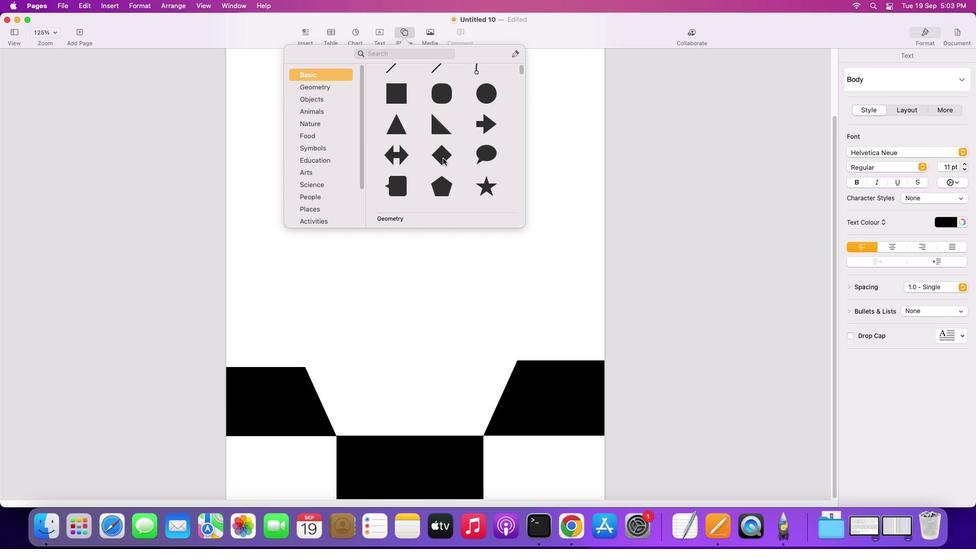 
Action: Mouse scrolled (439, 187) with delta (0, 0)
Screenshot: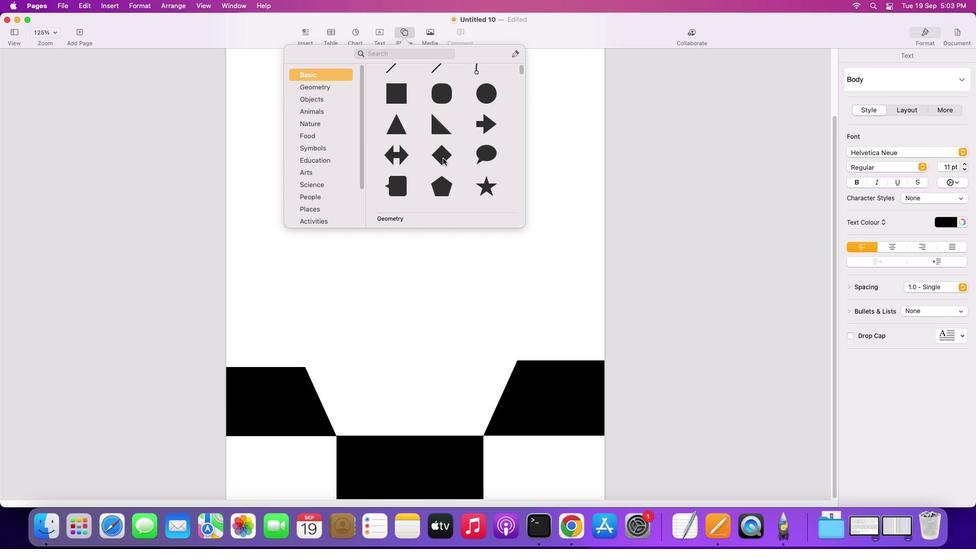 
Action: Mouse moved to (439, 187)
Screenshot: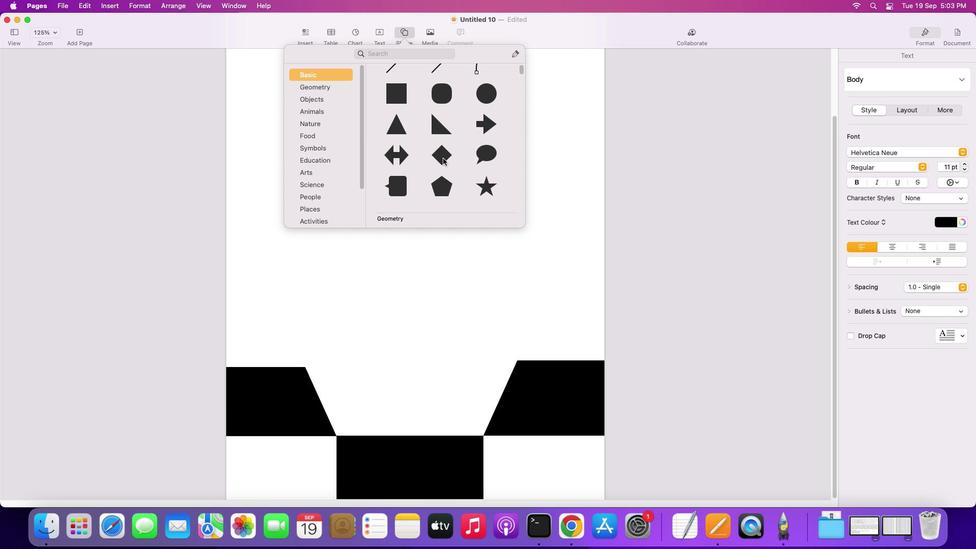 
Action: Mouse scrolled (439, 187) with delta (0, 0)
Screenshot: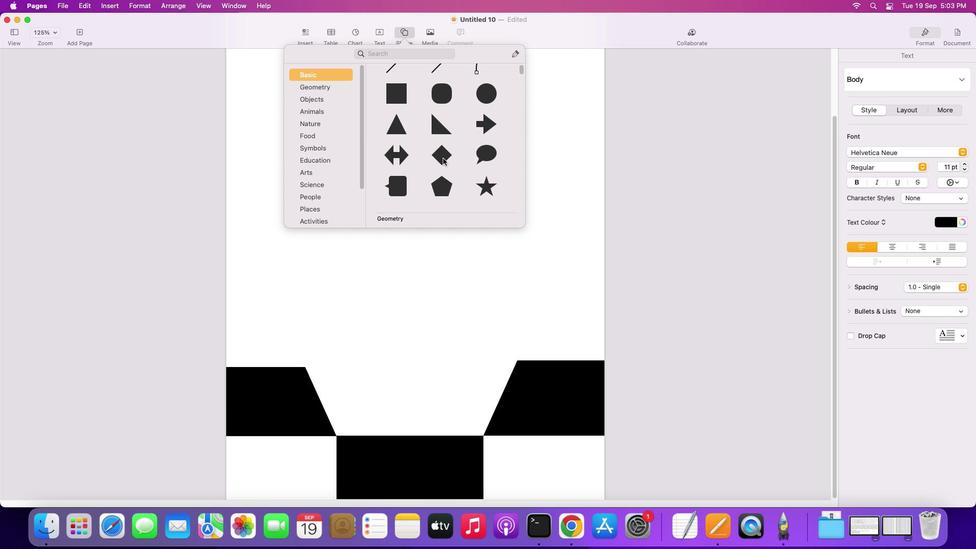 
Action: Mouse moved to (439, 188)
Screenshot: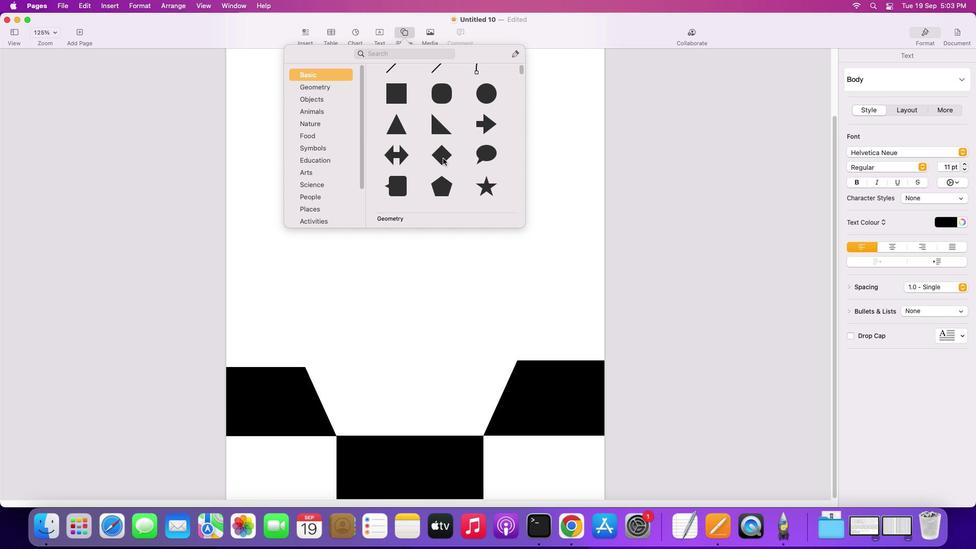 
Action: Mouse scrolled (439, 188) with delta (0, 1)
Screenshot: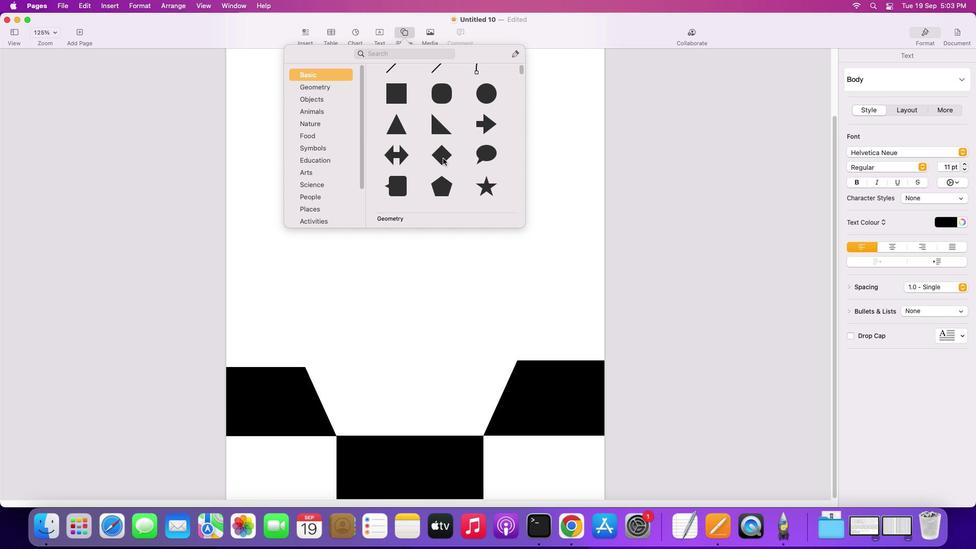 
Action: Mouse moved to (441, 179)
Screenshot: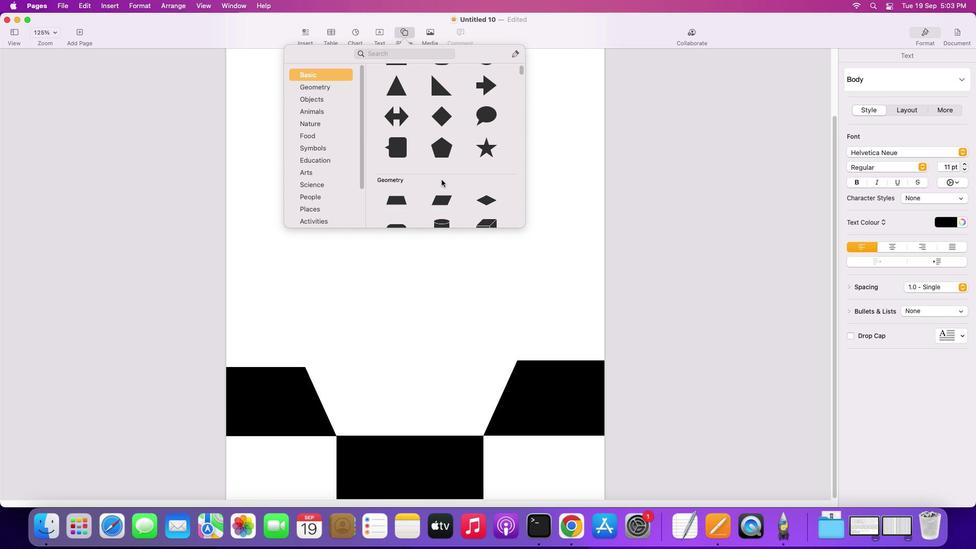 
Action: Mouse scrolled (441, 179) with delta (0, 0)
Screenshot: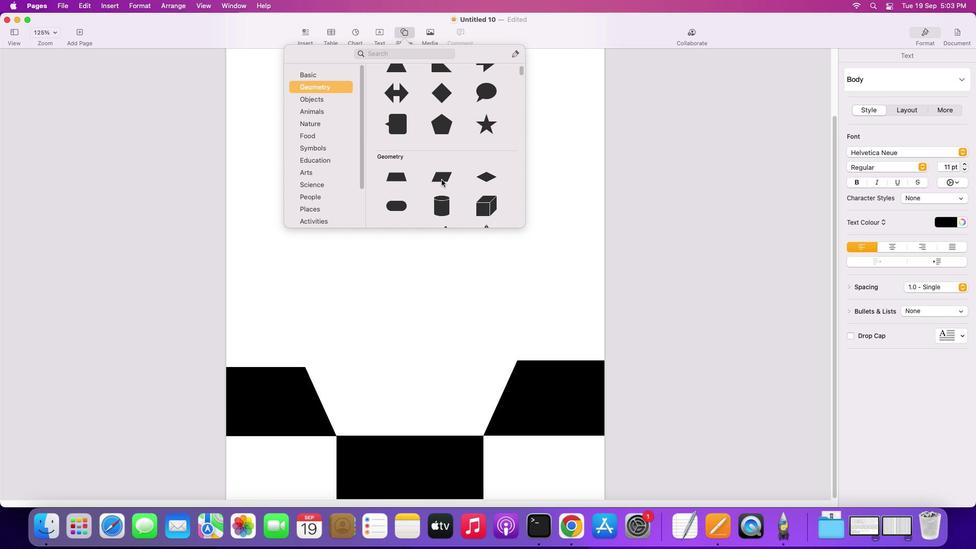 
Action: Mouse scrolled (441, 179) with delta (0, 0)
Screenshot: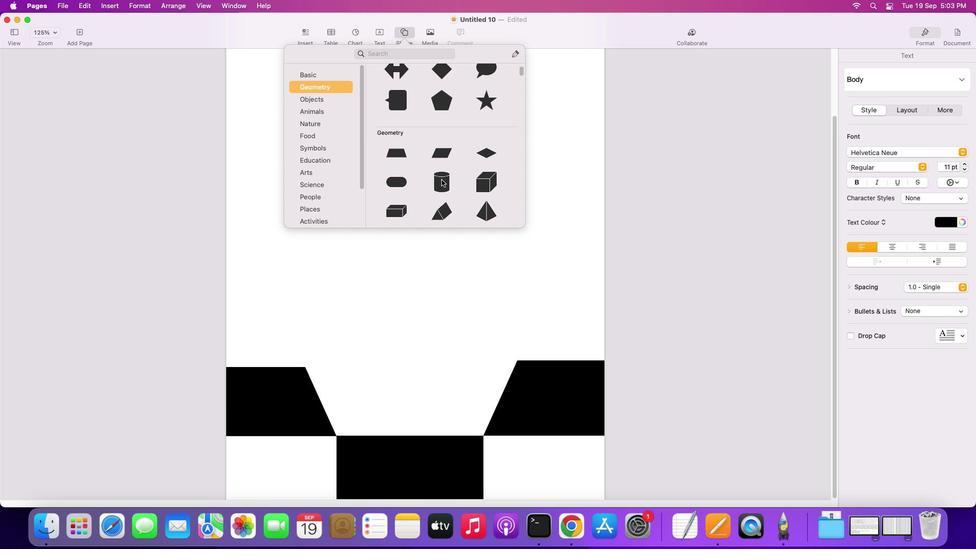 
Action: Mouse scrolled (441, 179) with delta (0, -1)
Screenshot: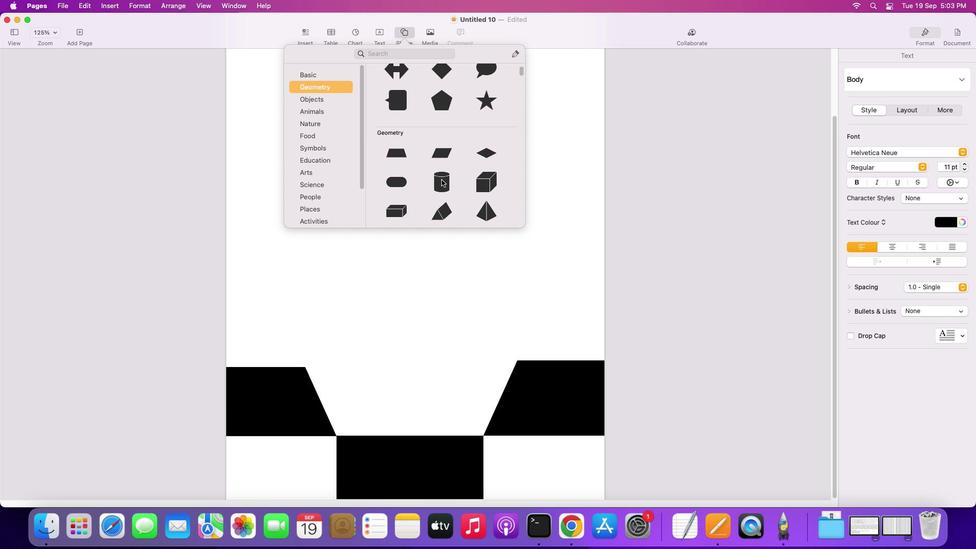 
Action: Mouse scrolled (441, 179) with delta (0, -1)
Screenshot: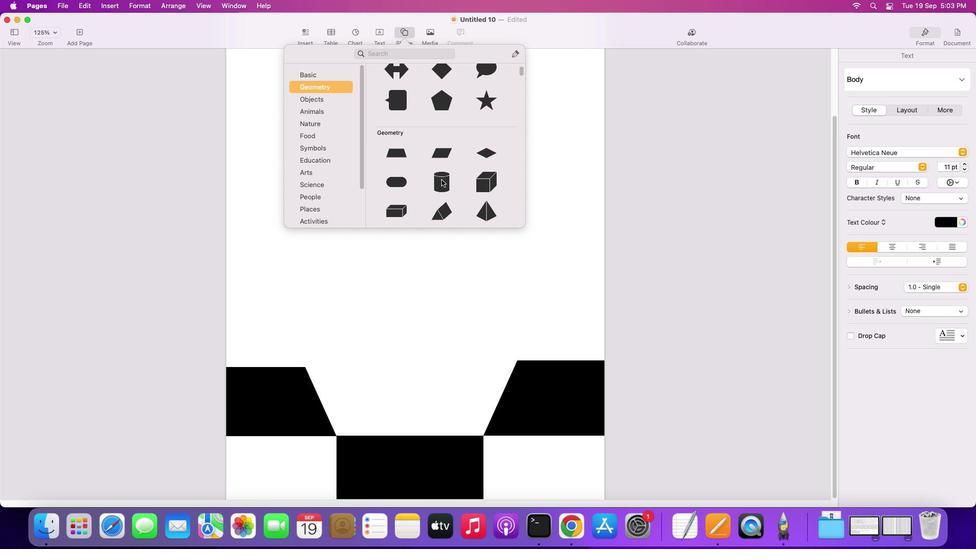 
Action: Mouse scrolled (441, 179) with delta (0, 0)
Screenshot: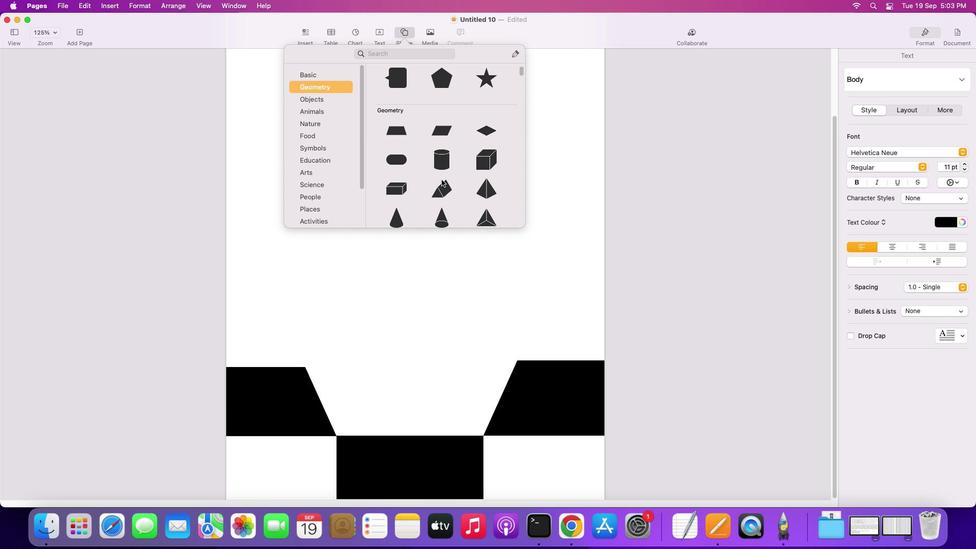 
Action: Mouse scrolled (441, 179) with delta (0, 0)
Screenshot: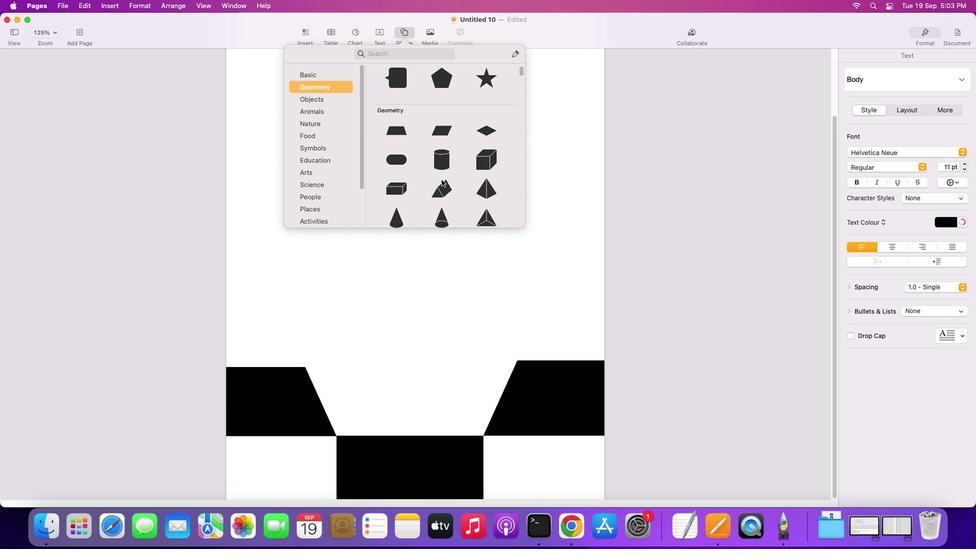 
Action: Mouse scrolled (441, 179) with delta (0, -1)
Screenshot: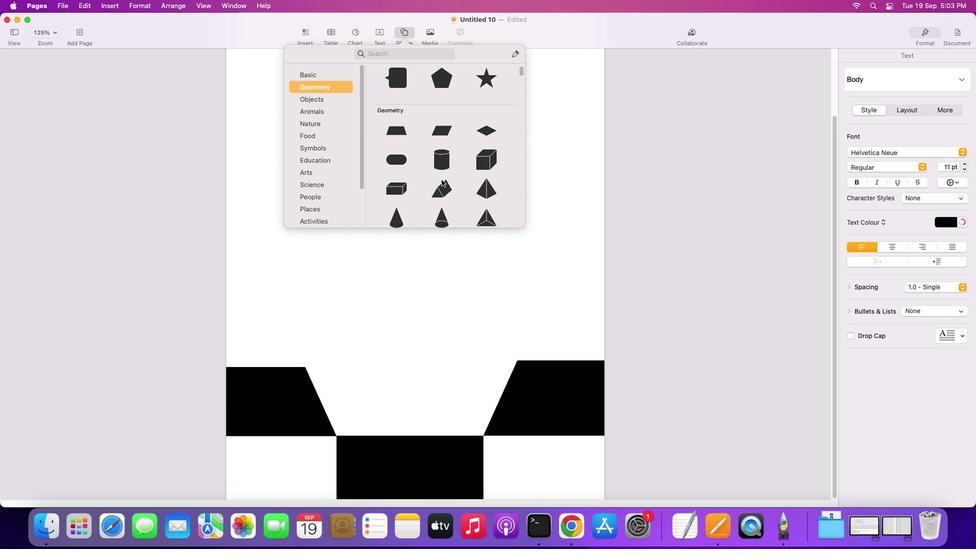 
Action: Mouse scrolled (441, 179) with delta (0, -2)
Screenshot: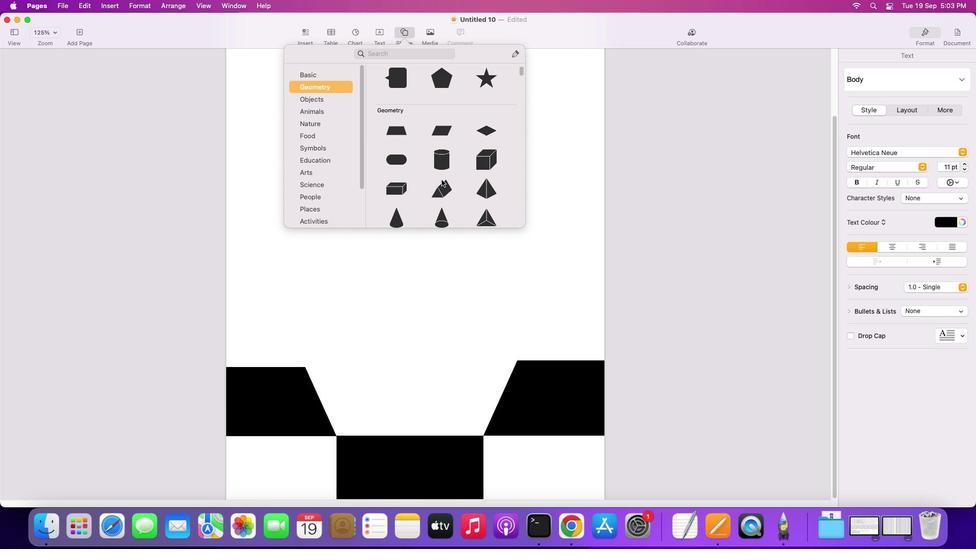 
Action: Mouse scrolled (441, 179) with delta (0, 0)
Screenshot: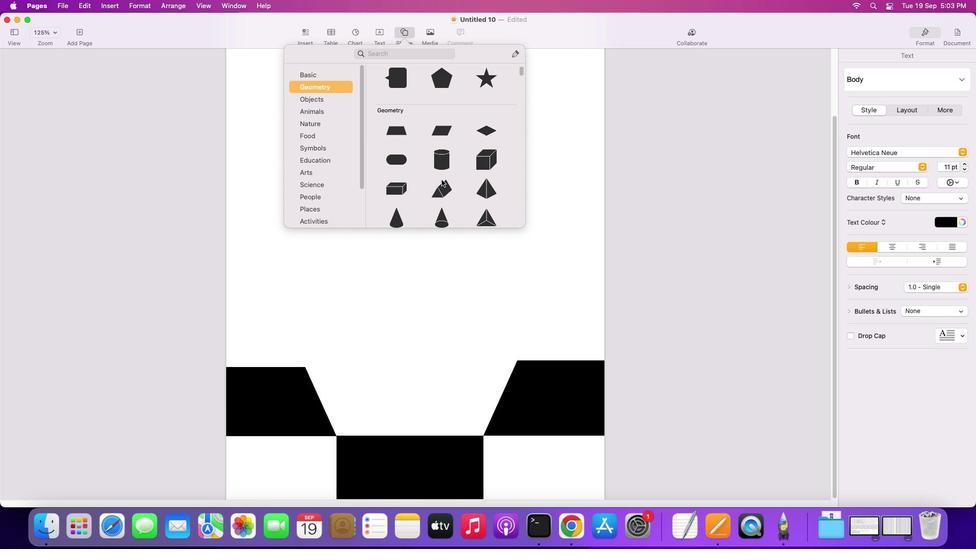 
Action: Mouse scrolled (441, 179) with delta (0, 0)
Screenshot: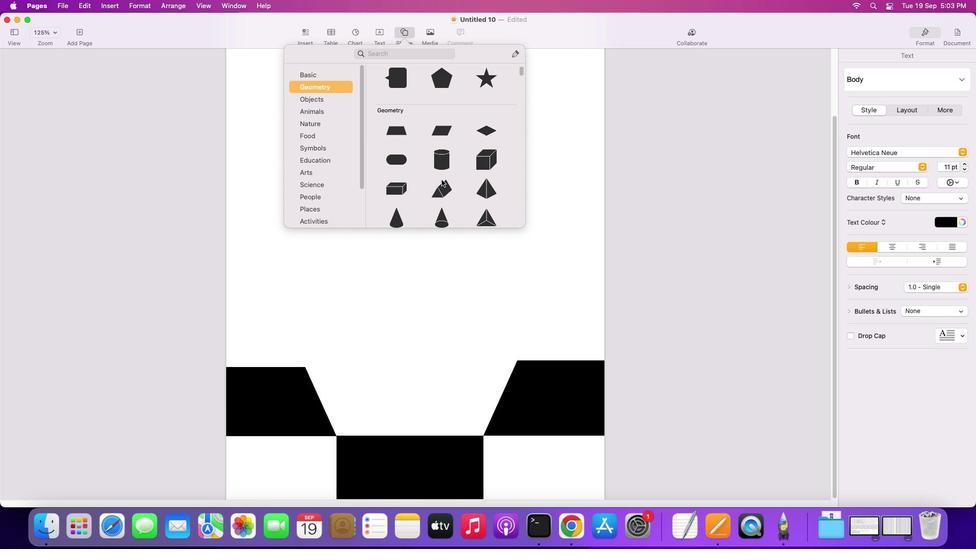 
Action: Mouse scrolled (441, 179) with delta (0, -1)
Screenshot: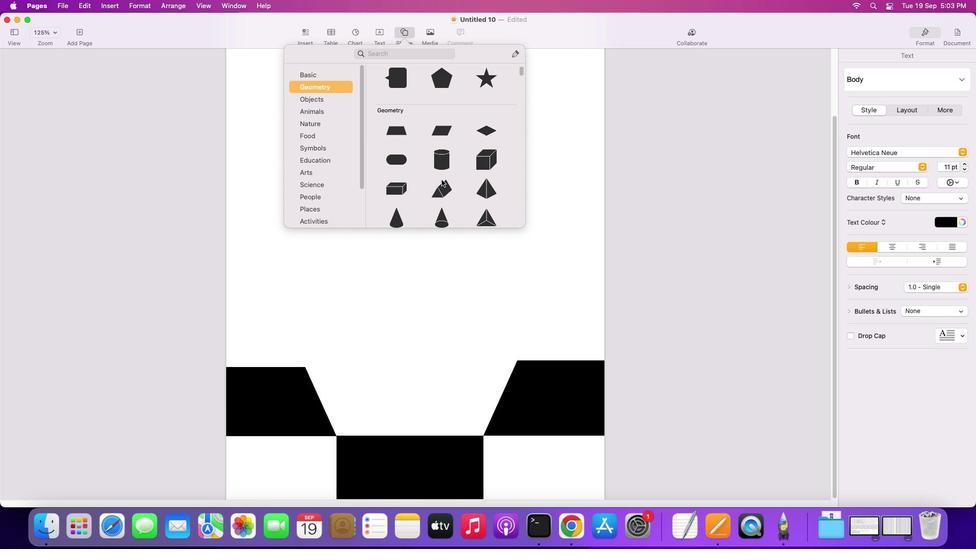 
Action: Mouse scrolled (441, 179) with delta (0, 0)
Screenshot: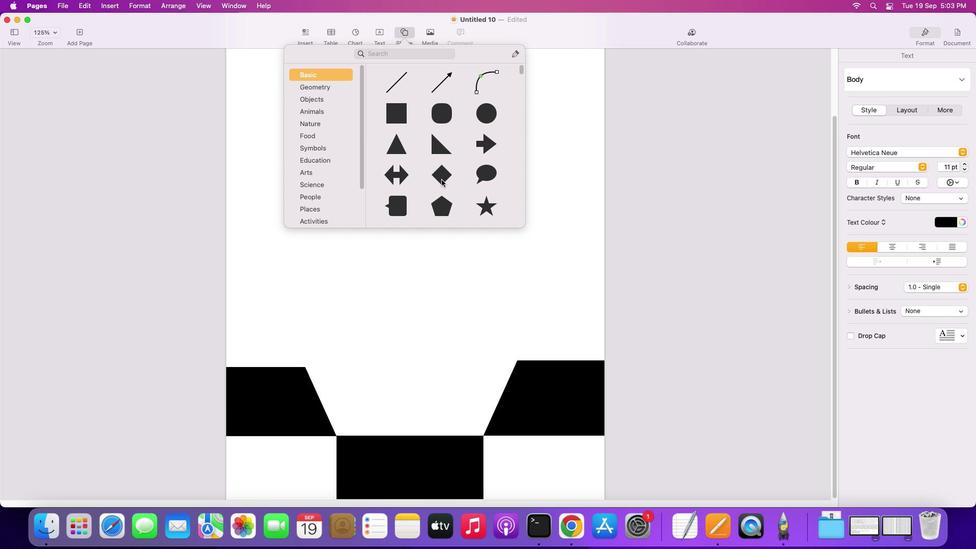 
Action: Mouse scrolled (441, 179) with delta (0, 0)
Screenshot: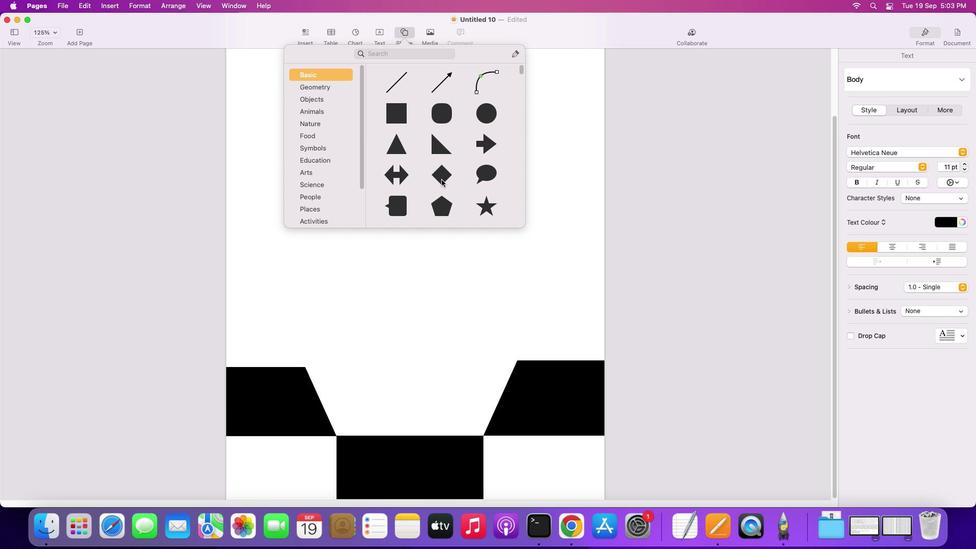 
Action: Mouse scrolled (441, 179) with delta (0, 2)
Screenshot: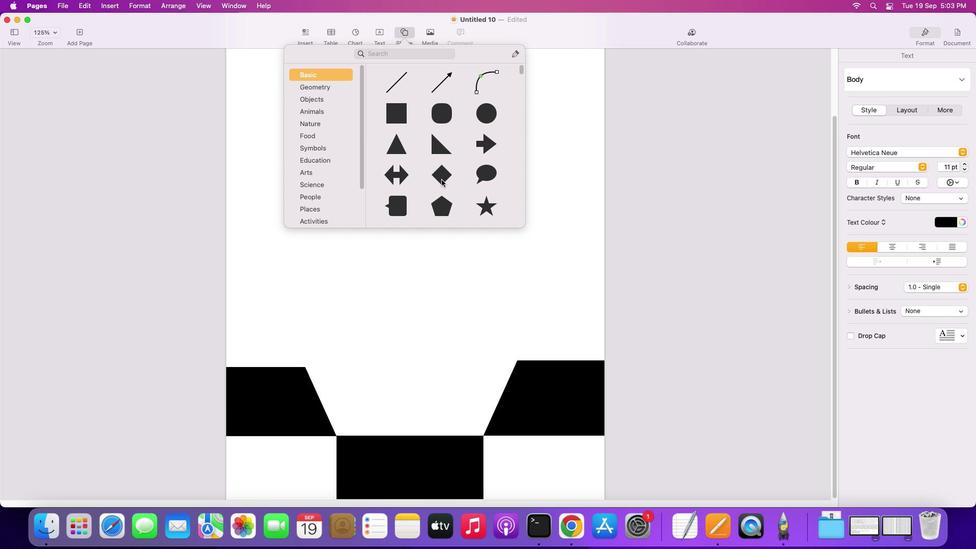 
Action: Mouse scrolled (441, 179) with delta (0, 2)
Screenshot: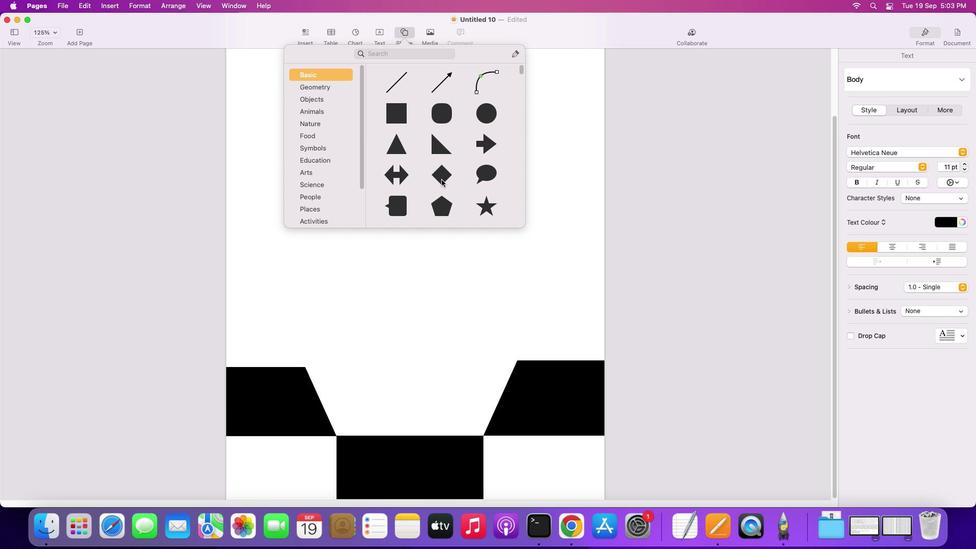 
Action: Mouse scrolled (441, 179) with delta (0, 3)
Screenshot: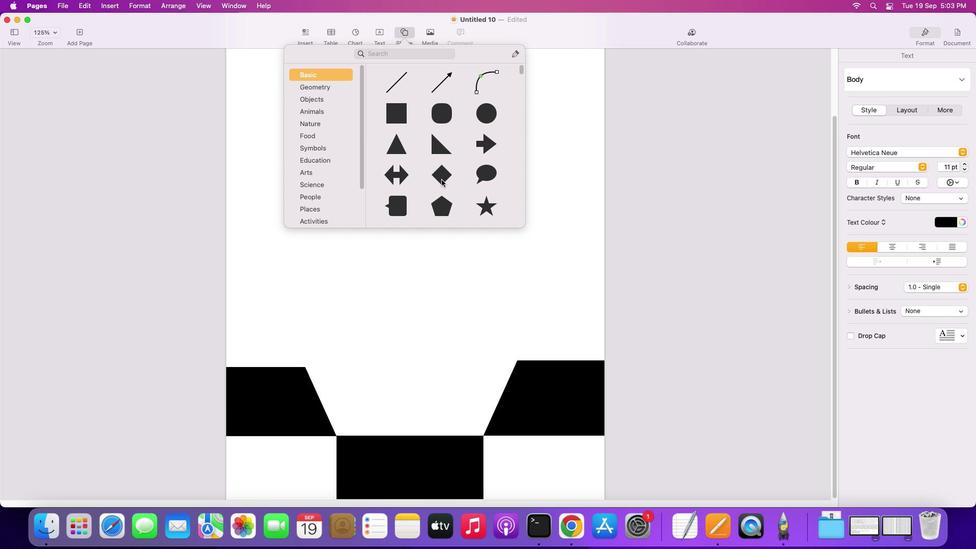 
Action: Mouse scrolled (441, 179) with delta (0, 3)
Screenshot: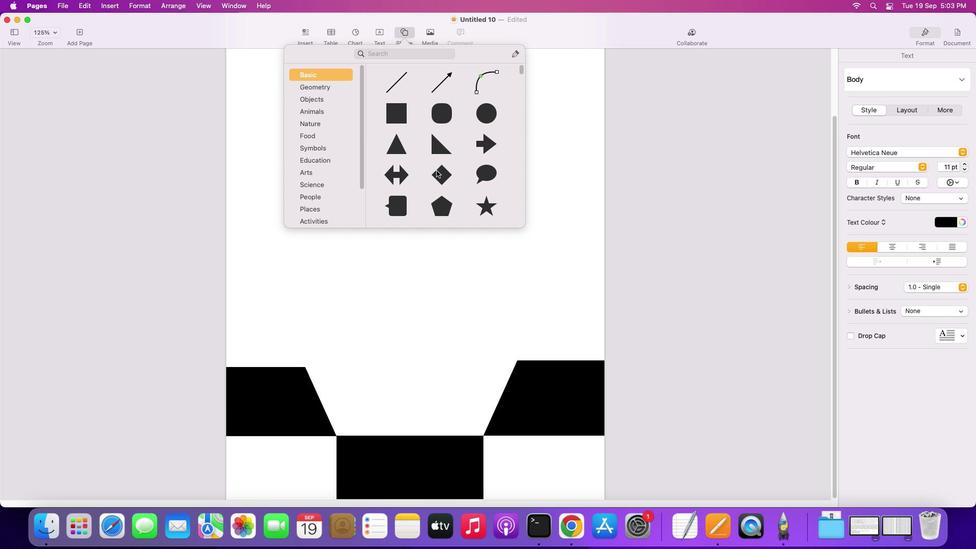 
Action: Mouse scrolled (441, 179) with delta (0, 0)
Screenshot: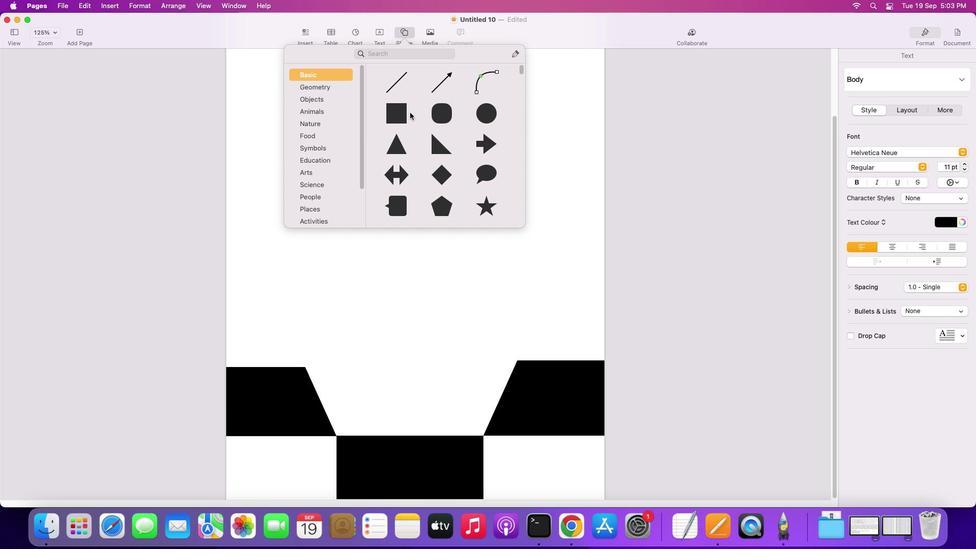 
Action: Mouse scrolled (441, 179) with delta (0, 0)
Screenshot: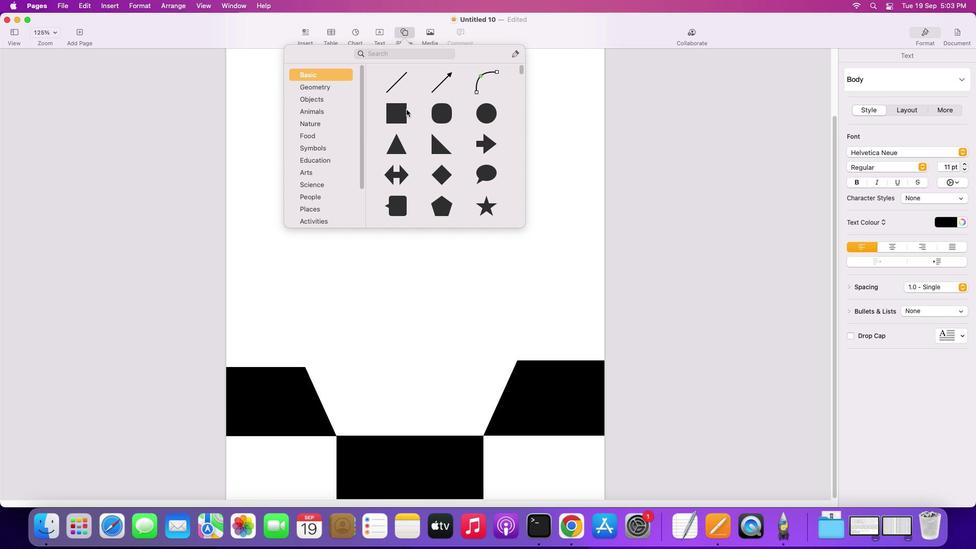 
Action: Mouse scrolled (441, 179) with delta (0, 1)
Screenshot: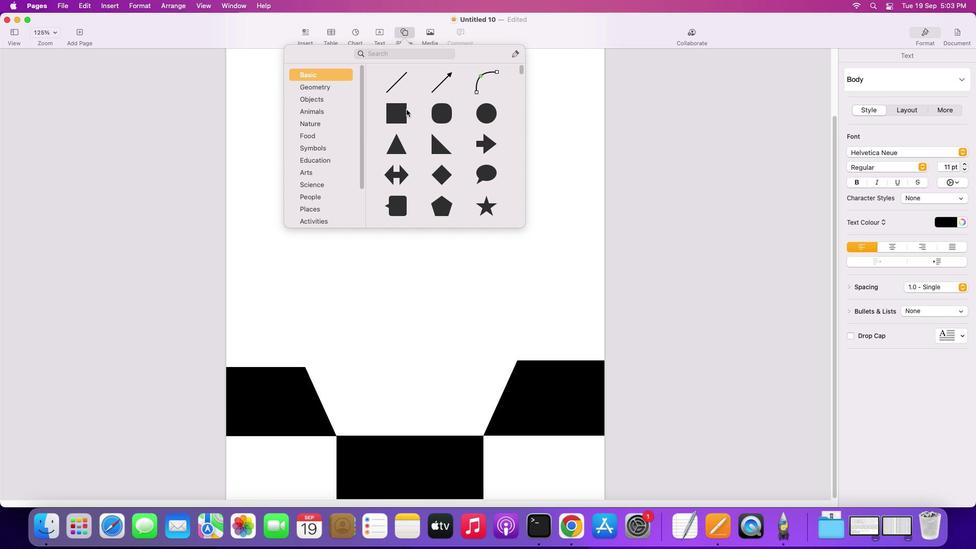 
Action: Mouse moved to (398, 109)
Screenshot: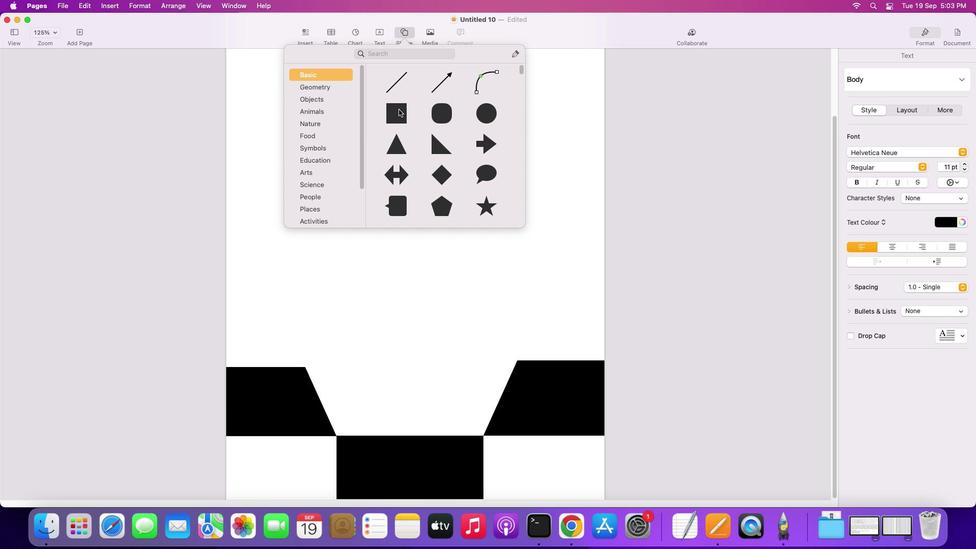 
Action: Mouse pressed left at (398, 109)
Screenshot: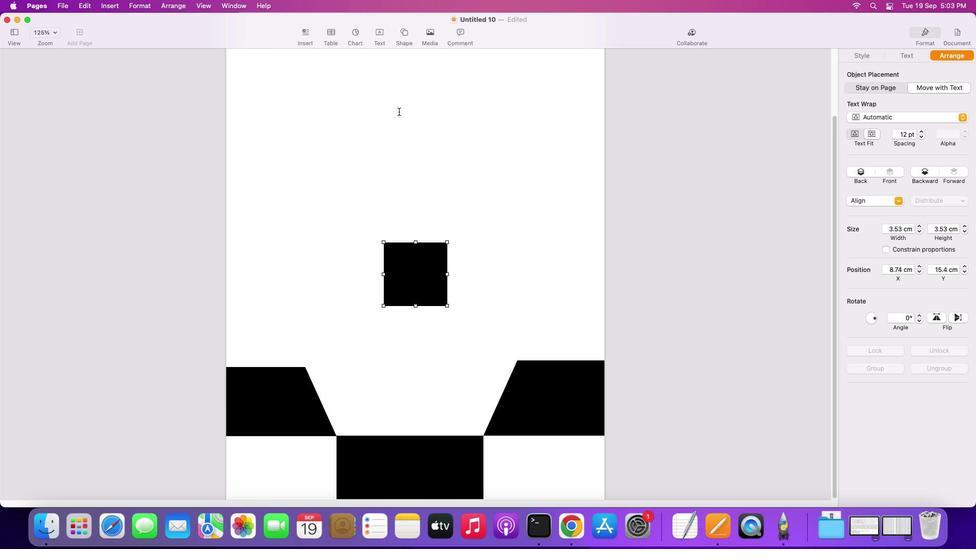 
Action: Mouse moved to (448, 274)
Screenshot: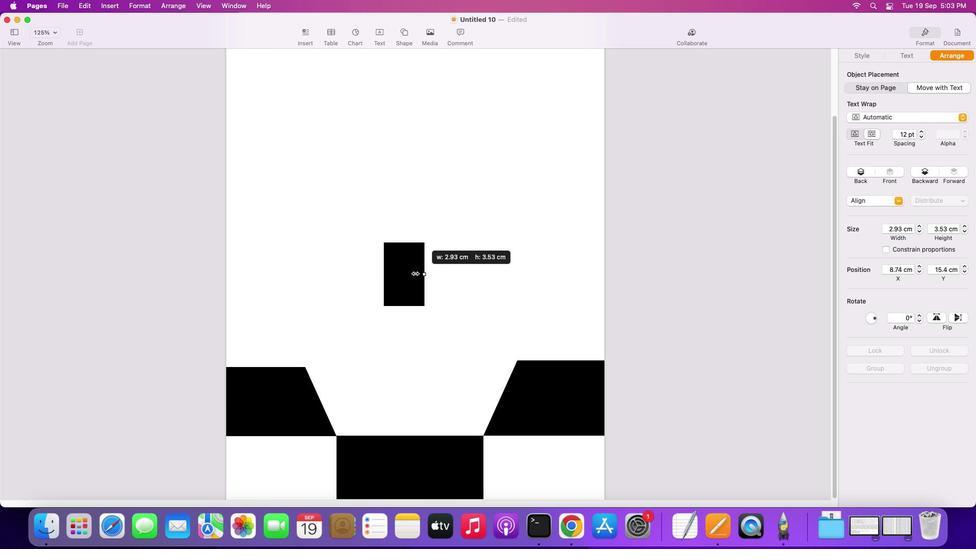 
Action: Mouse pressed left at (448, 274)
Screenshot: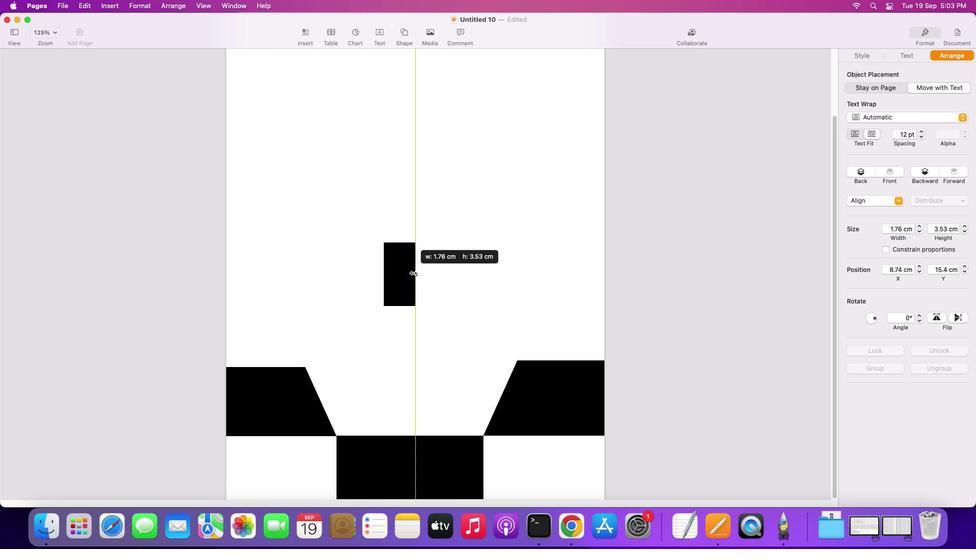 
Action: Mouse moved to (920, 315)
Screenshot: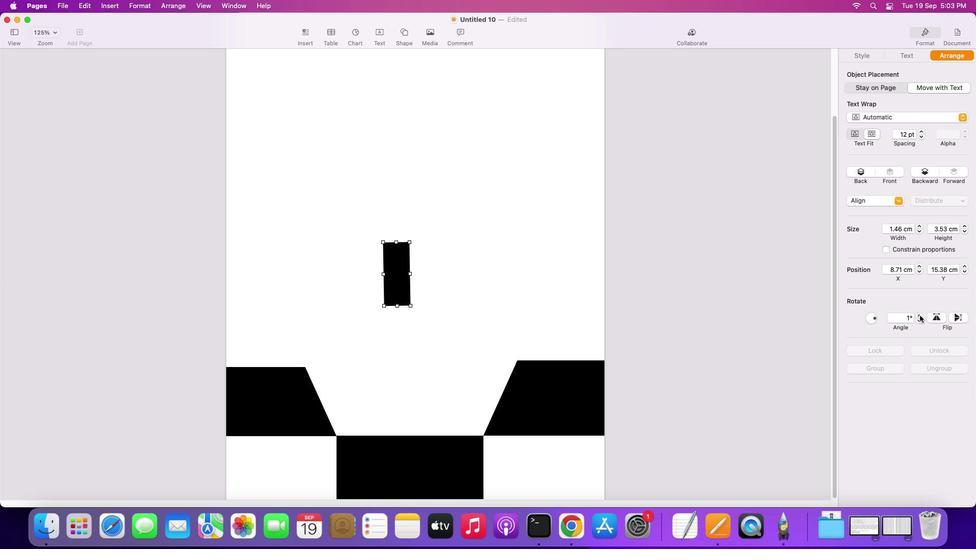 
Action: Mouse pressed left at (920, 315)
Screenshot: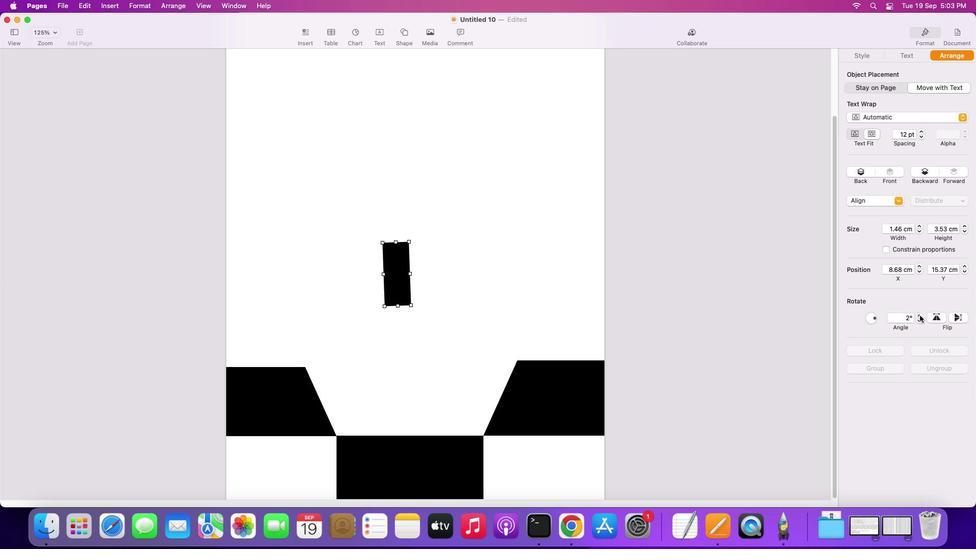 
Action: Mouse pressed left at (920, 315)
Screenshot: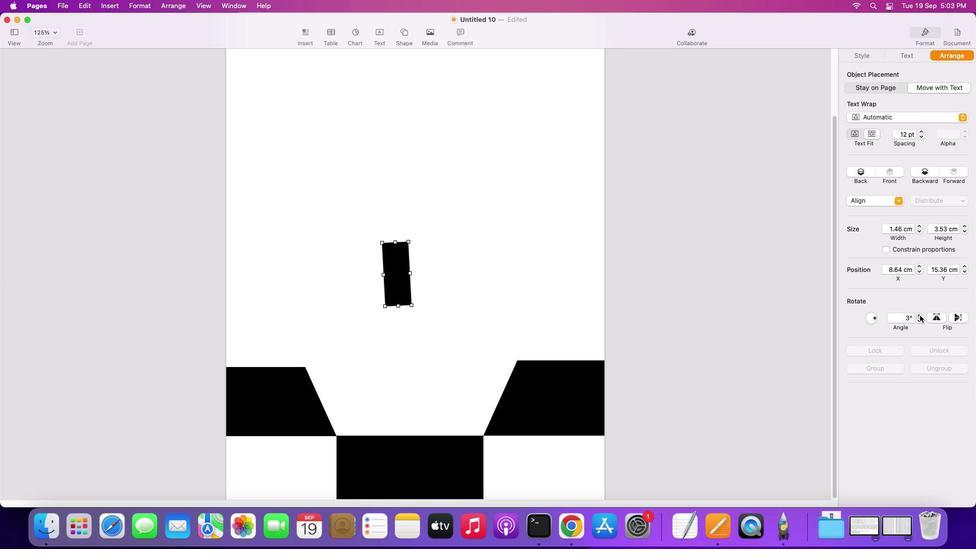 
Action: Mouse pressed left at (920, 315)
Screenshot: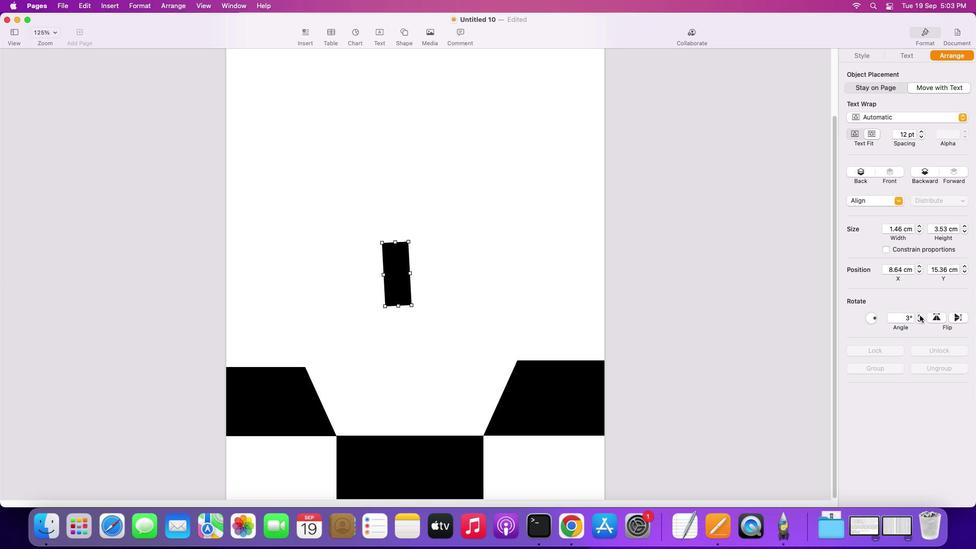 
Action: Mouse pressed left at (920, 315)
Screenshot: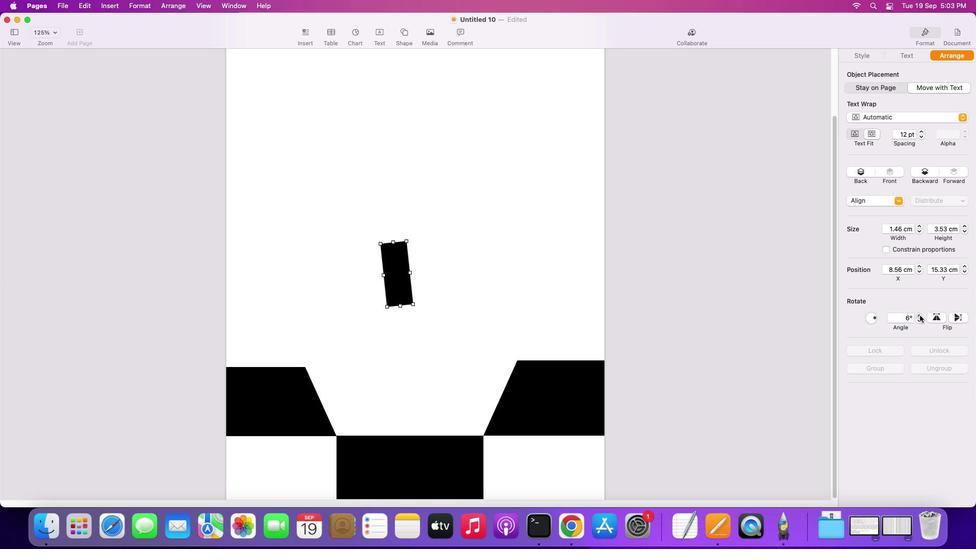 
Action: Mouse pressed left at (920, 315)
Screenshot: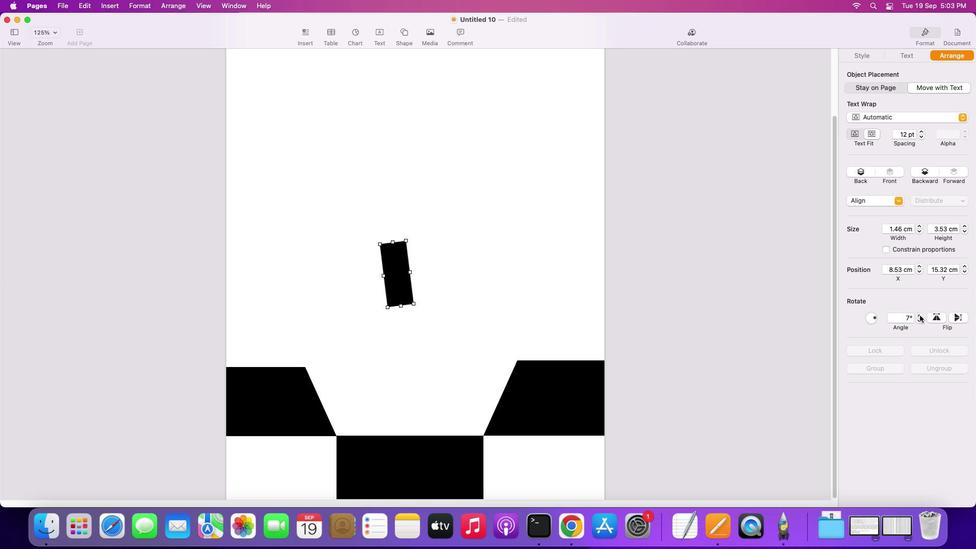 
Action: Mouse moved to (920, 315)
Screenshot: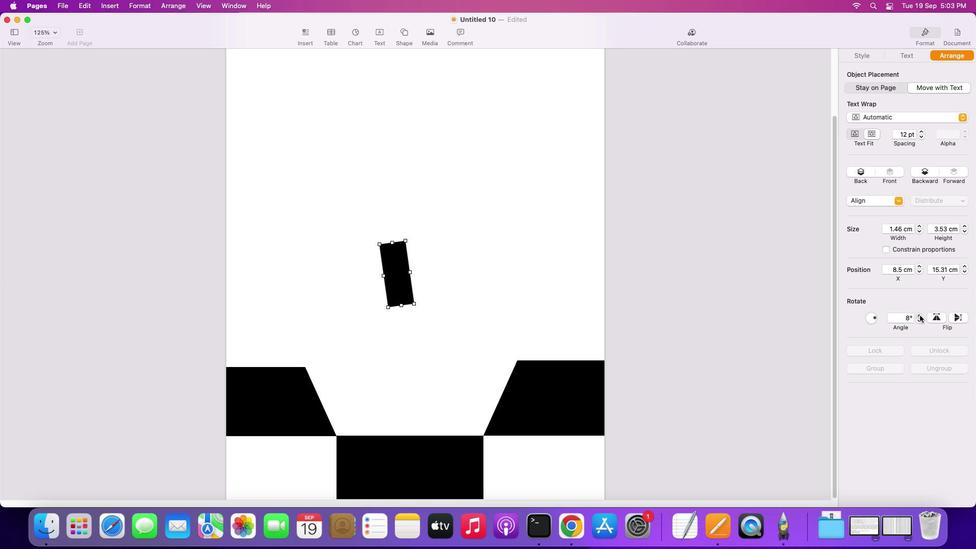 
Action: Mouse pressed left at (920, 315)
Screenshot: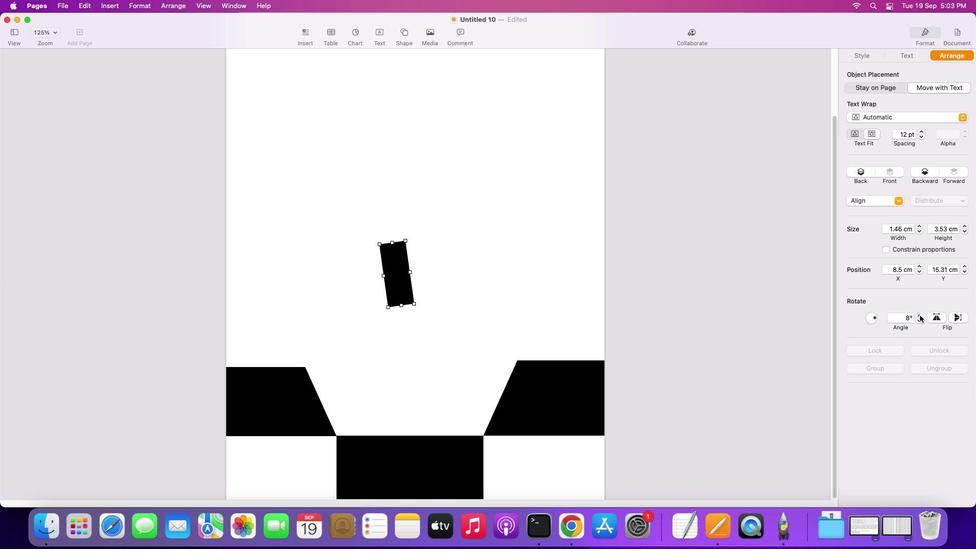 
Action: Mouse pressed left at (920, 315)
Screenshot: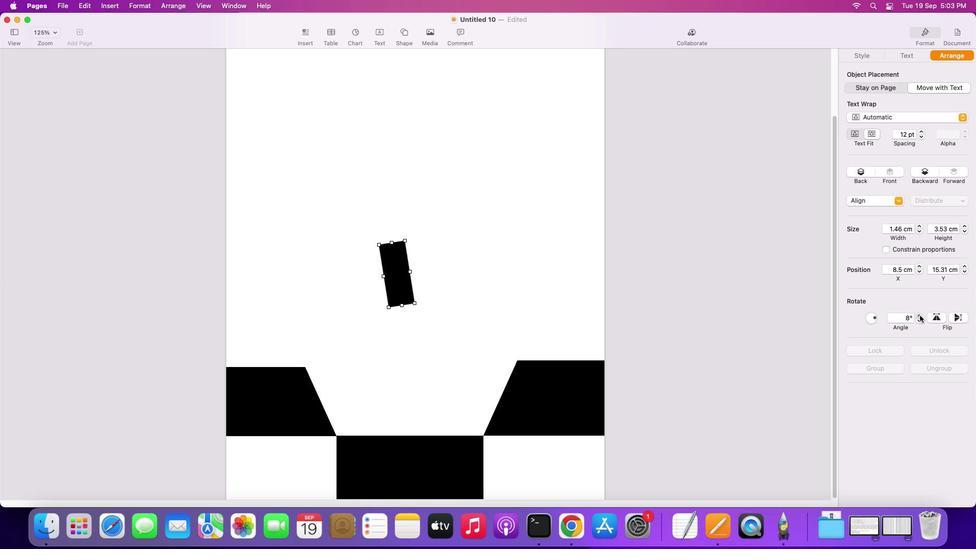 
Action: Mouse pressed left at (920, 315)
Screenshot: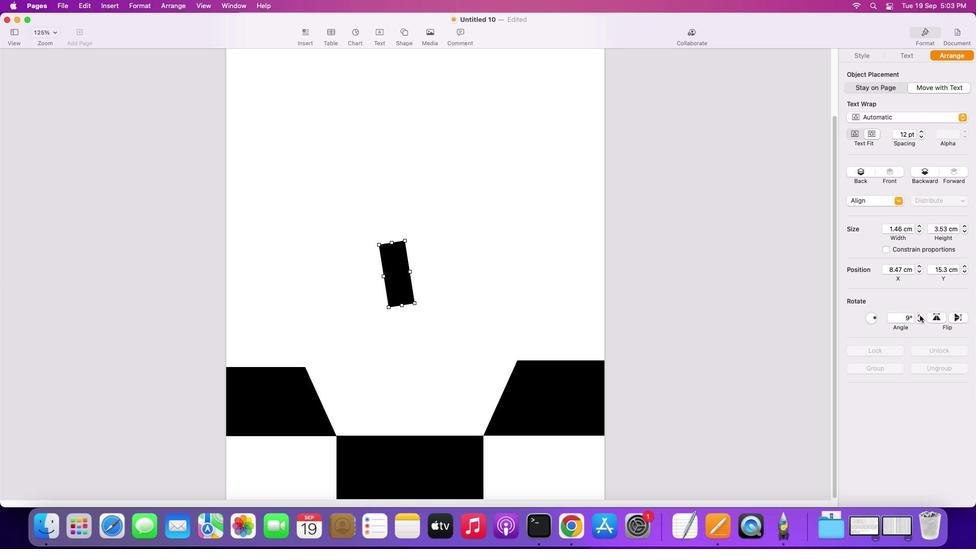 
Action: Mouse pressed left at (920, 315)
Screenshot: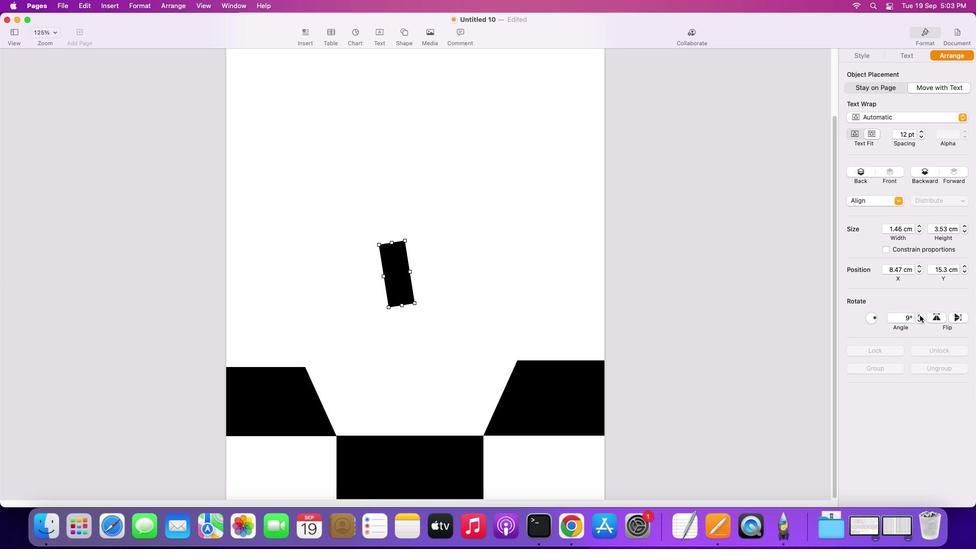 
Action: Mouse pressed left at (920, 315)
Screenshot: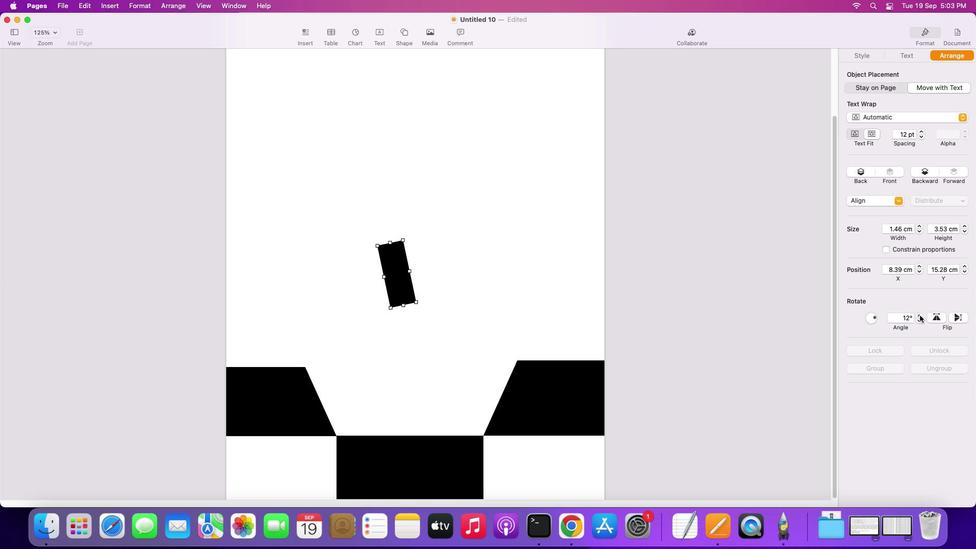 
Action: Mouse pressed left at (920, 315)
Screenshot: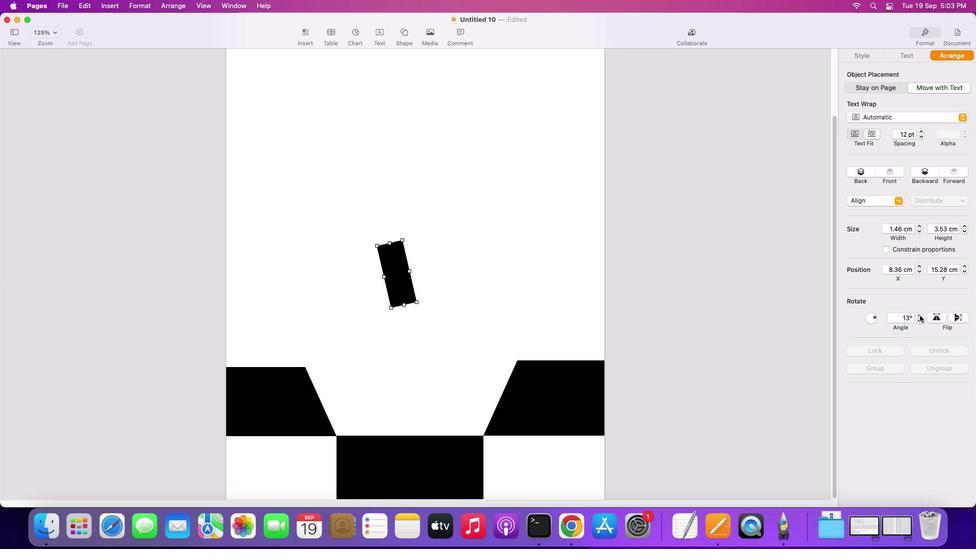 
Action: Mouse pressed left at (920, 315)
Screenshot: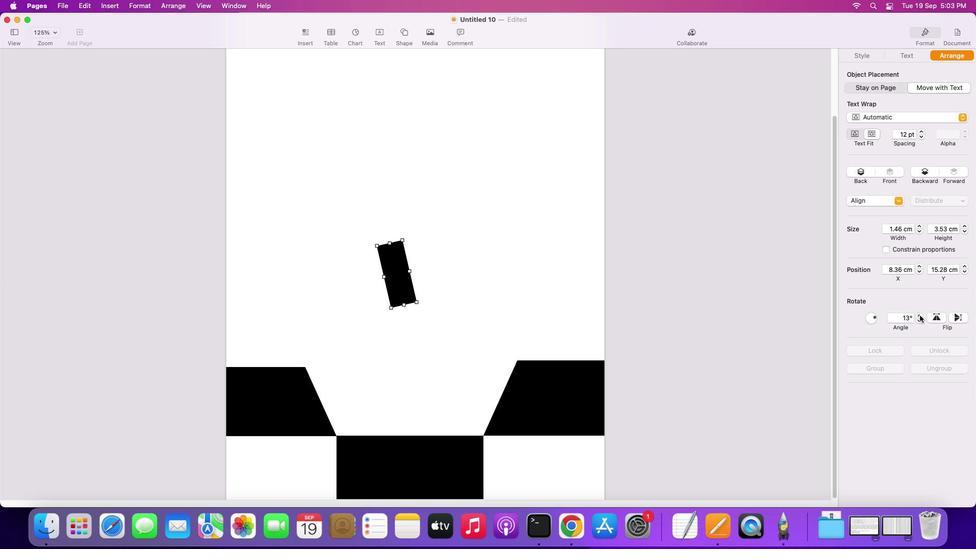 
Action: Mouse pressed left at (920, 315)
Screenshot: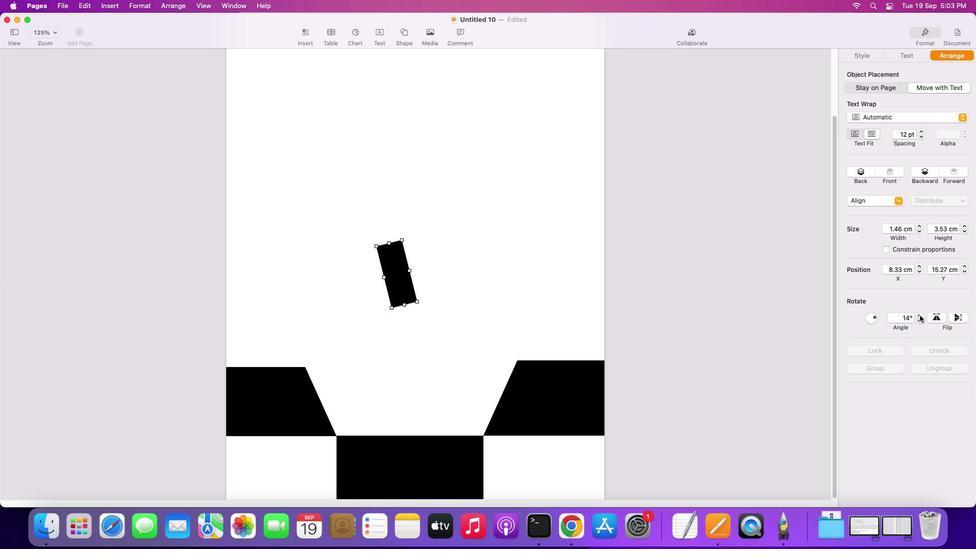 
Action: Mouse pressed left at (920, 315)
Screenshot: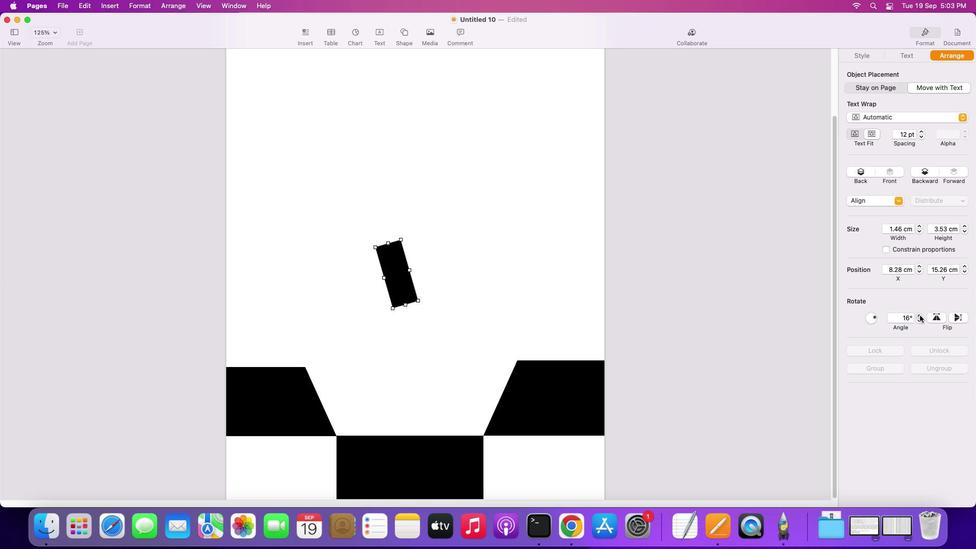 
Action: Mouse pressed left at (920, 315)
Screenshot: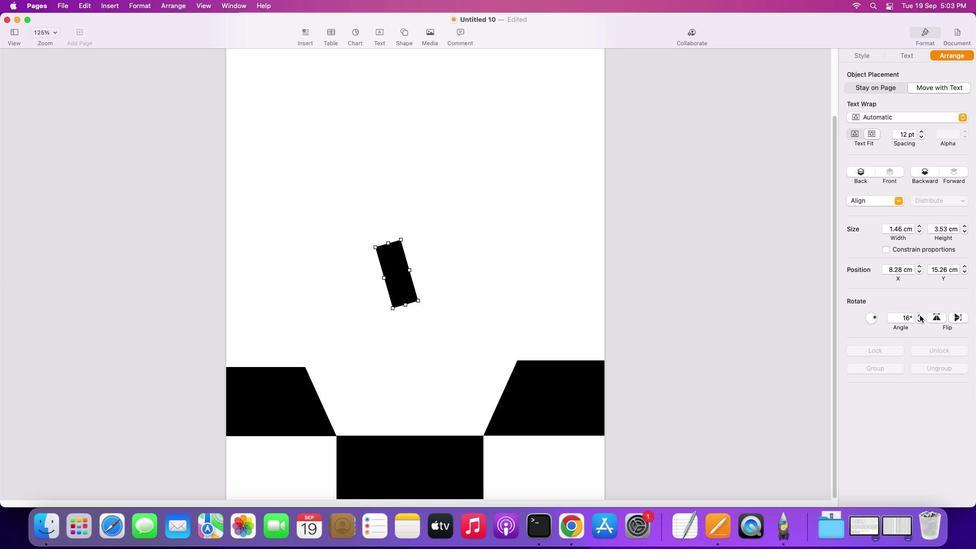 
Action: Mouse pressed left at (920, 315)
Screenshot: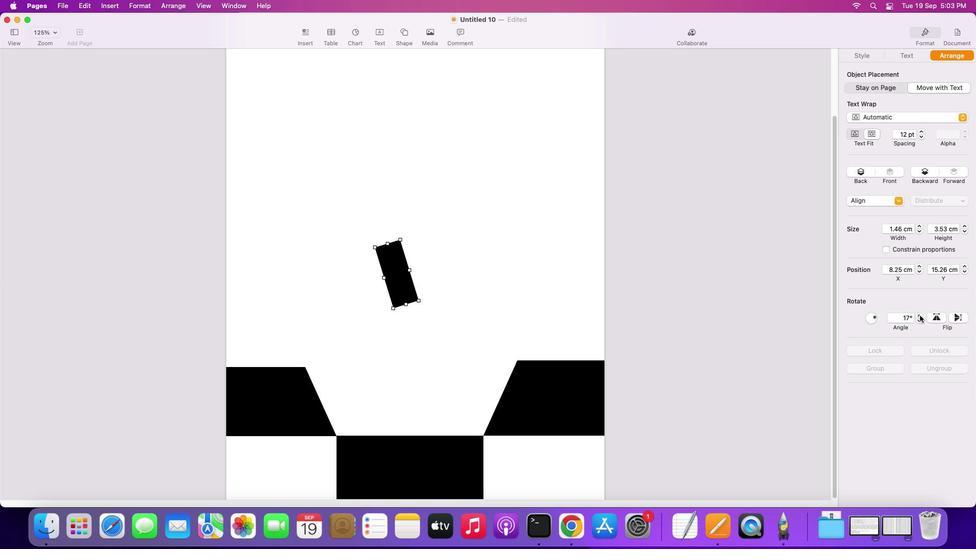 
Action: Mouse pressed left at (920, 315)
Screenshot: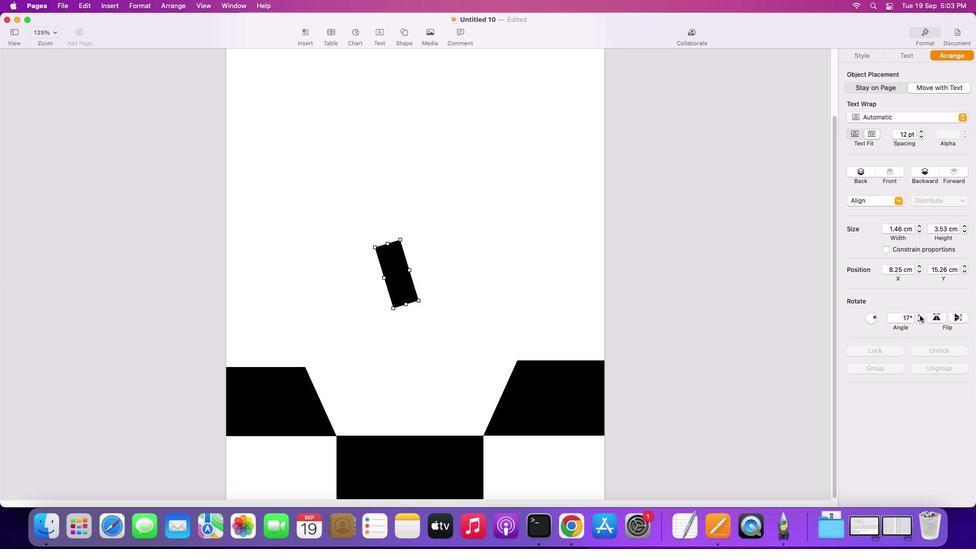 
Action: Mouse pressed left at (920, 315)
Screenshot: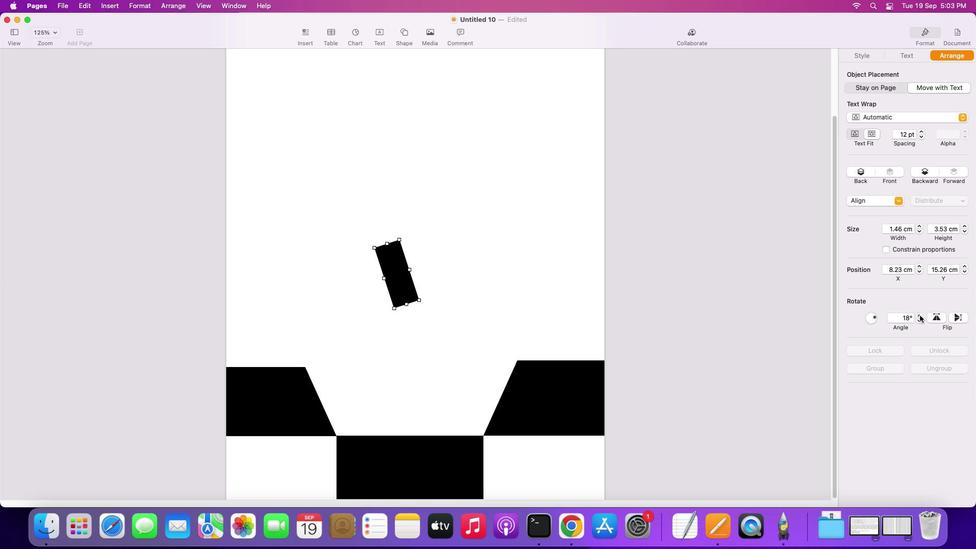 
Action: Mouse pressed left at (920, 315)
Screenshot: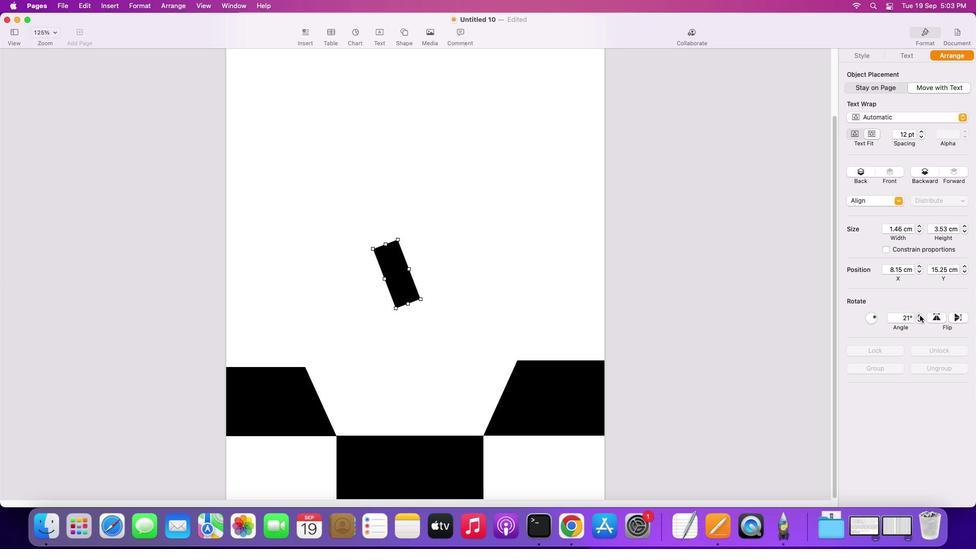 
Action: Mouse pressed left at (920, 315)
Screenshot: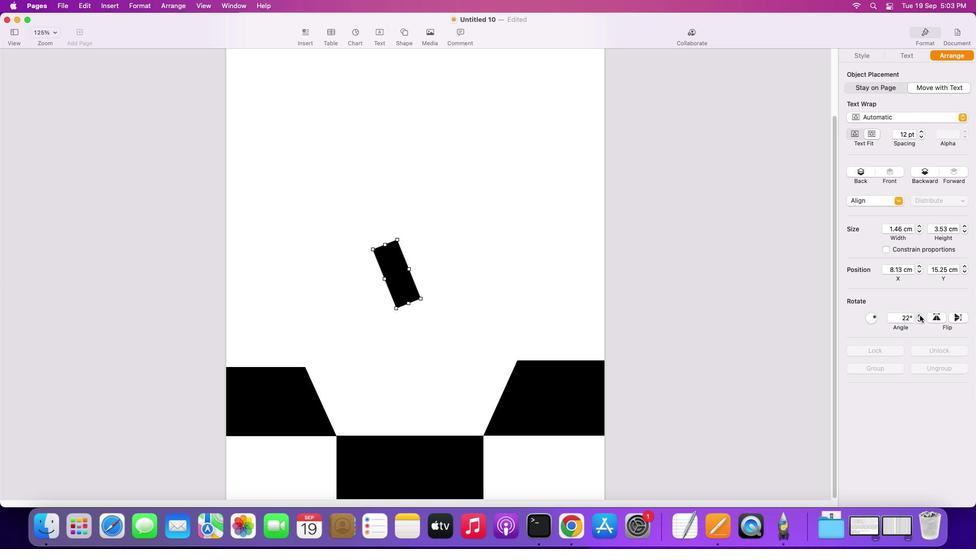 
Action: Mouse pressed left at (920, 315)
Screenshot: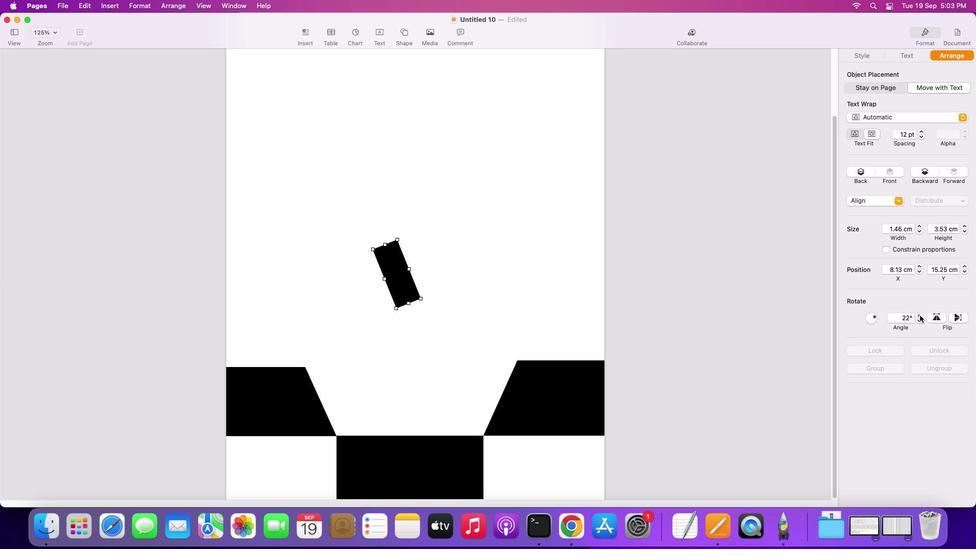 
Action: Mouse pressed left at (920, 315)
Screenshot: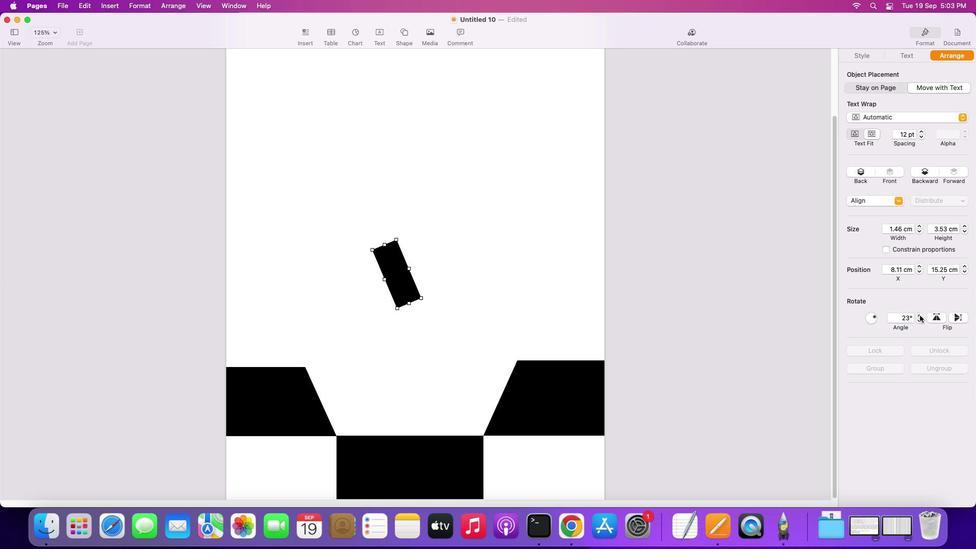 
Action: Mouse pressed left at (920, 315)
Screenshot: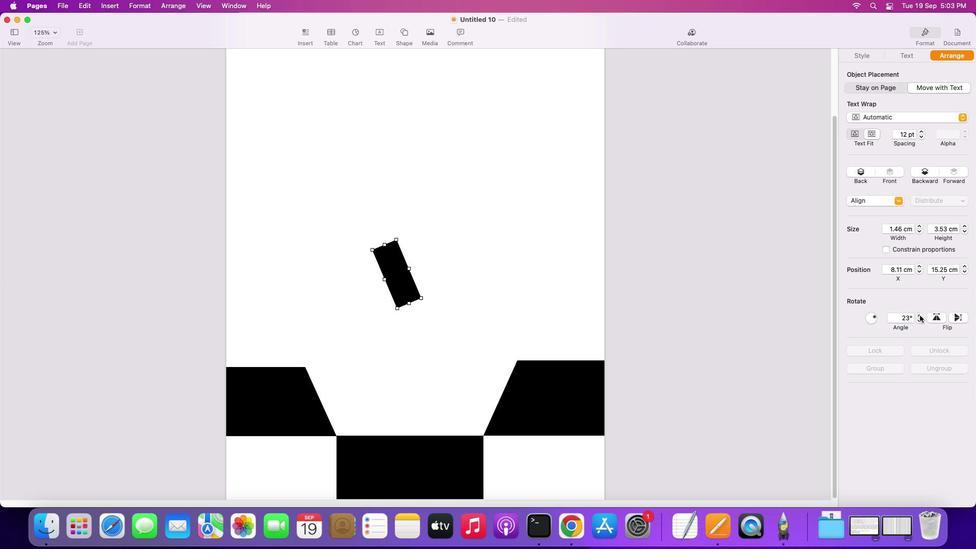 
Action: Mouse pressed left at (920, 315)
Screenshot: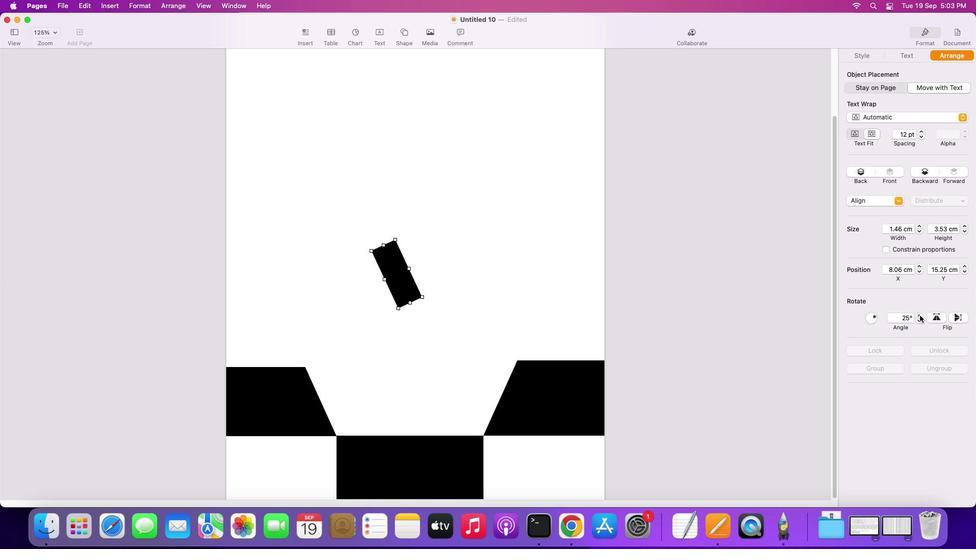 
Action: Mouse pressed left at (920, 315)
Screenshot: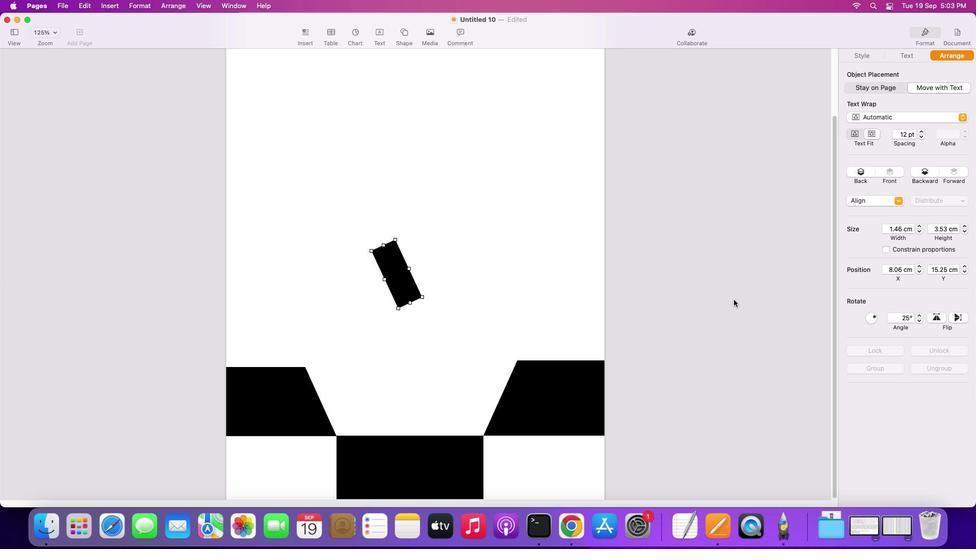 
Action: Mouse moved to (404, 282)
Screenshot: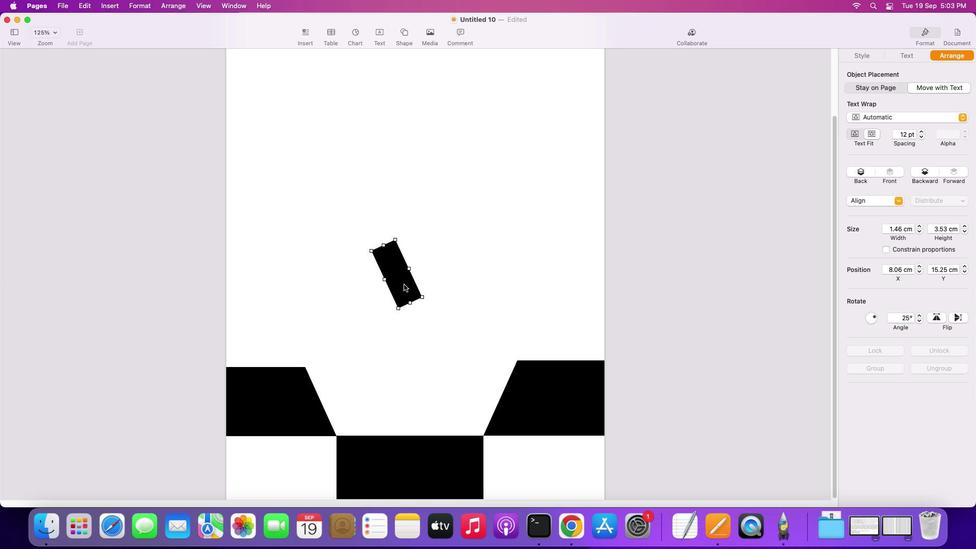 
Action: Mouse pressed left at (404, 282)
Screenshot: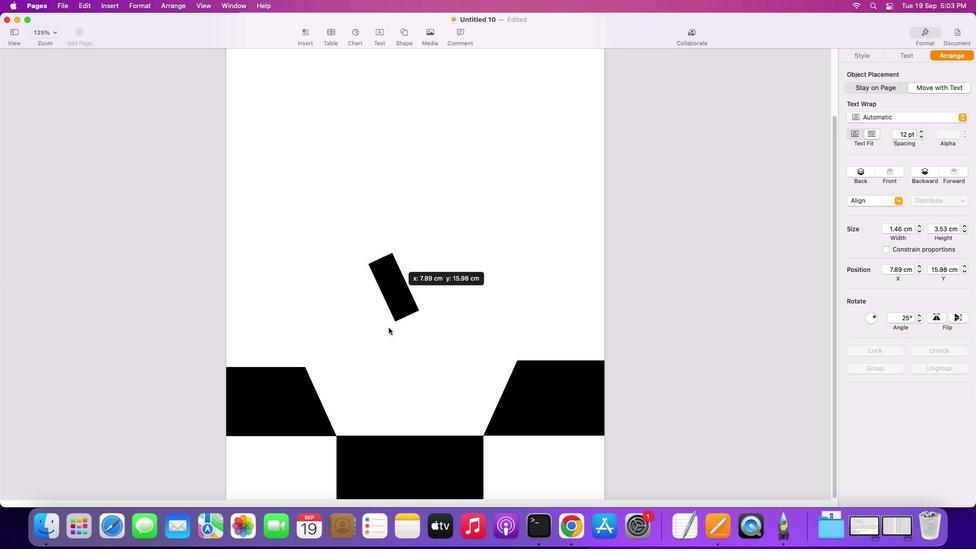 
Action: Mouse moved to (257, 462)
Screenshot: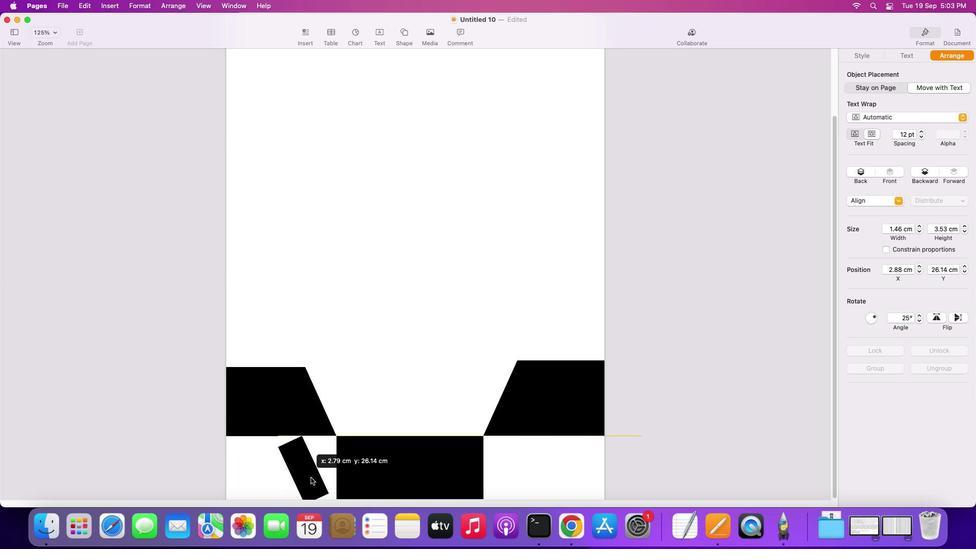 
Action: Mouse pressed left at (257, 462)
Screenshot: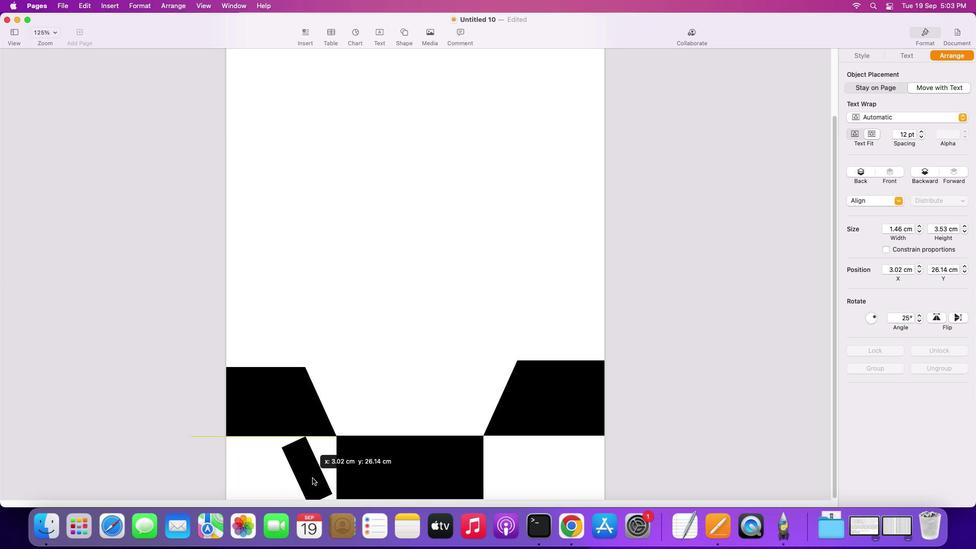 
Action: Mouse moved to (386, 271)
Screenshot: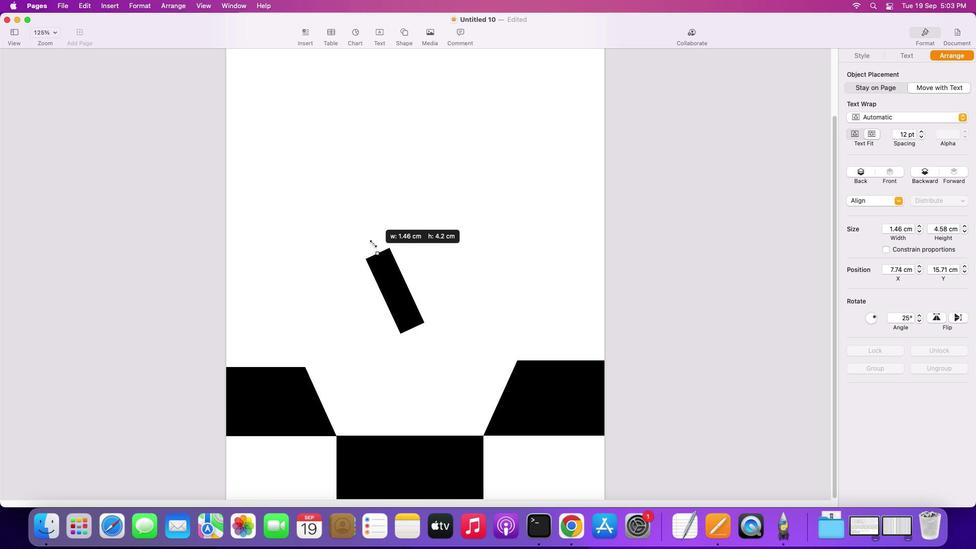 
Action: Mouse pressed left at (386, 271)
Screenshot: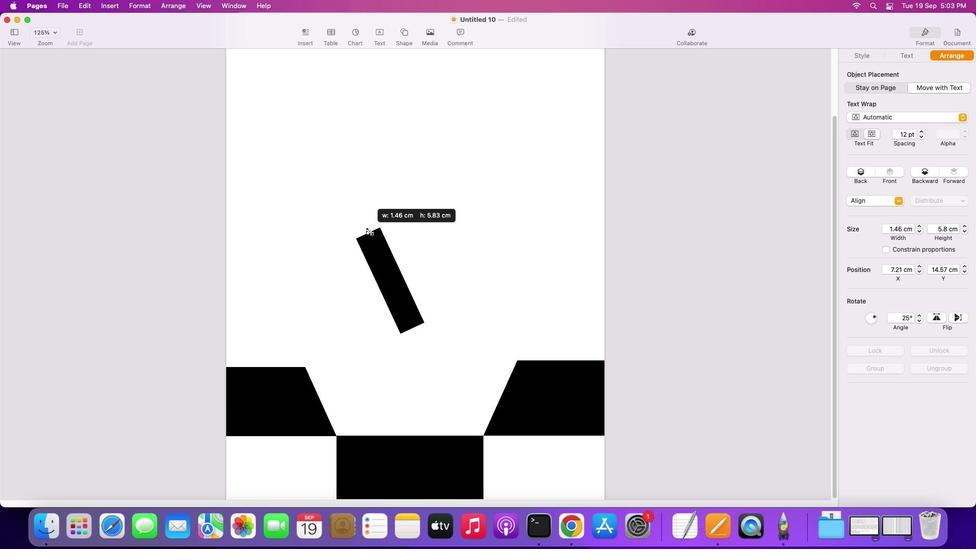 
Action: Mouse moved to (878, 84)
Screenshot: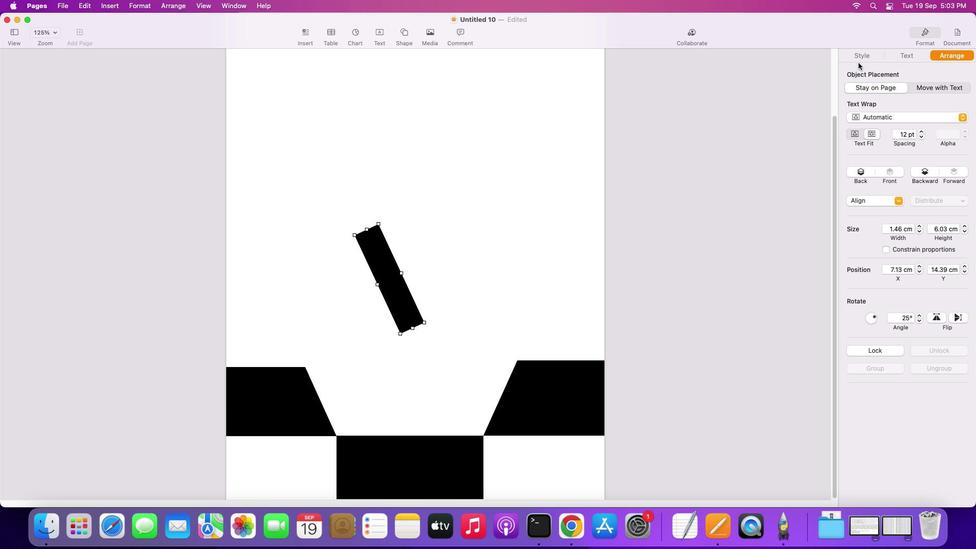 
Action: Mouse pressed left at (878, 84)
Screenshot: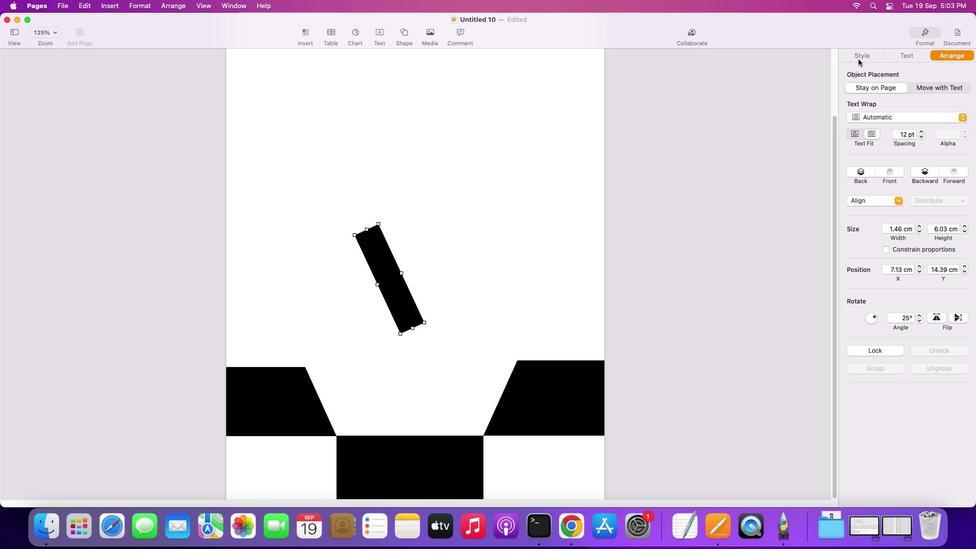 
Action: Mouse moved to (858, 54)
Screenshot: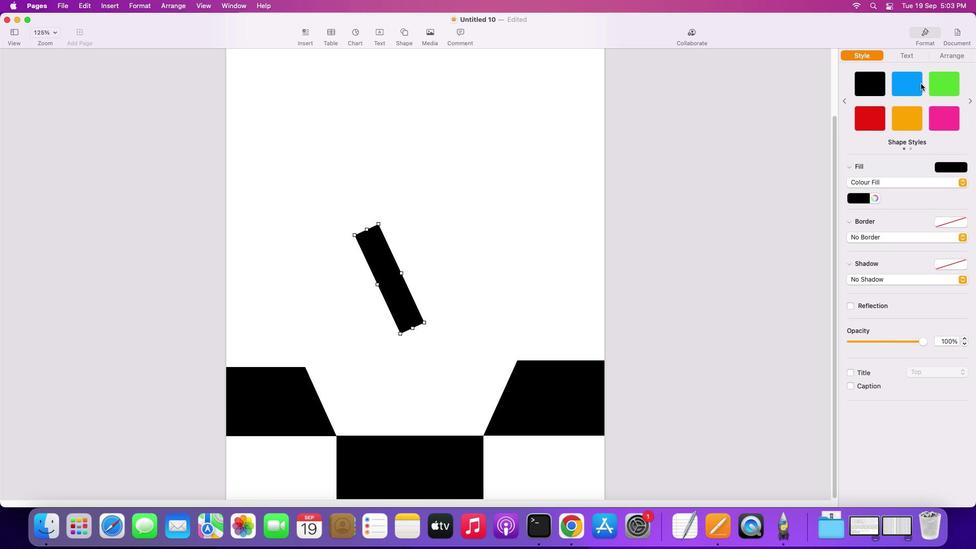 
Action: Mouse pressed left at (858, 54)
Screenshot: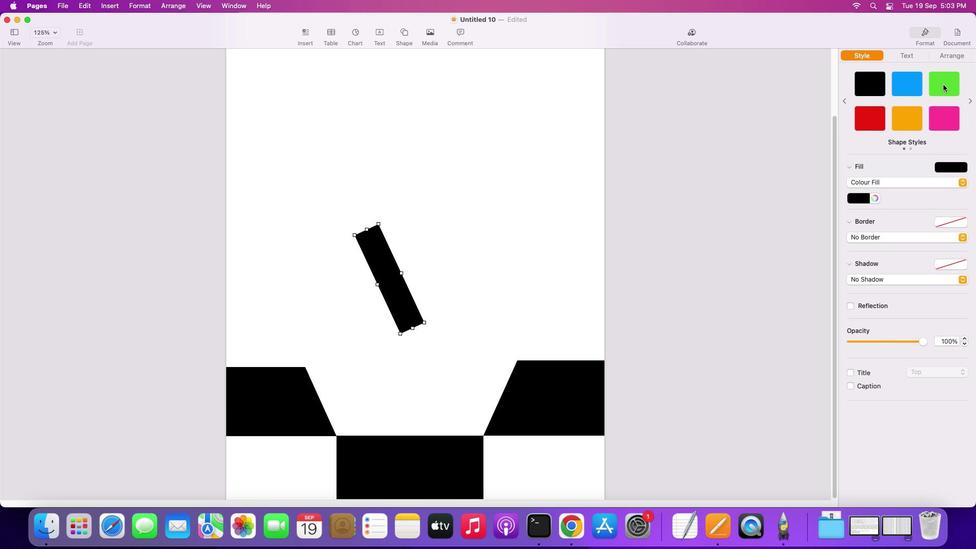 
Action: Mouse moved to (949, 83)
Screenshot: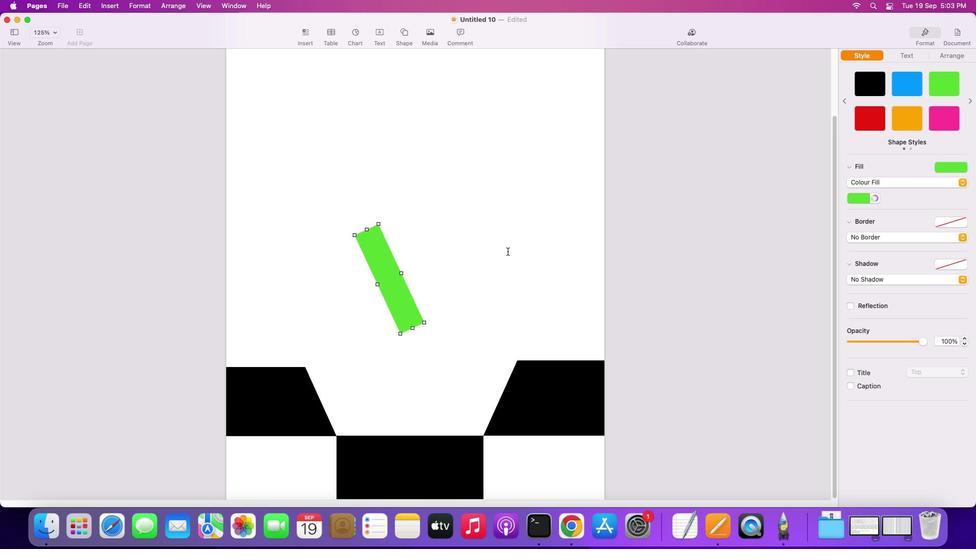
Action: Mouse pressed left at (949, 83)
Screenshot: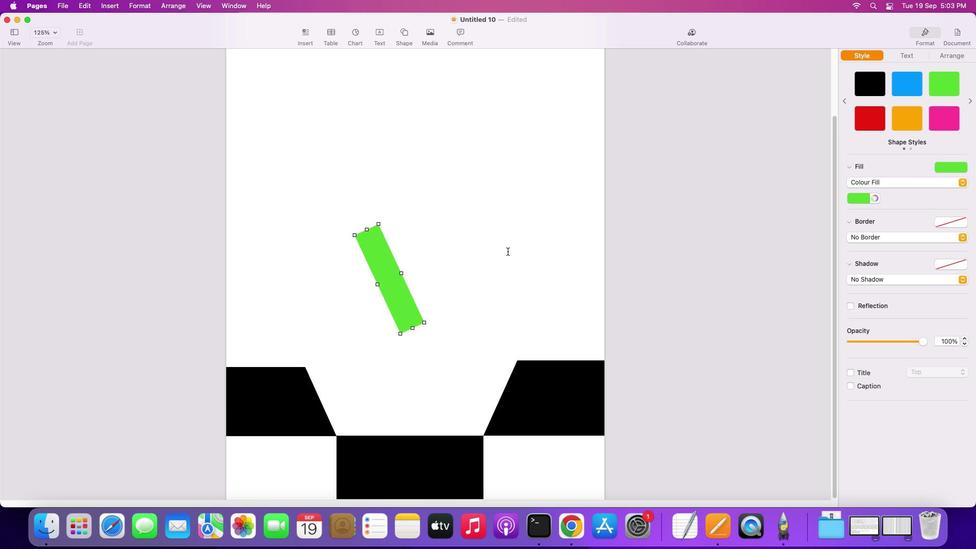 
Action: Mouse moved to (407, 296)
Screenshot: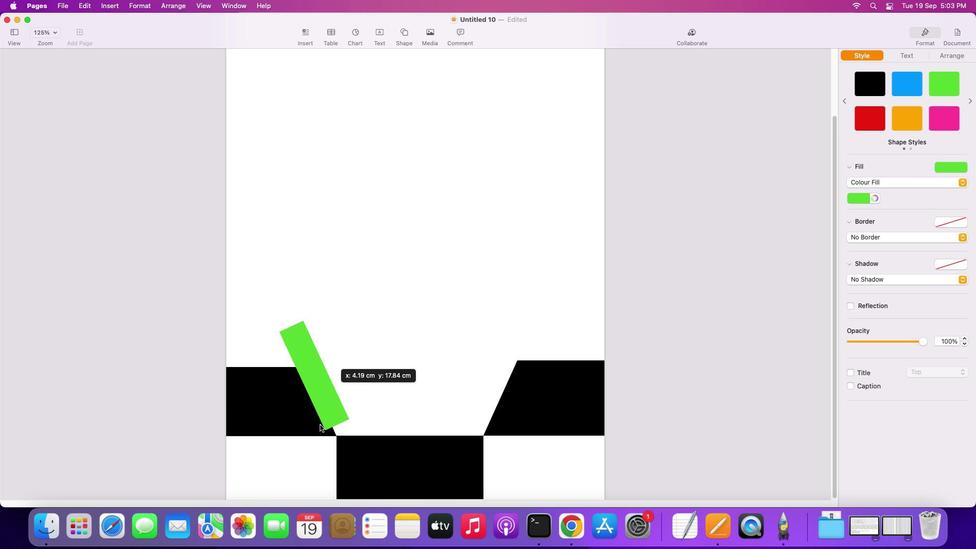 
Action: Mouse pressed left at (407, 296)
Screenshot: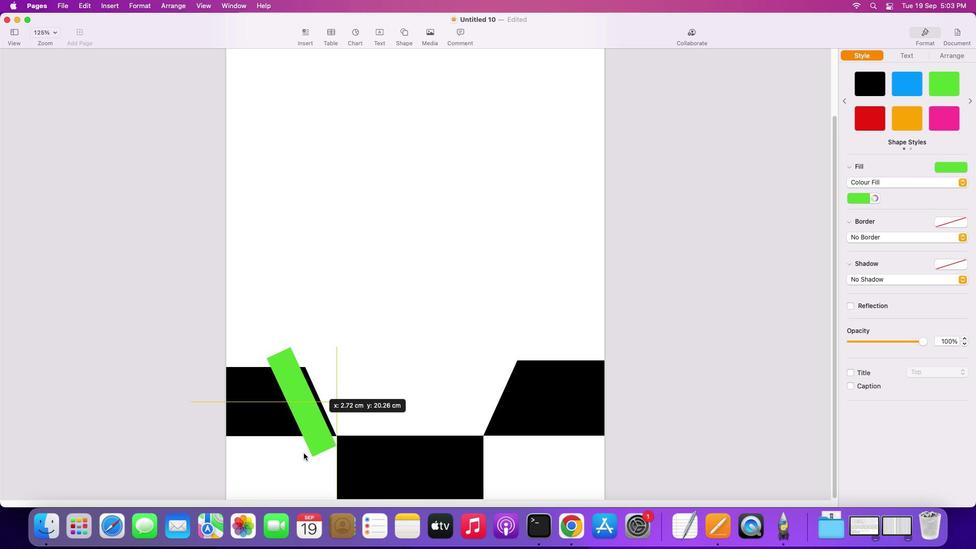 
Action: Mouse moved to (413, 376)
Screenshot: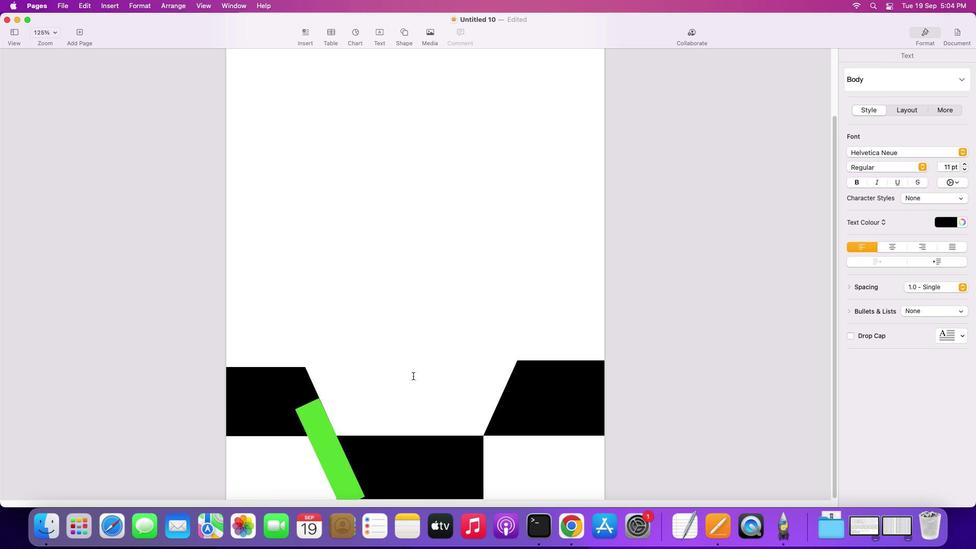 
Action: Mouse pressed left at (413, 376)
Screenshot: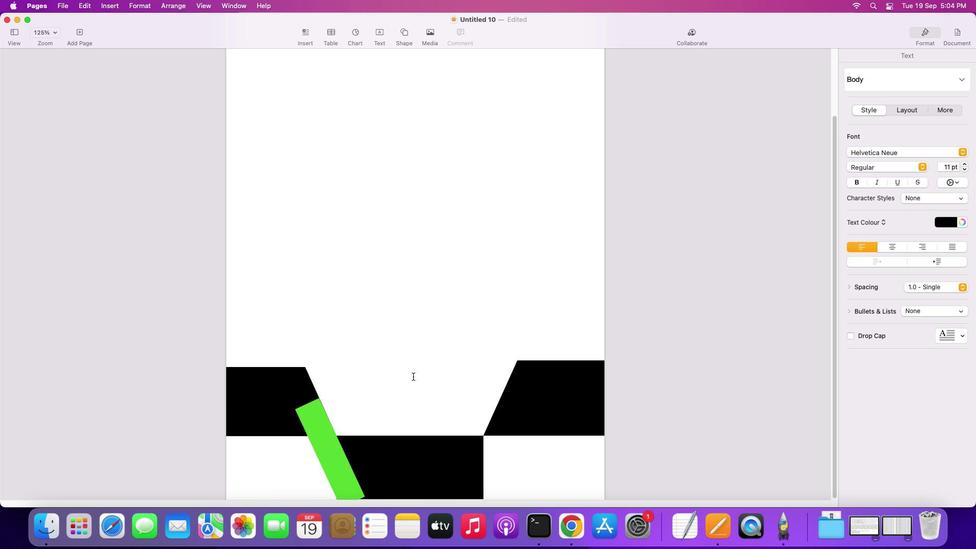 
Action: Mouse moved to (338, 478)
Screenshot: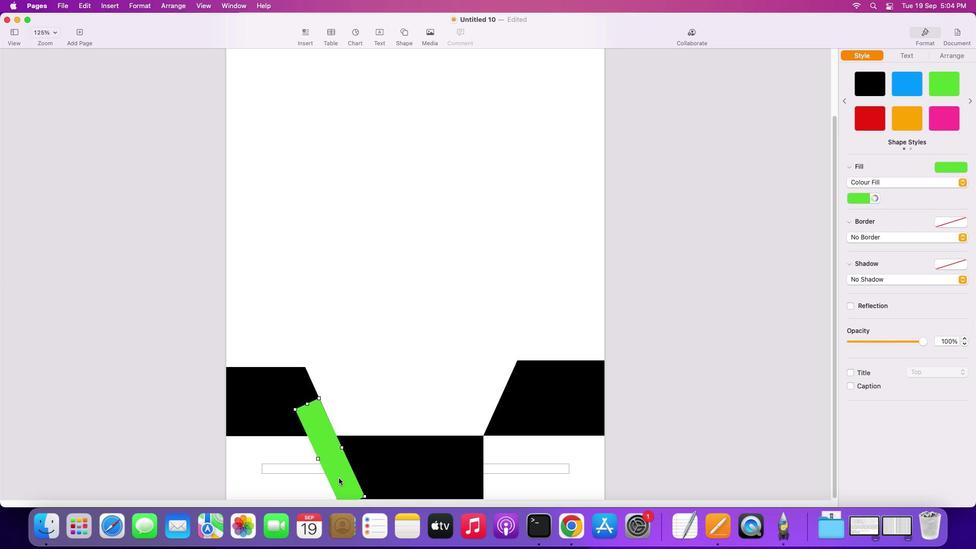 
Action: Mouse pressed left at (338, 478)
Screenshot: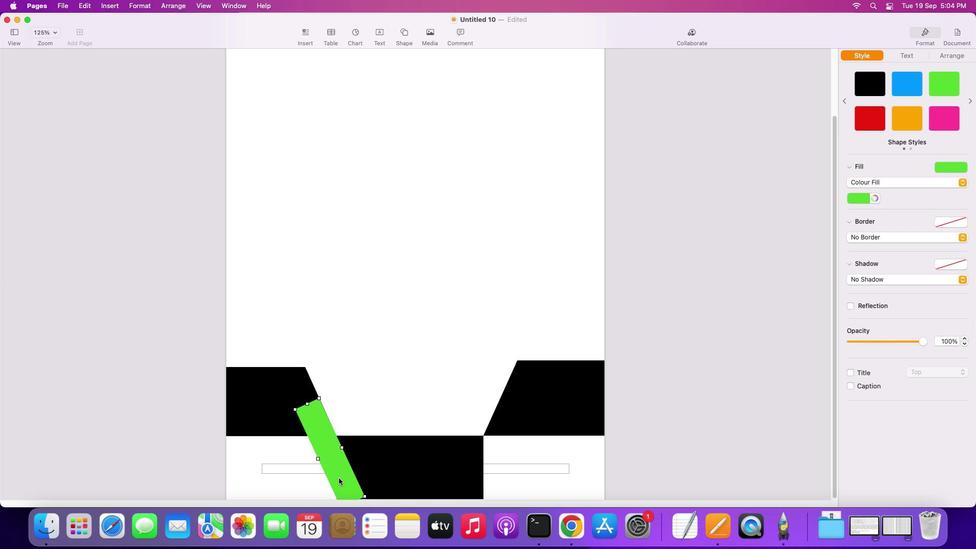 
Action: Mouse moved to (308, 404)
Screenshot: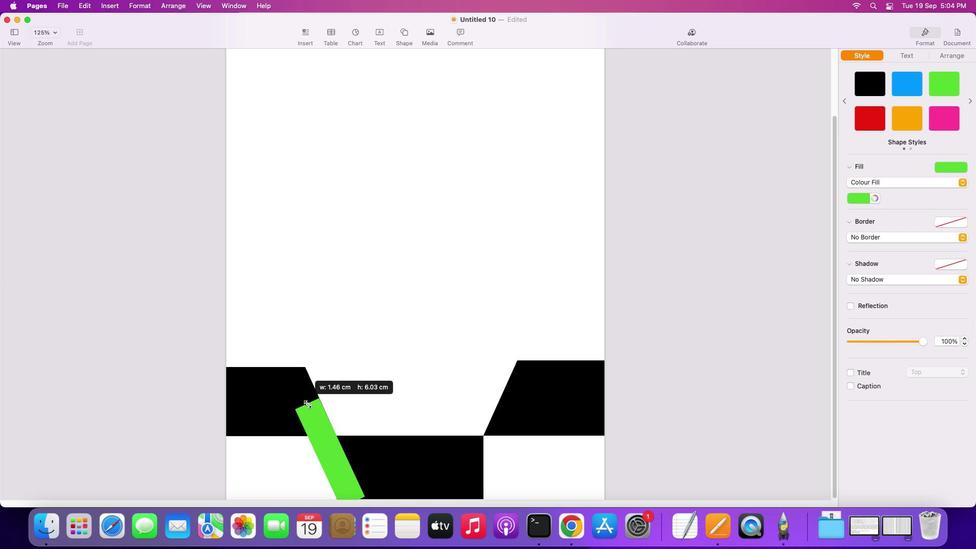 
Action: Mouse pressed left at (308, 404)
Screenshot: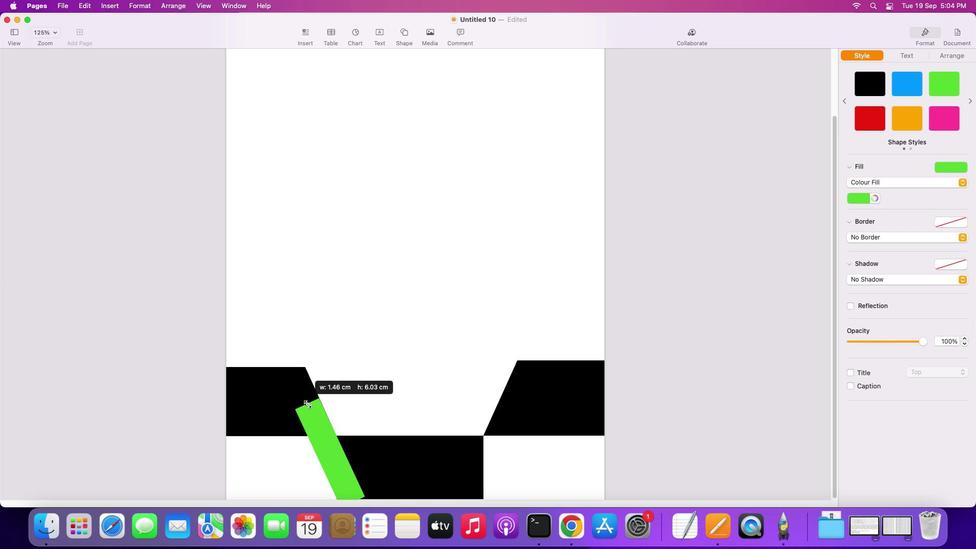 
Action: Mouse moved to (326, 450)
Screenshot: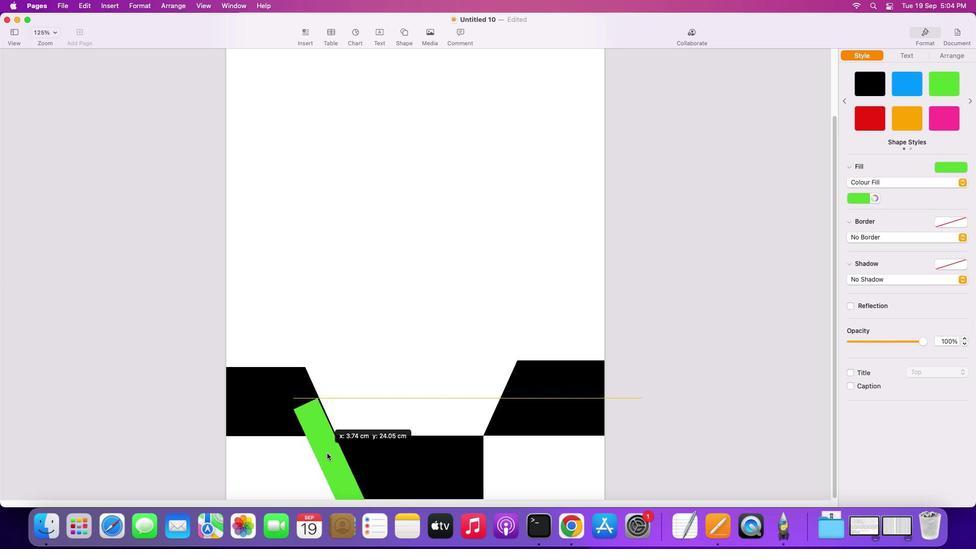 
Action: Mouse pressed left at (326, 450)
Screenshot: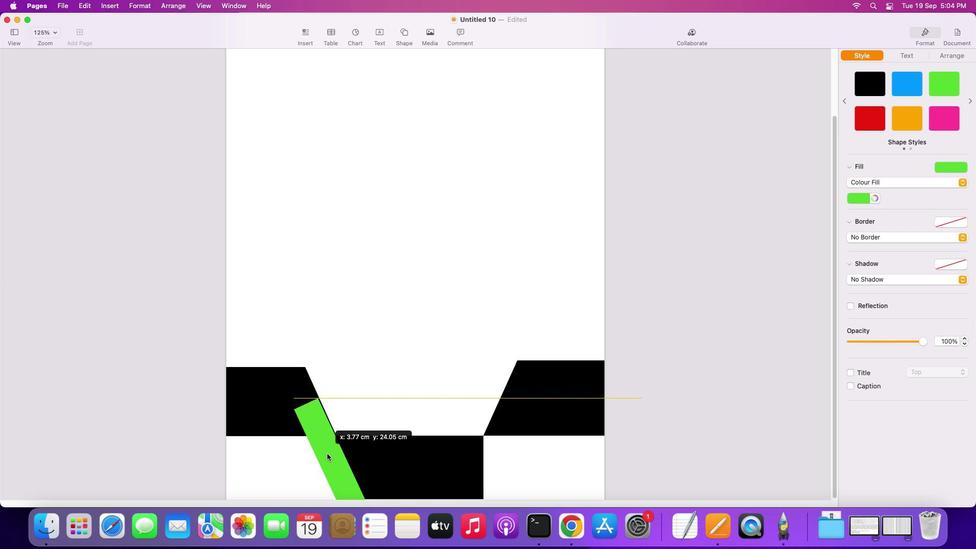 
Action: Mouse moved to (329, 455)
Screenshot: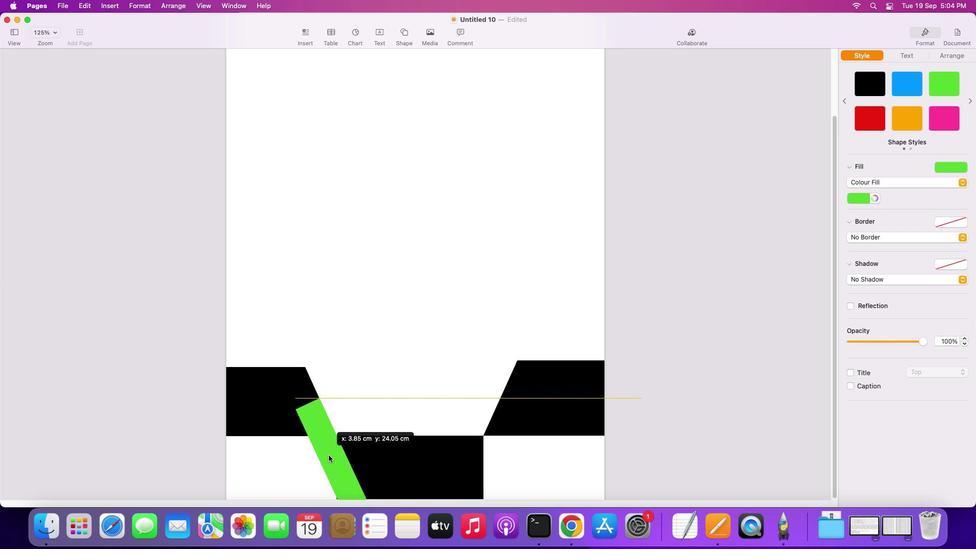 
Action: Key pressed Key.alt
Screenshot: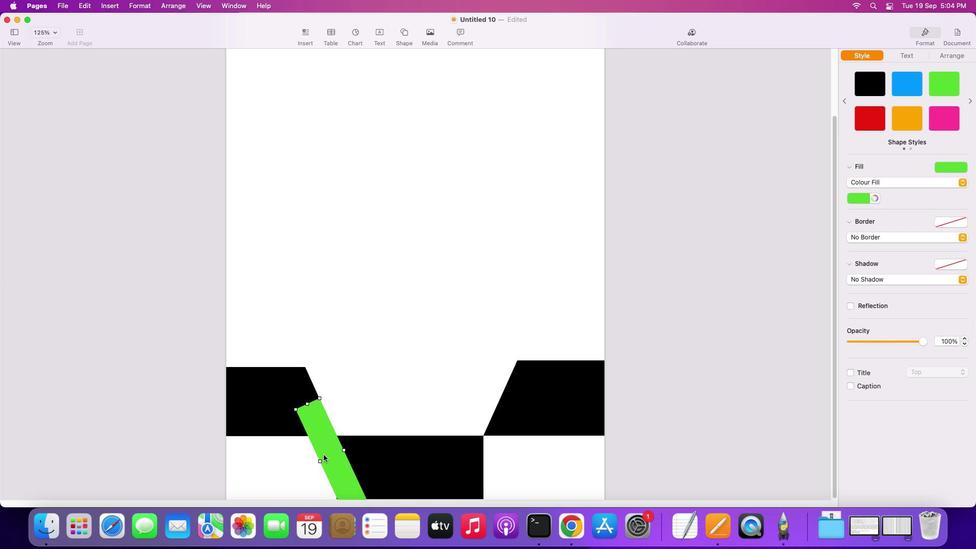
Action: Mouse pressed left at (329, 455)
Screenshot: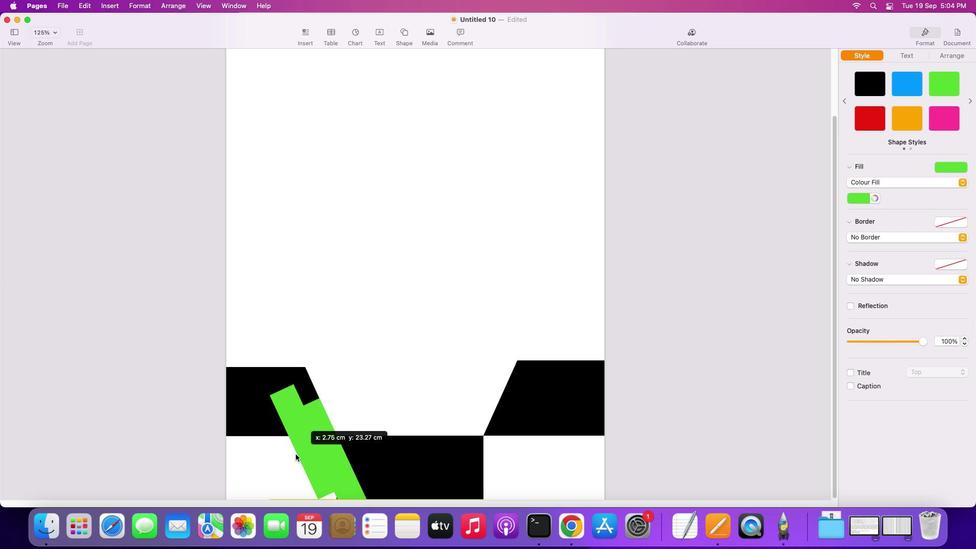
Action: Mouse moved to (249, 448)
Screenshot: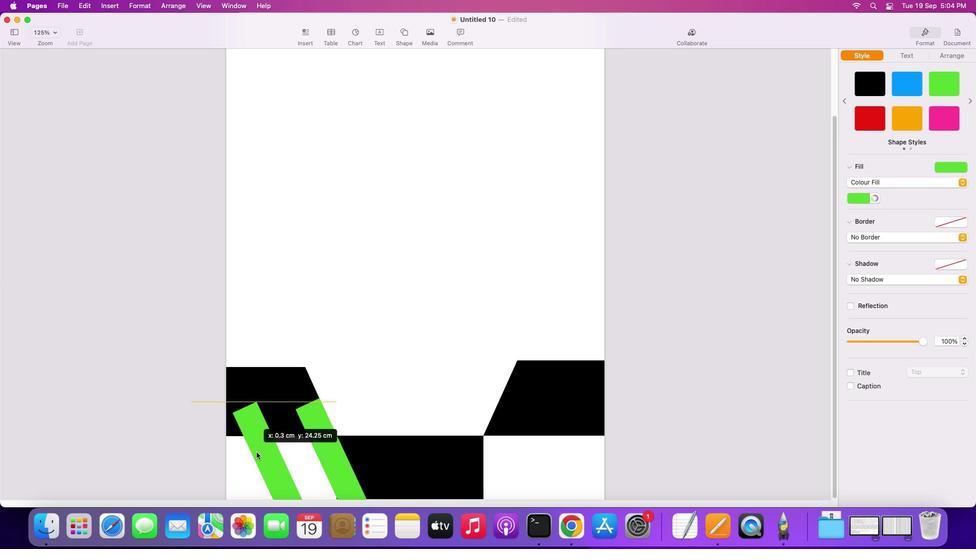 
Action: Mouse pressed left at (249, 448)
Screenshot: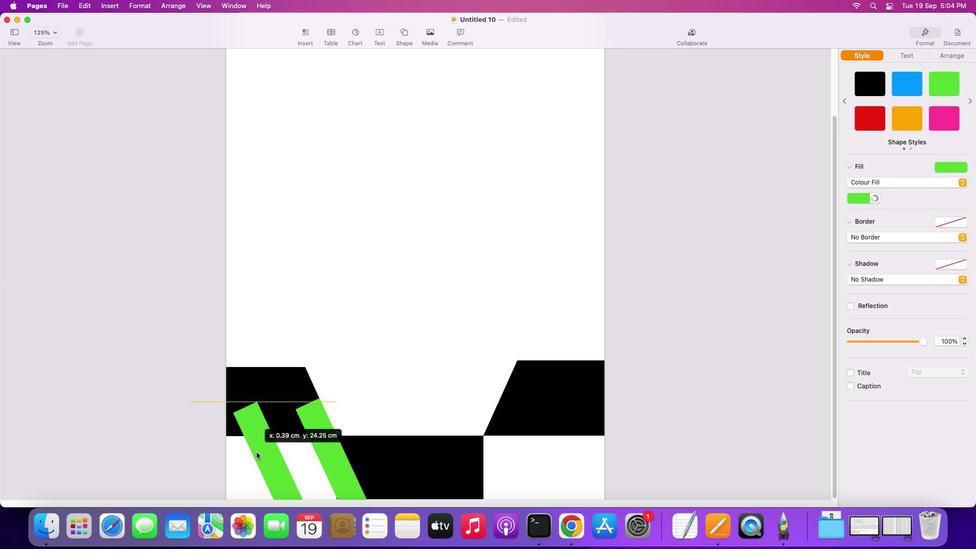 
Action: Mouse moved to (255, 450)
Screenshot: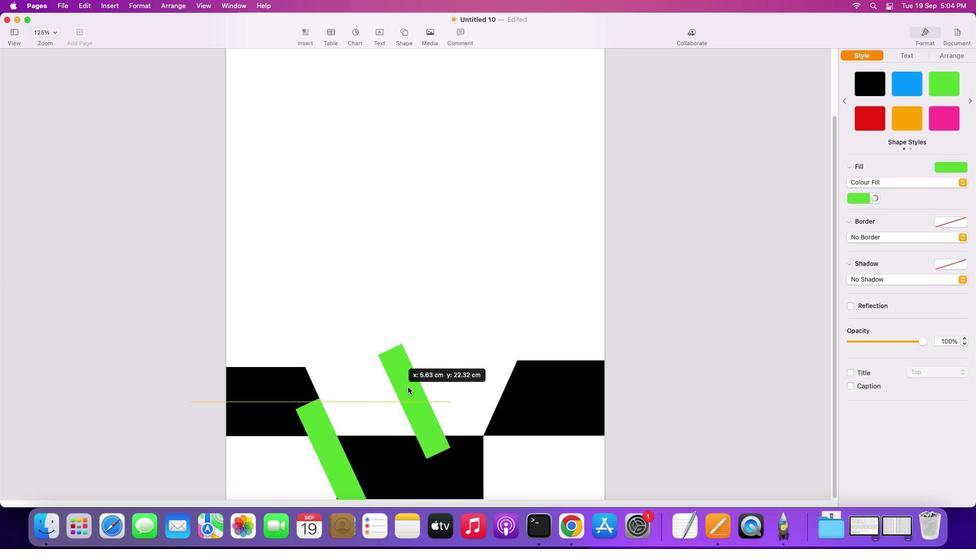 
Action: Mouse pressed left at (255, 450)
Screenshot: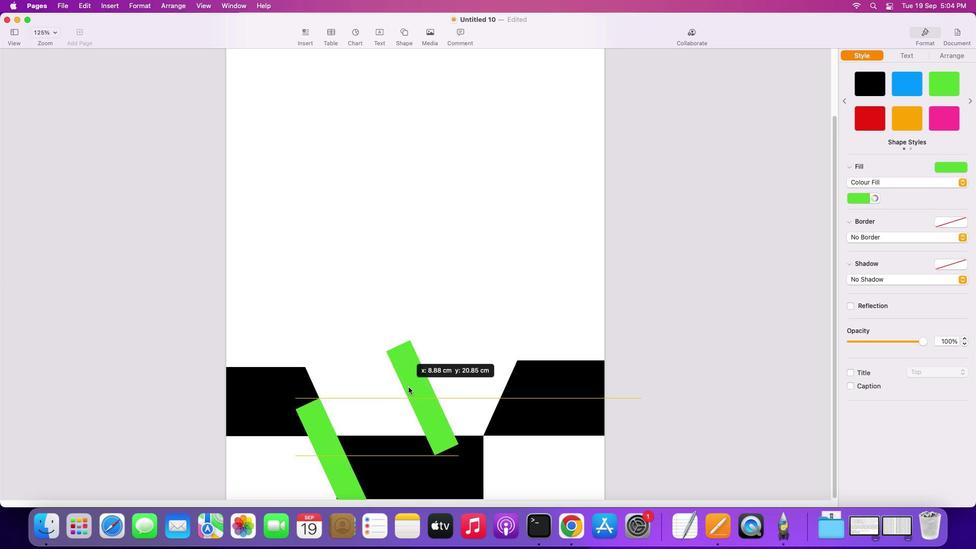 
Action: Mouse moved to (401, 30)
Screenshot: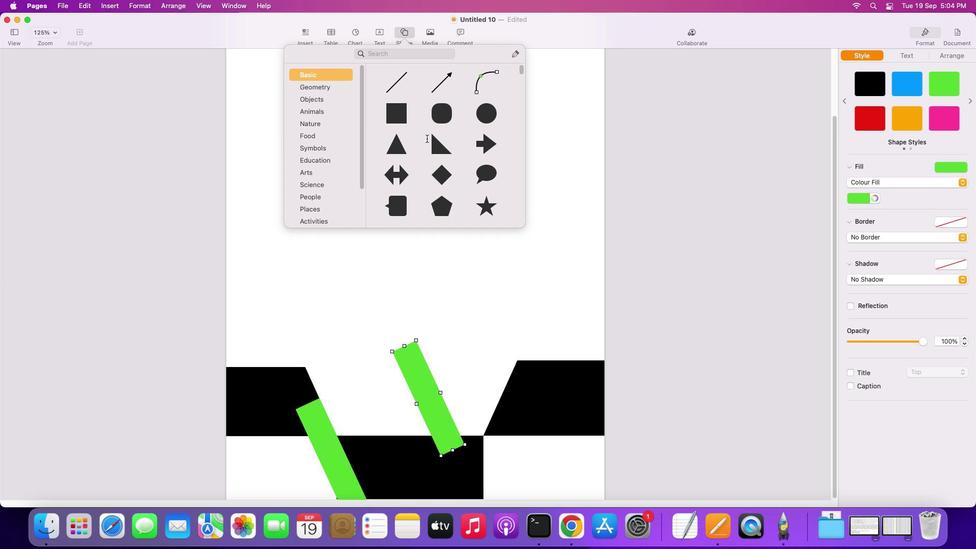 
Action: Mouse pressed left at (401, 30)
Screenshot: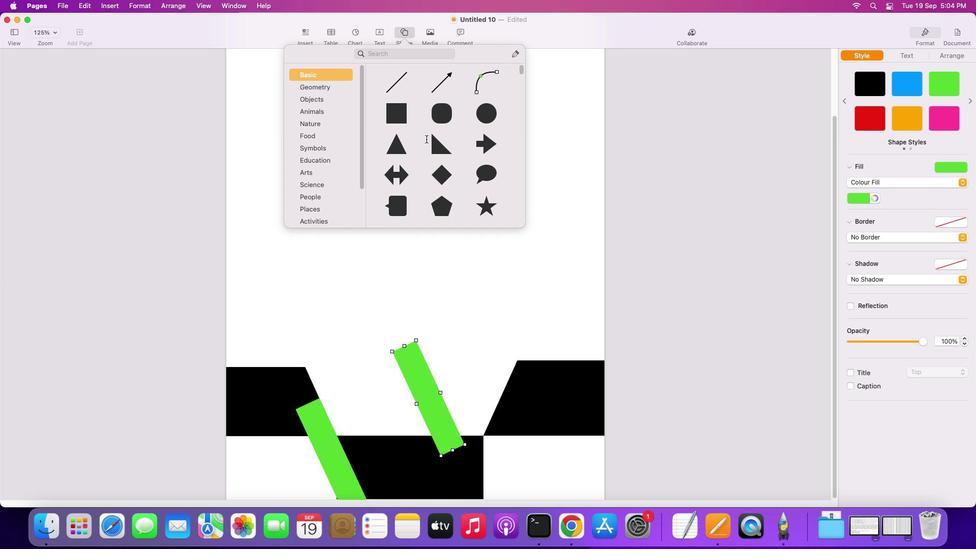 
Action: Mouse moved to (405, 120)
Screenshot: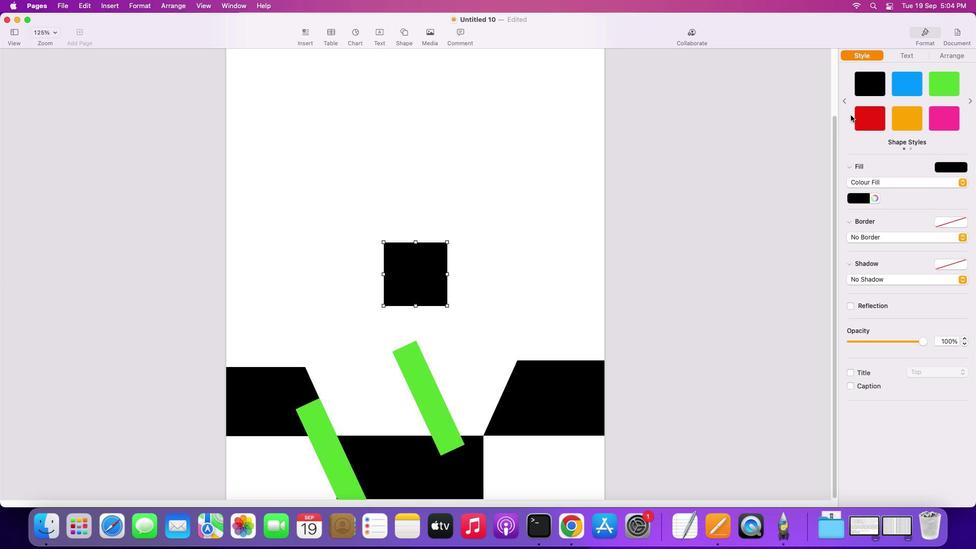 
Action: Mouse pressed left at (405, 120)
Screenshot: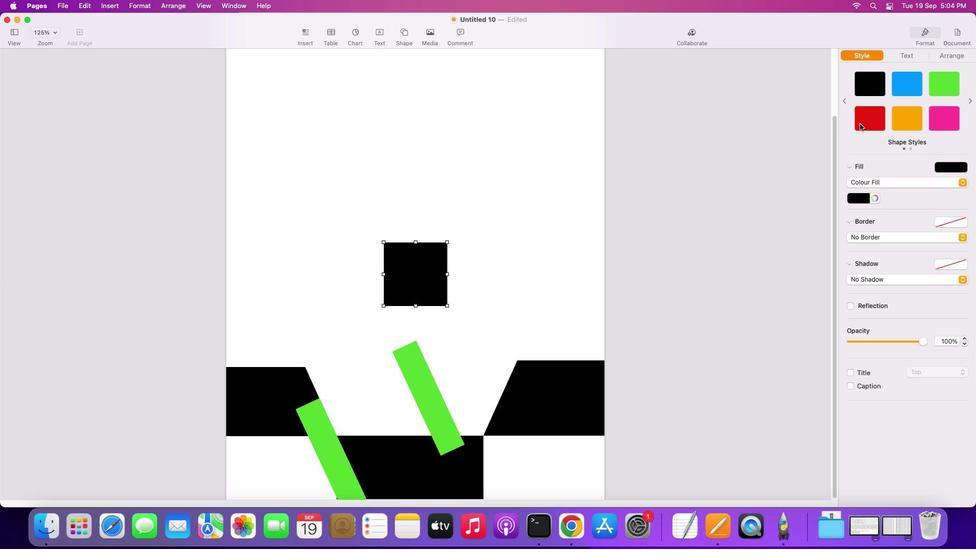 
Action: Mouse moved to (881, 118)
Screenshot: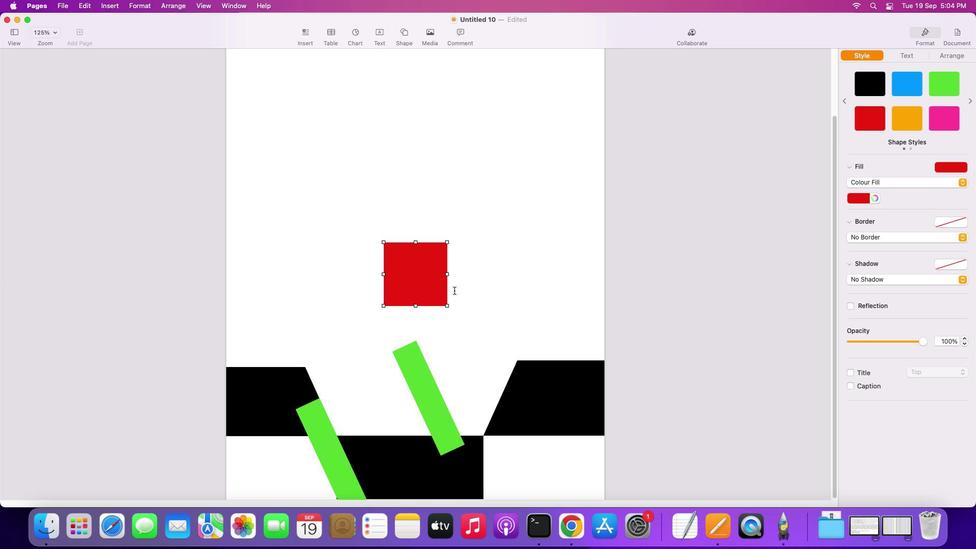 
Action: Mouse pressed left at (881, 118)
Screenshot: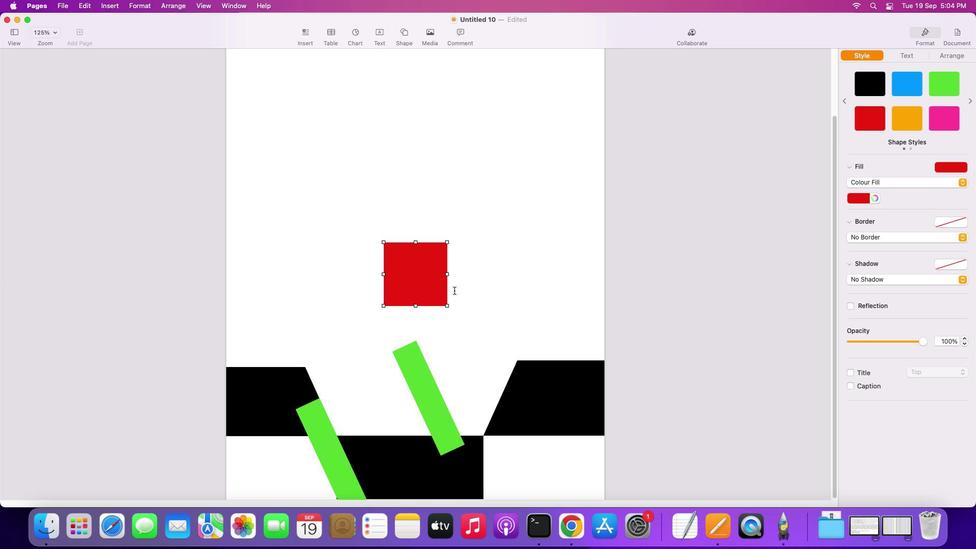 
Action: Mouse moved to (447, 273)
Screenshot: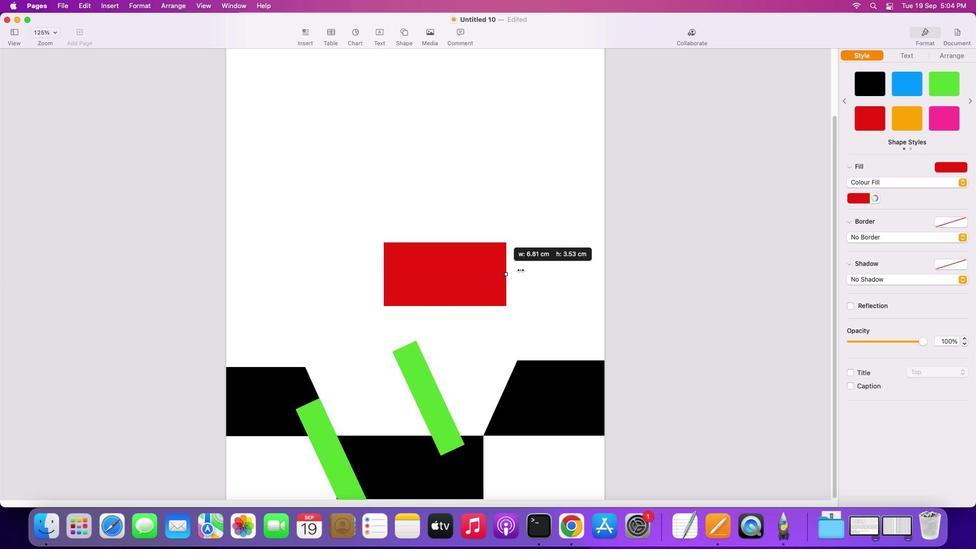 
Action: Mouse pressed left at (447, 273)
Screenshot: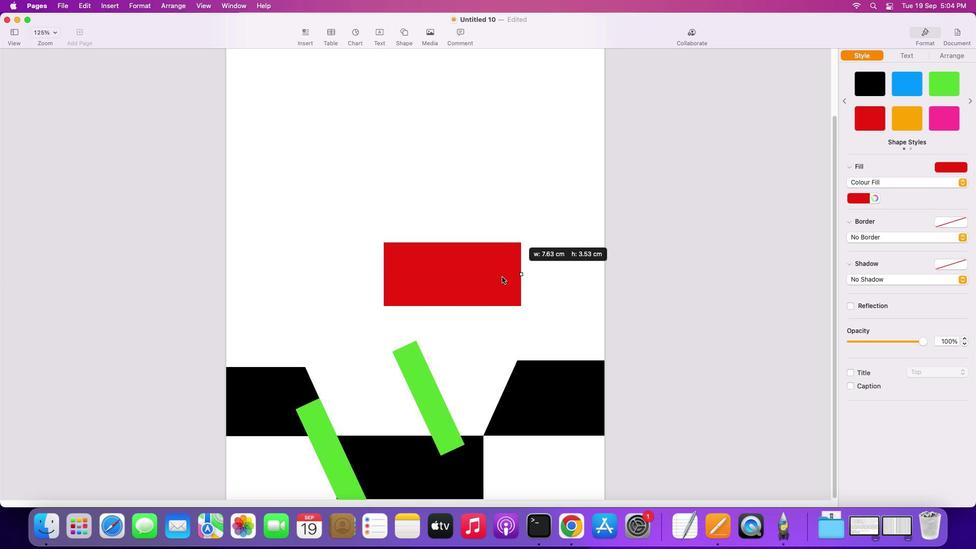 
Action: Mouse moved to (453, 307)
Screenshot: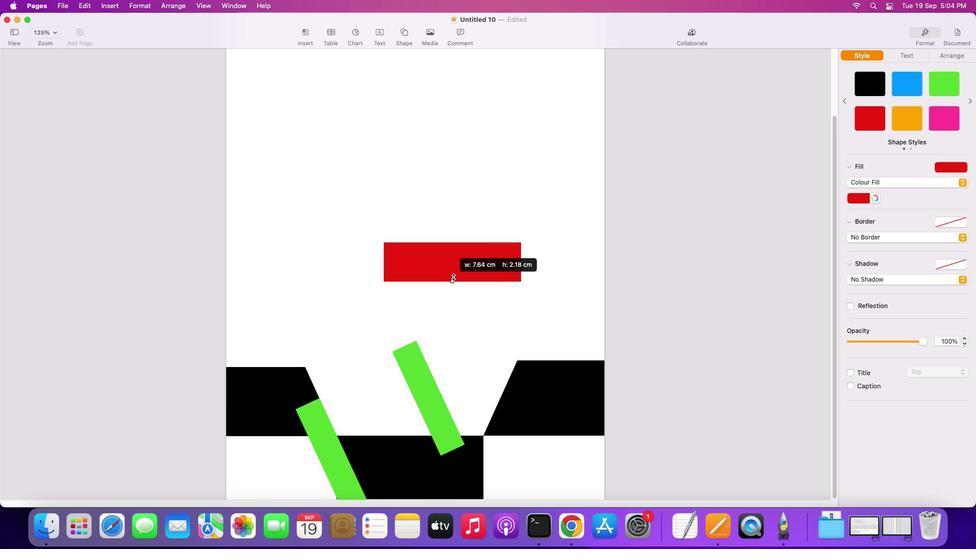 
Action: Mouse pressed left at (453, 307)
Screenshot: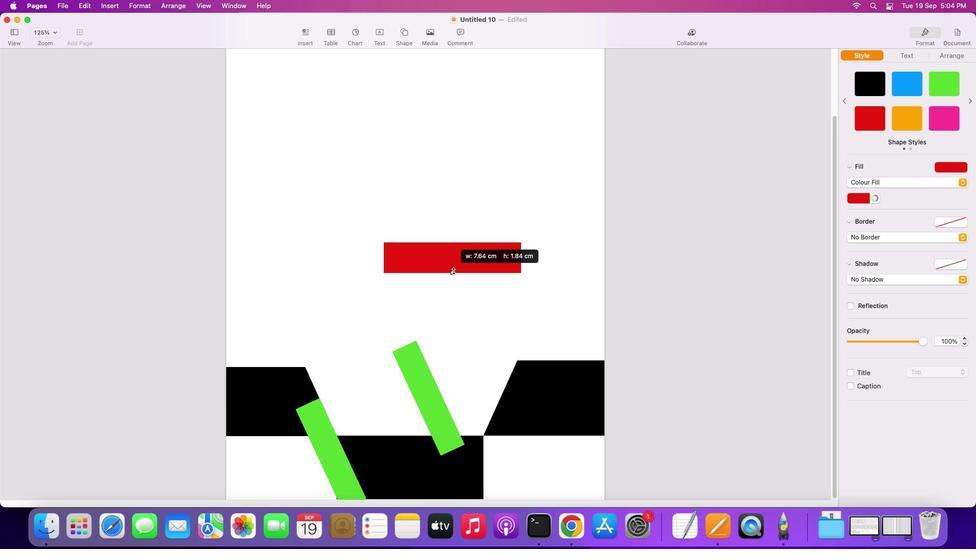 
Action: Mouse moved to (463, 260)
Screenshot: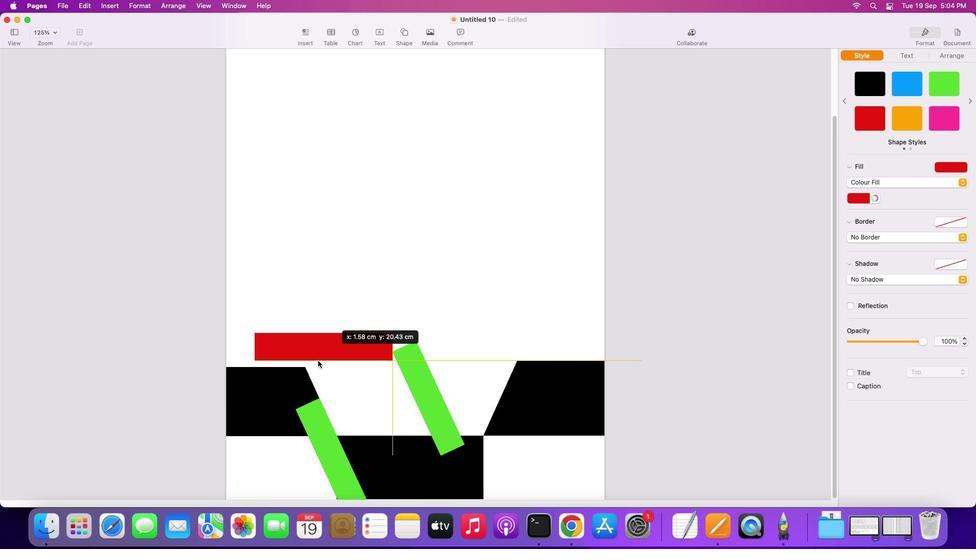 
Action: Mouse pressed left at (463, 260)
Screenshot: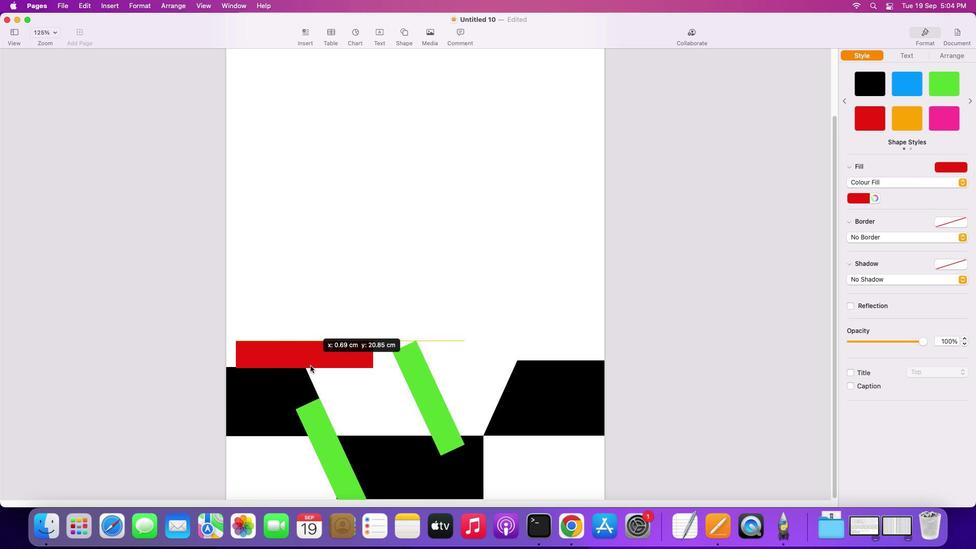 
Action: Mouse moved to (438, 385)
Screenshot: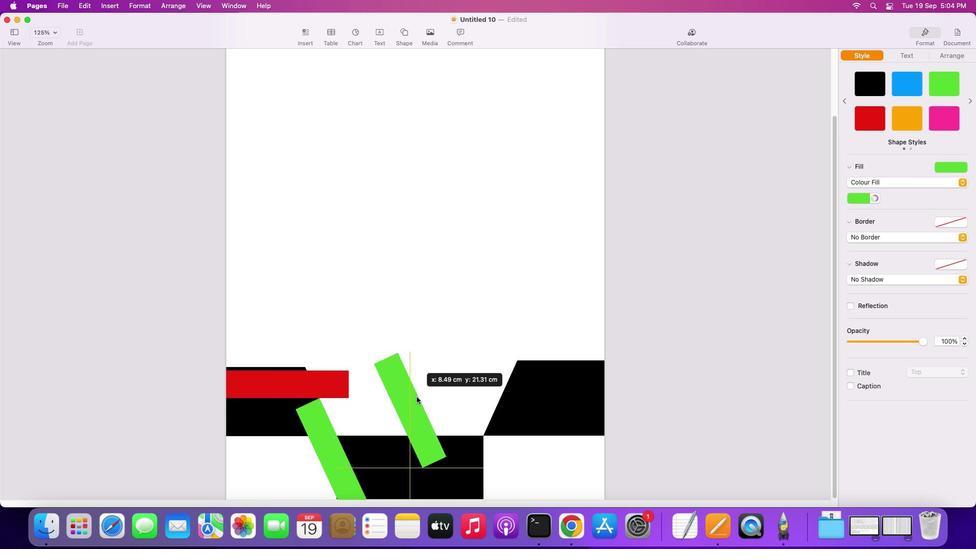 
Action: Mouse pressed left at (438, 385)
Screenshot: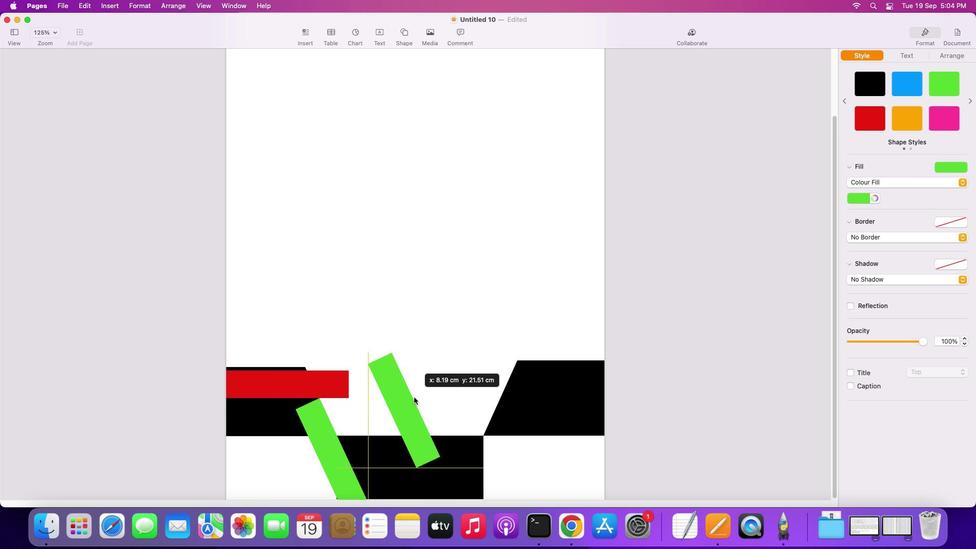 
Action: Mouse moved to (290, 448)
Screenshot: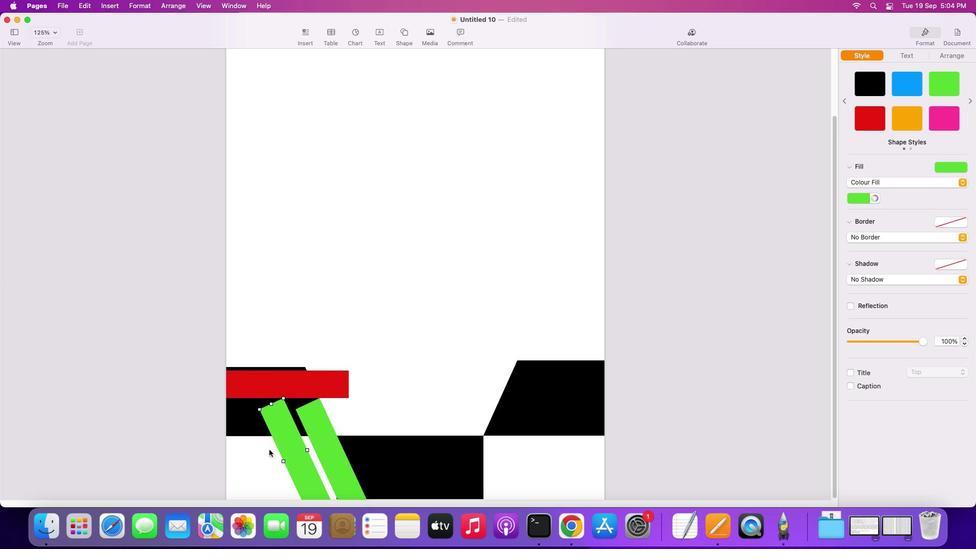 
Action: Key pressed Key.alt
Screenshot: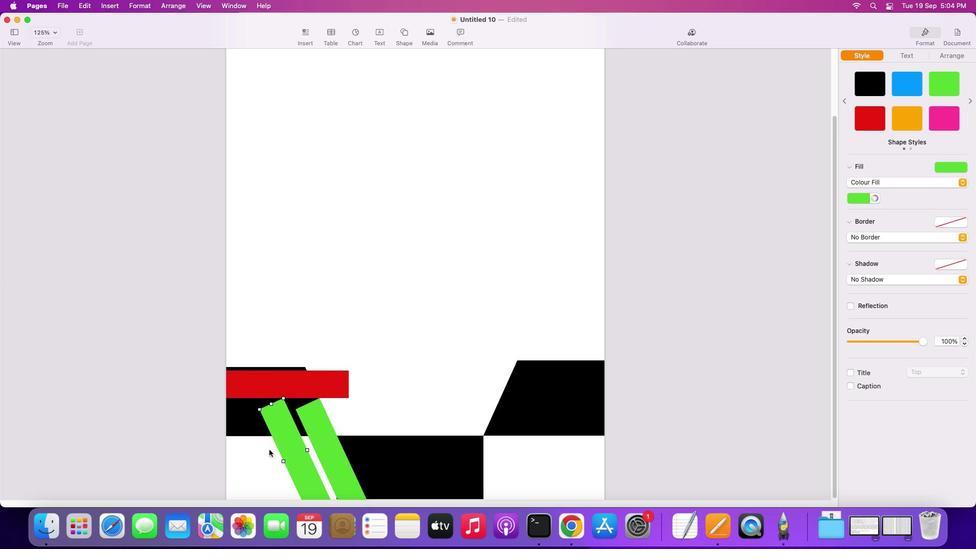 
Action: Mouse moved to (290, 448)
Screenshot: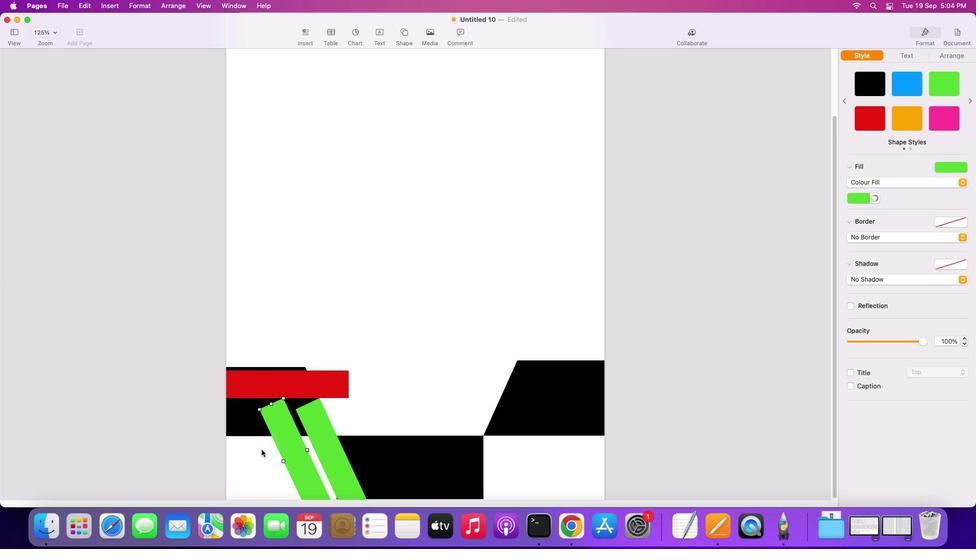 
Action: Mouse pressed left at (290, 448)
Screenshot: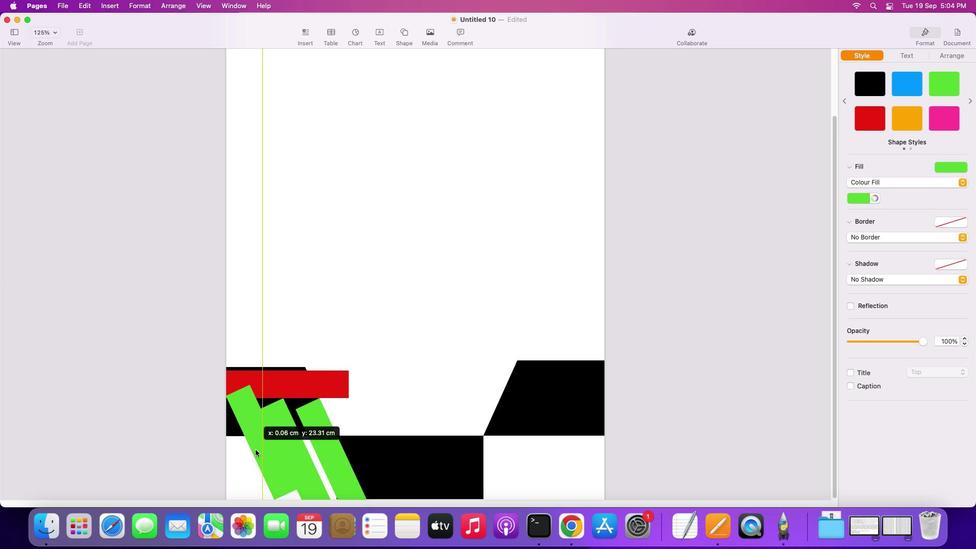 
Action: Mouse moved to (293, 454)
Screenshot: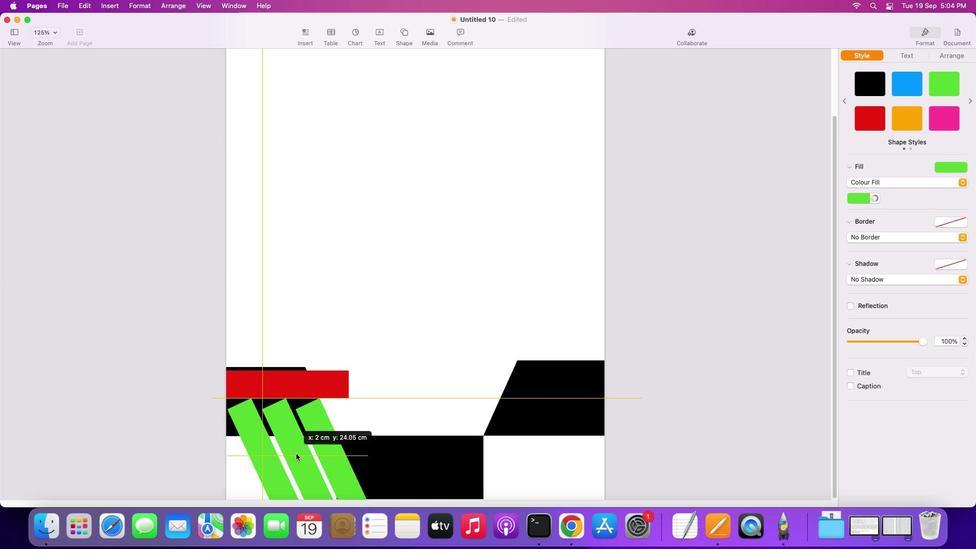 
Action: Mouse pressed left at (293, 454)
Screenshot: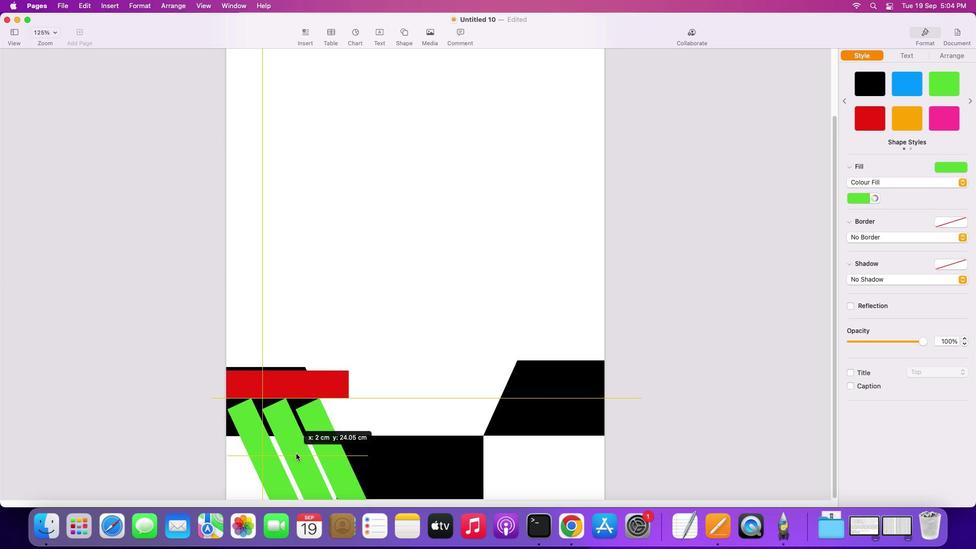
Action: Mouse moved to (407, 401)
Screenshot: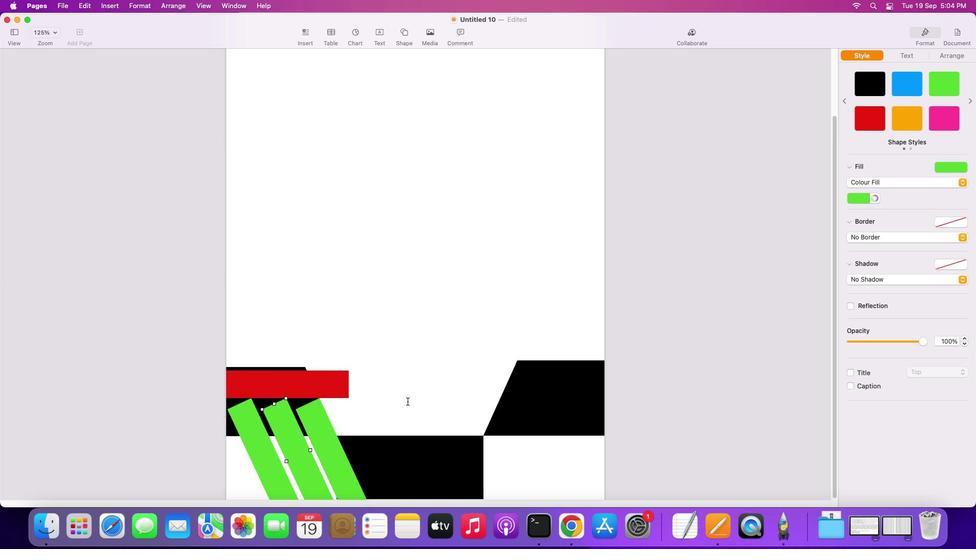 
Action: Mouse pressed left at (407, 401)
Screenshot: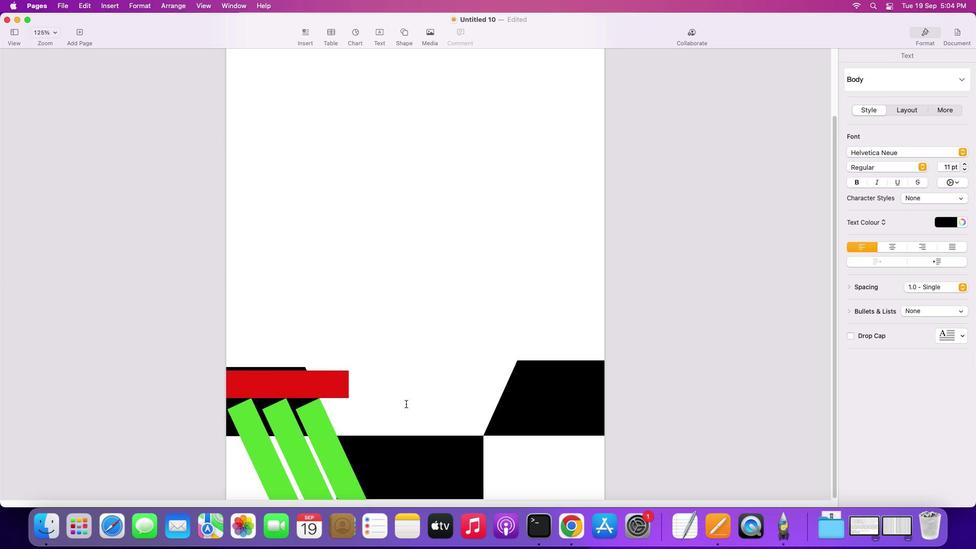 
Action: Mouse moved to (333, 447)
Screenshot: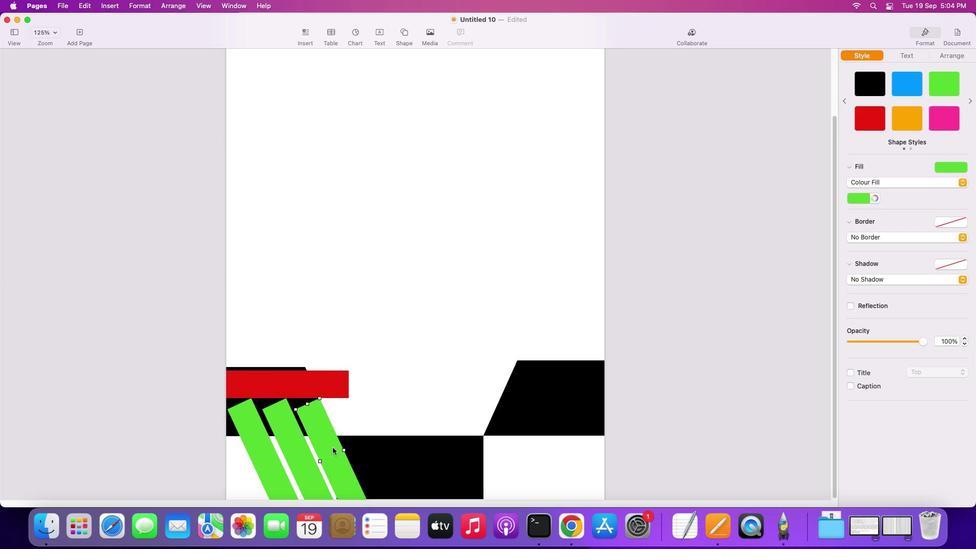 
Action: Mouse pressed left at (333, 447)
Screenshot: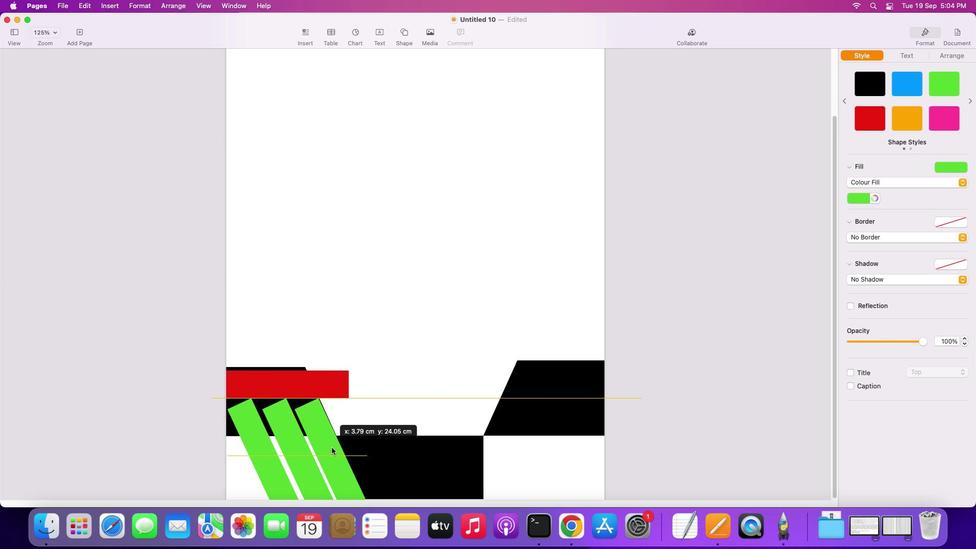 
Action: Mouse moved to (391, 410)
Screenshot: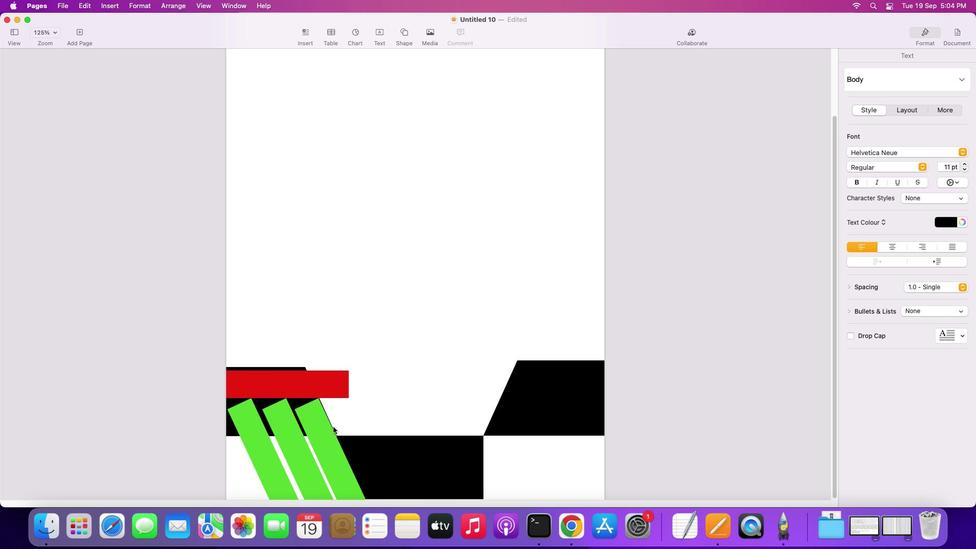 
Action: Mouse pressed left at (391, 410)
Screenshot: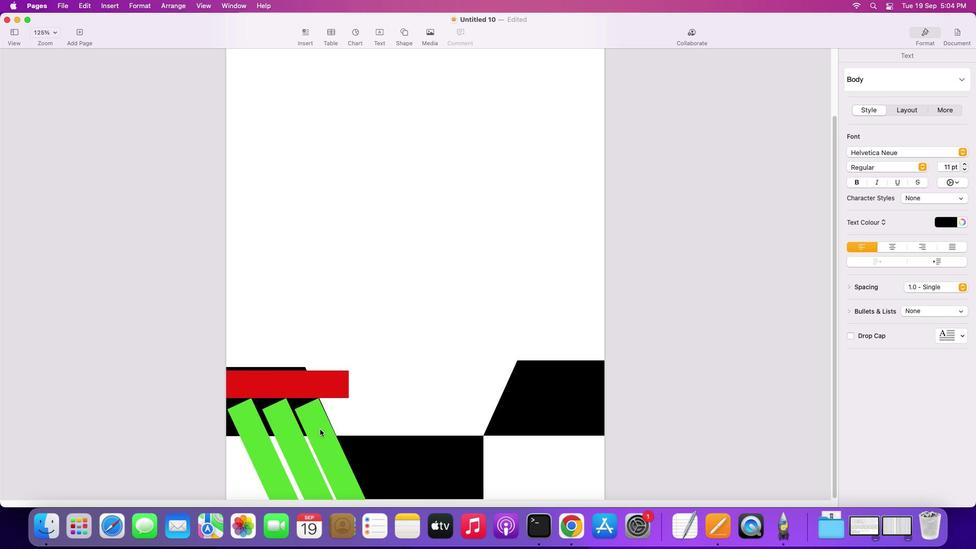 
Action: Mouse moved to (317, 429)
Screenshot: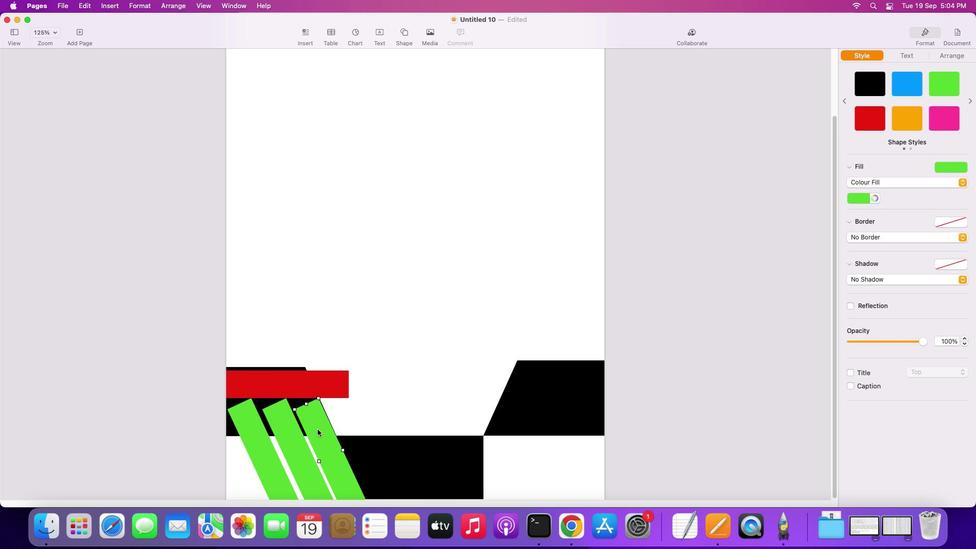 
Action: Mouse pressed left at (317, 429)
Screenshot: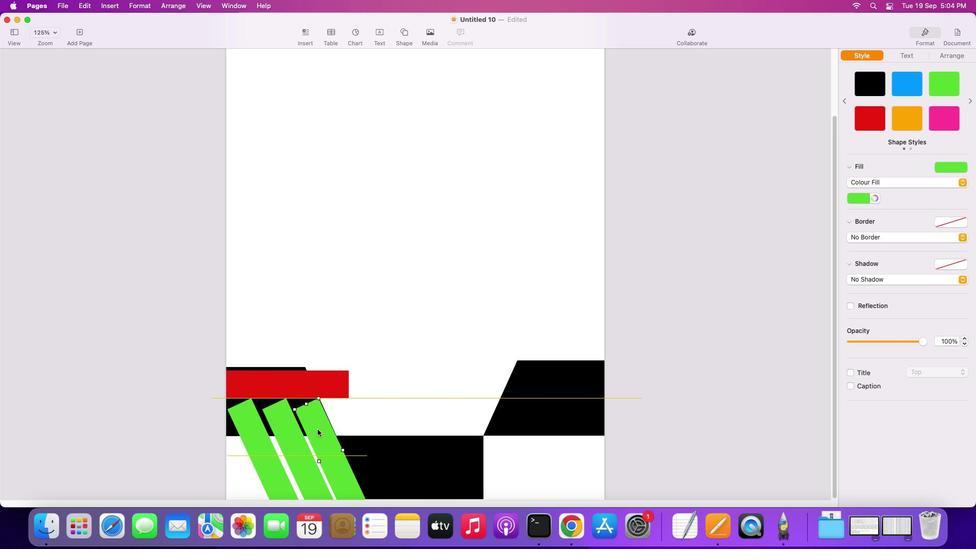 
Action: Mouse moved to (406, 396)
Screenshot: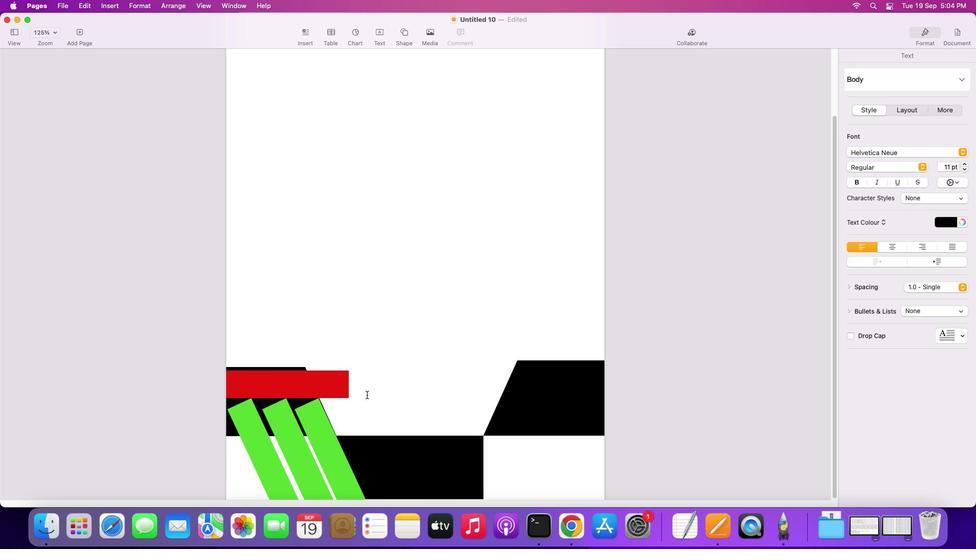 
Action: Mouse pressed left at (406, 396)
Screenshot: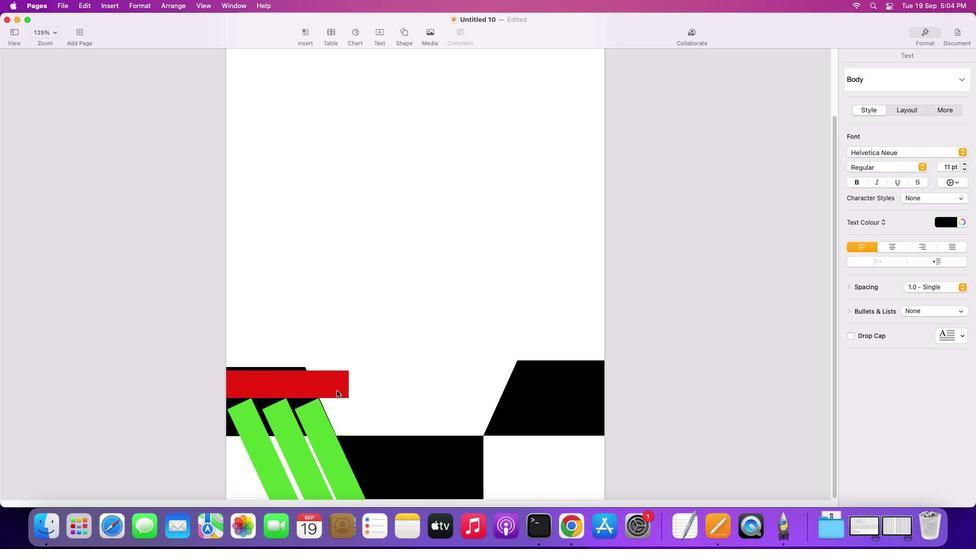 
Action: Mouse moved to (314, 385)
Screenshot: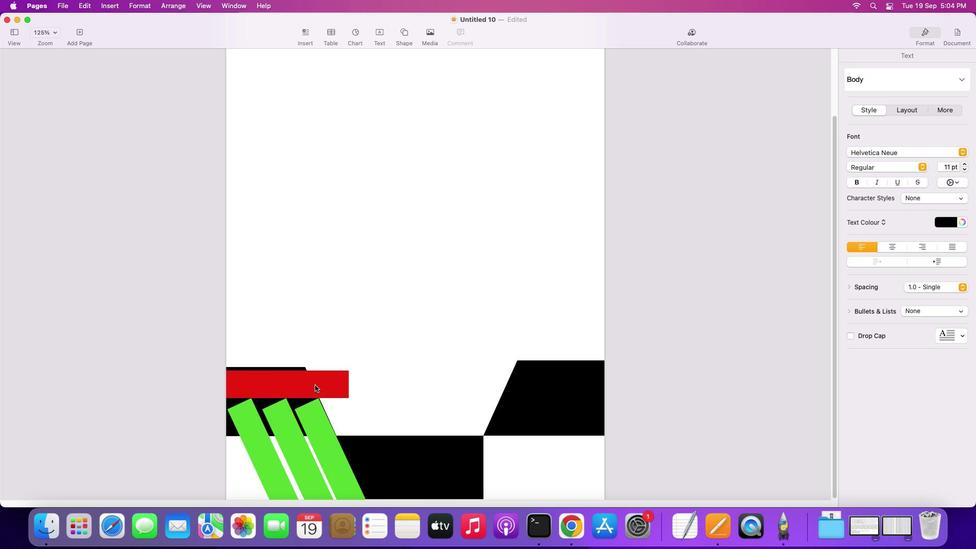 
Action: Mouse pressed left at (314, 385)
Screenshot: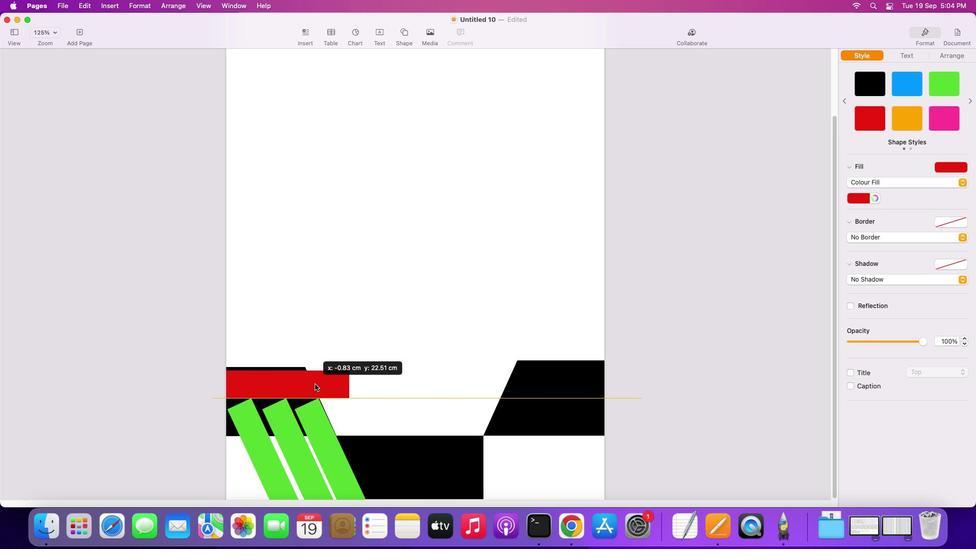 
Action: Mouse moved to (406, 357)
Screenshot: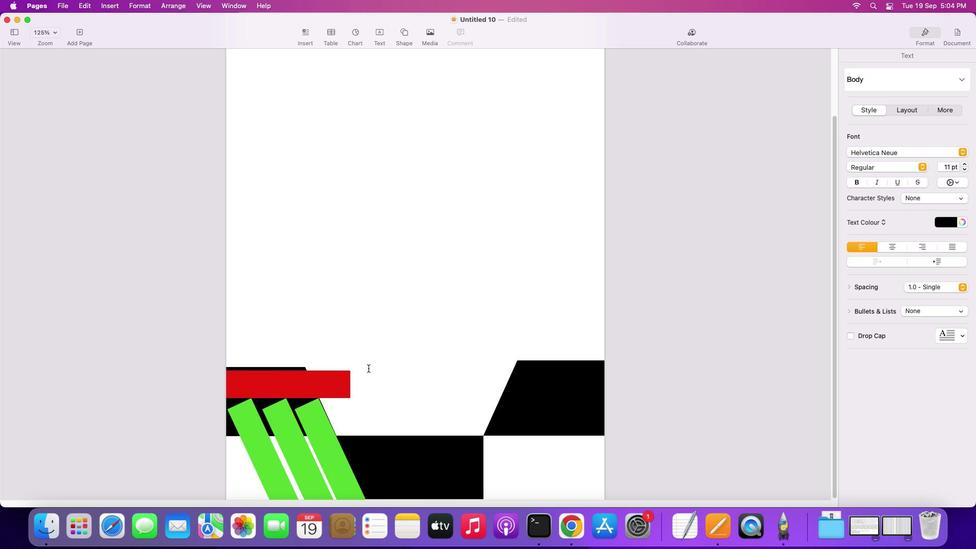 
Action: Mouse pressed left at (406, 357)
Screenshot: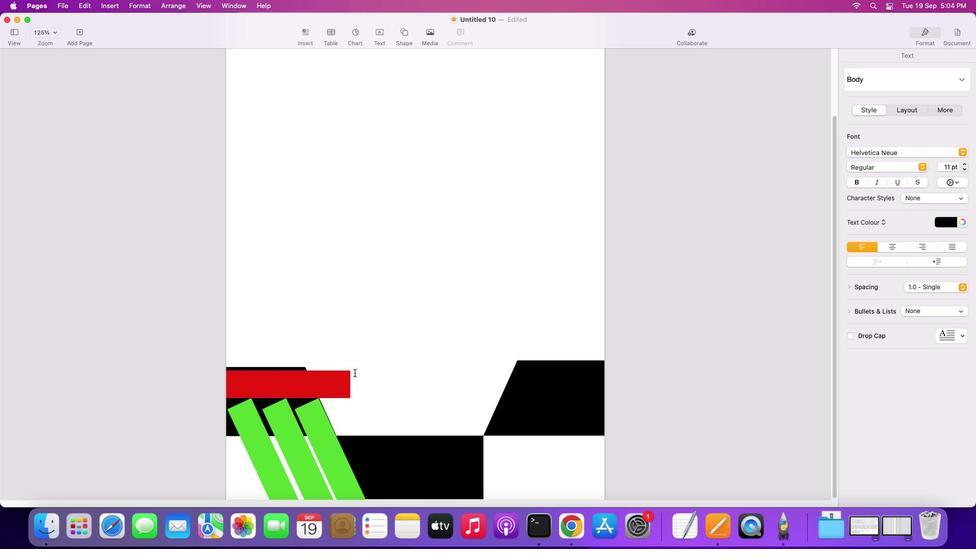 
Action: Mouse moved to (309, 414)
